 Task: Find connections with filter location Baotou with filter topic #jobinterviewswith filter profile language French with filter current company South Indian Bank with filter school Amet University Chennai with filter industry Cable and Satellite Programming with filter service category Human Resources with filter keywords title Credit Counselor
Action: Mouse moved to (537, 68)
Screenshot: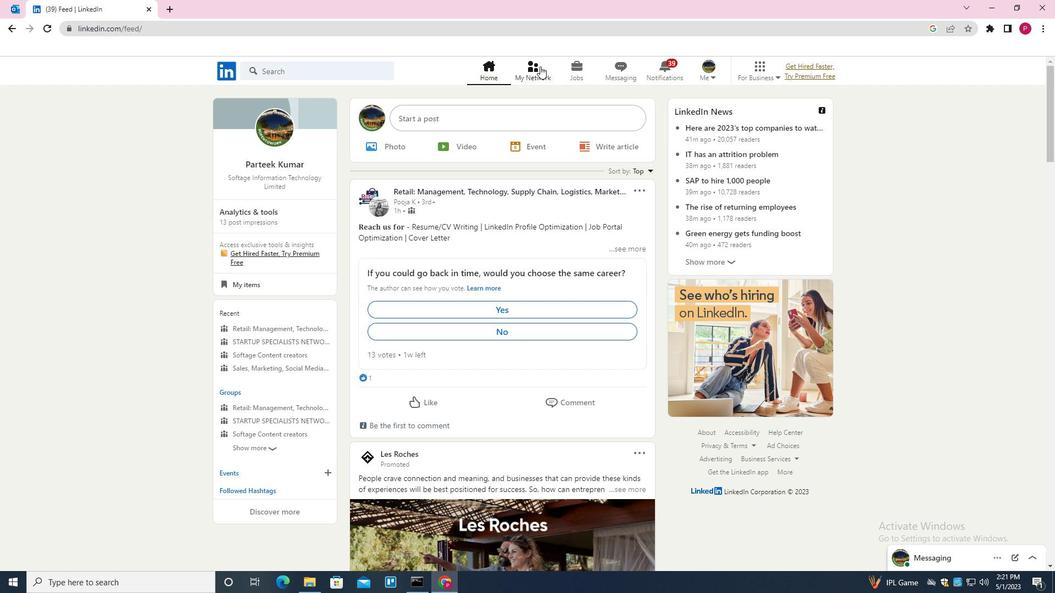 
Action: Mouse pressed left at (537, 68)
Screenshot: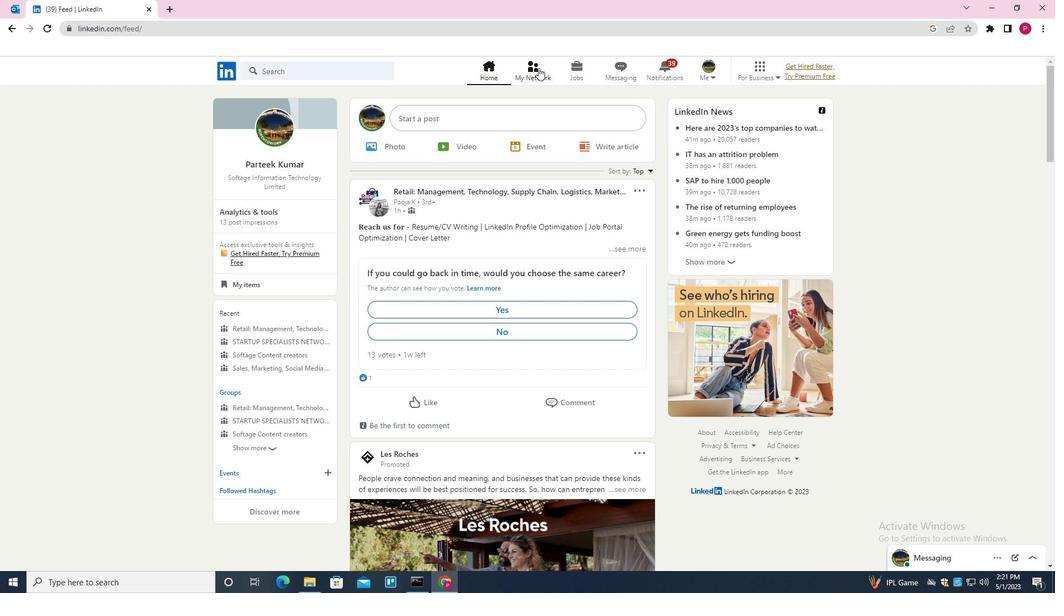 
Action: Mouse moved to (348, 135)
Screenshot: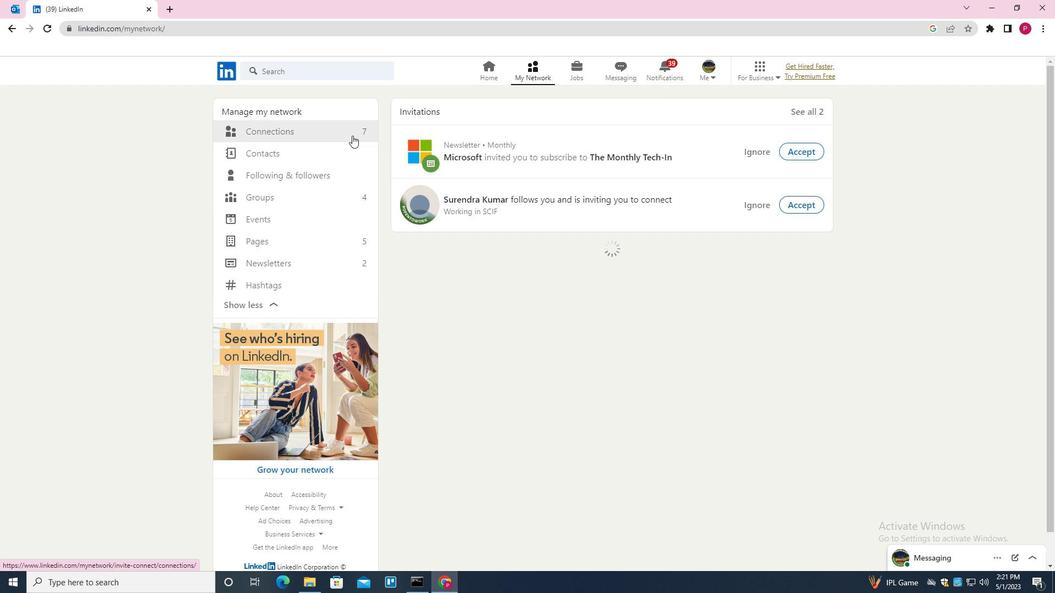 
Action: Mouse pressed left at (348, 135)
Screenshot: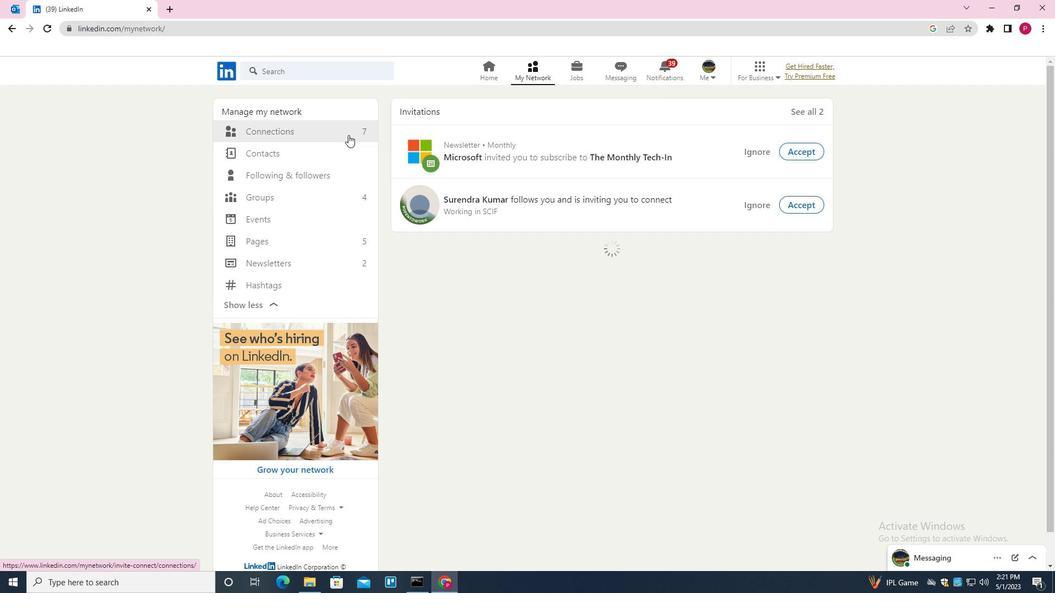 
Action: Mouse moved to (606, 135)
Screenshot: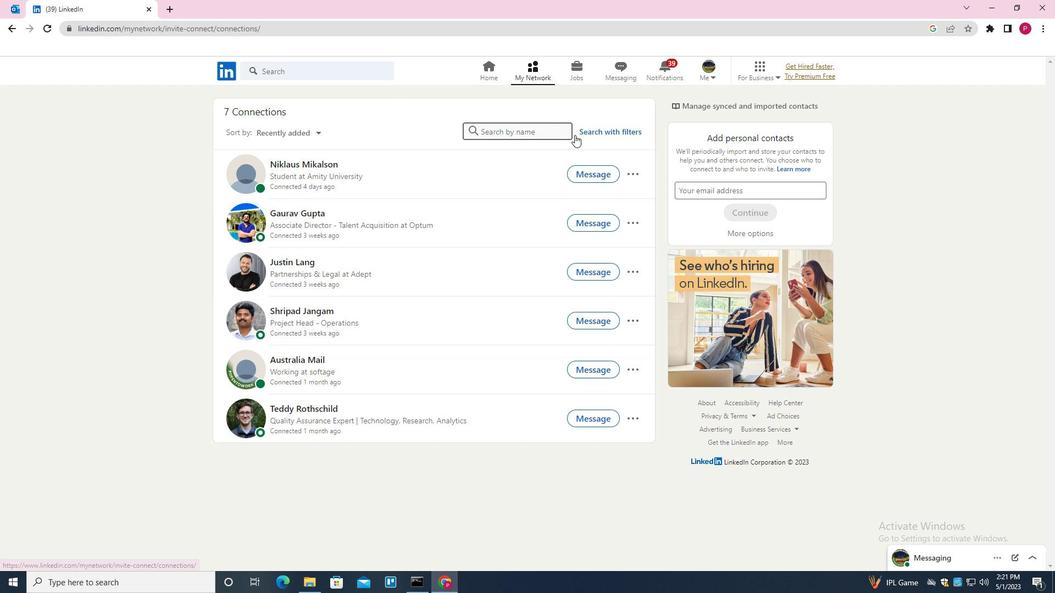
Action: Mouse pressed left at (606, 135)
Screenshot: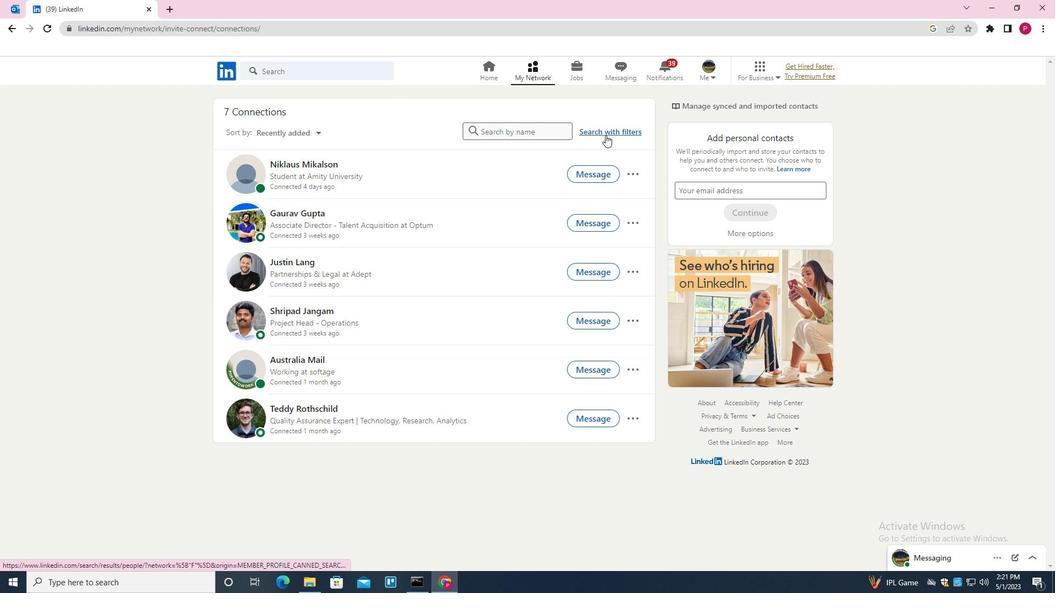 
Action: Mouse moved to (551, 98)
Screenshot: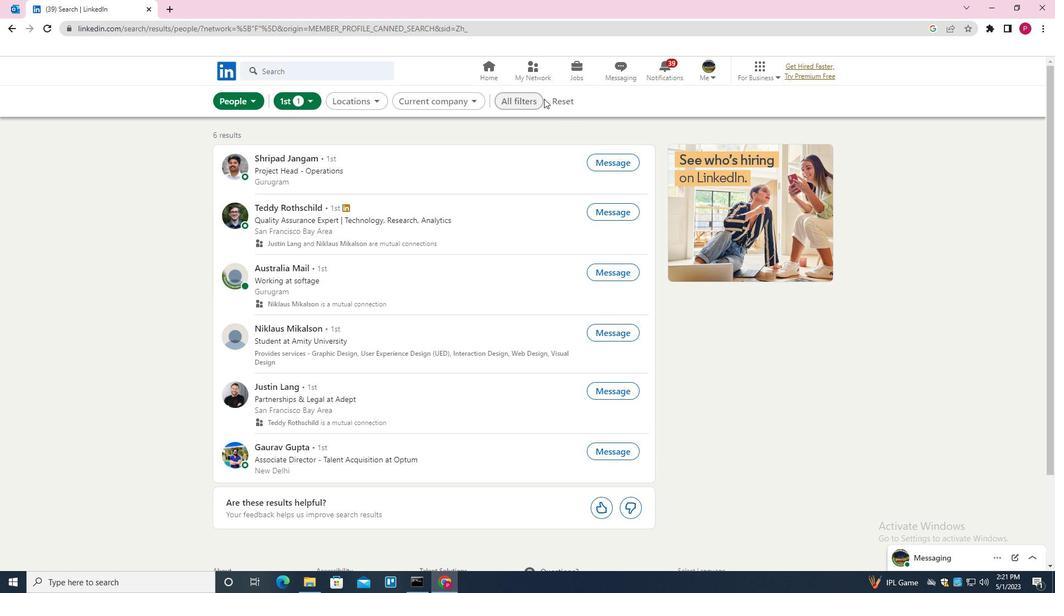 
Action: Mouse pressed left at (551, 98)
Screenshot: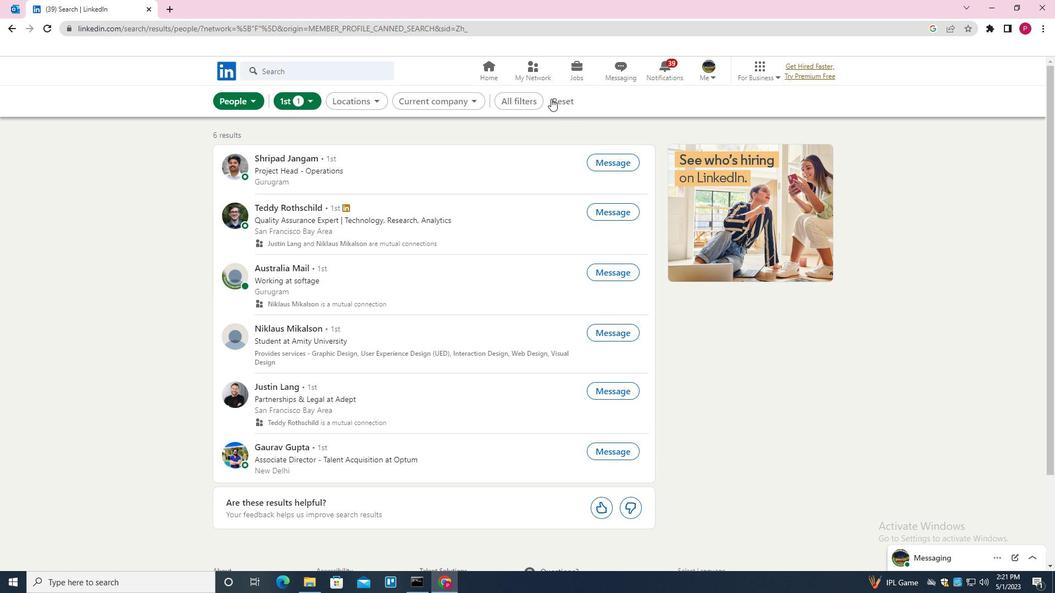
Action: Mouse moved to (539, 106)
Screenshot: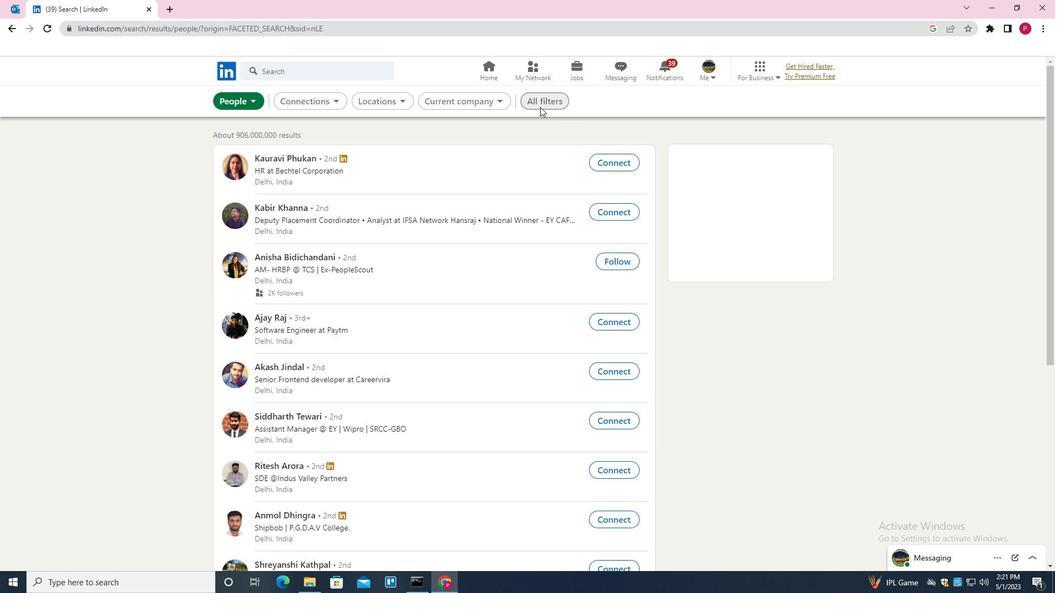
Action: Mouse pressed left at (539, 106)
Screenshot: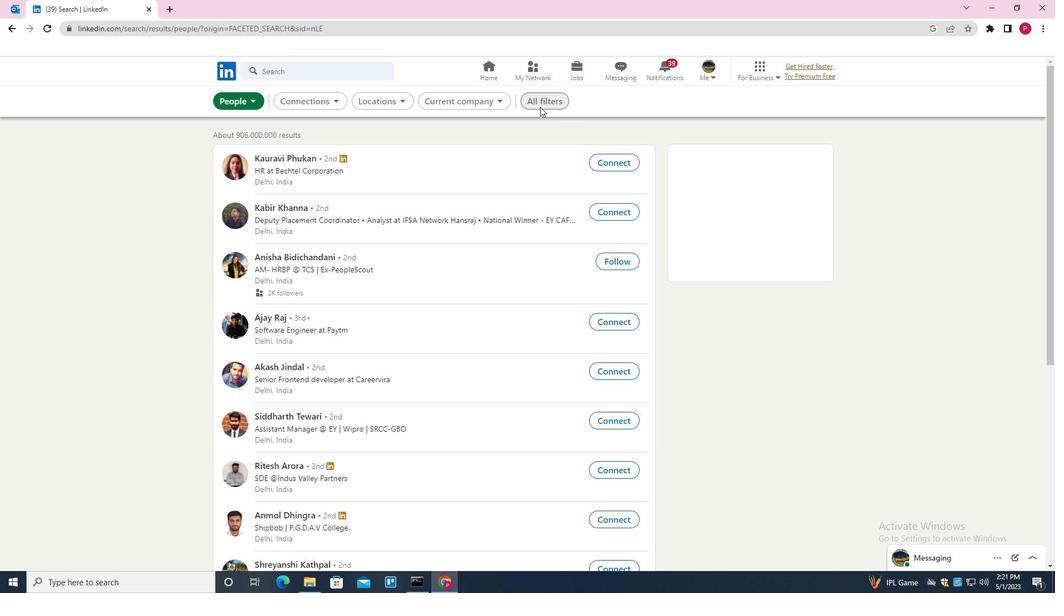 
Action: Mouse moved to (817, 305)
Screenshot: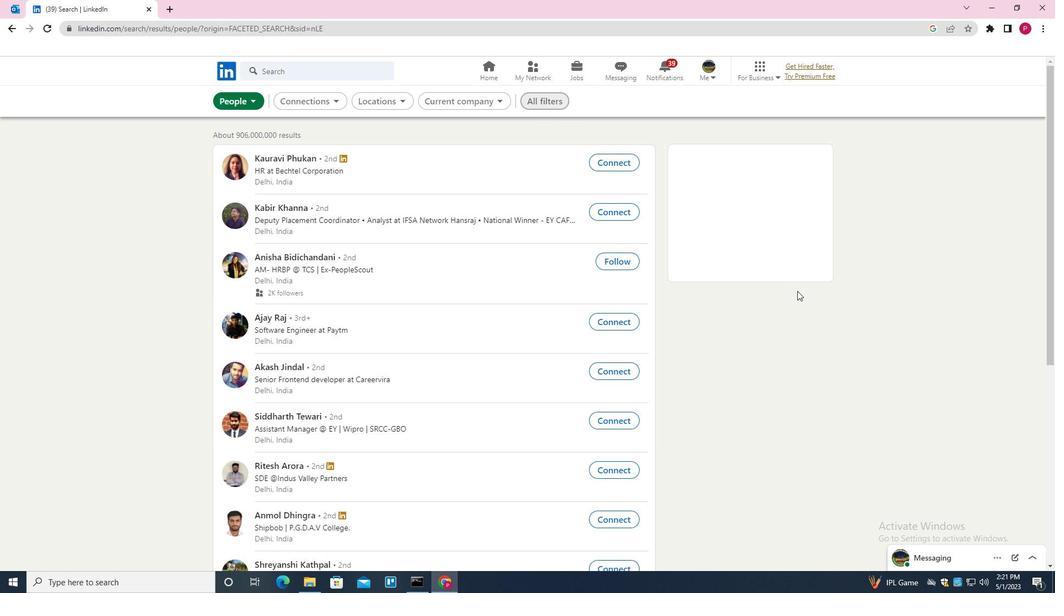 
Action: Mouse scrolled (817, 305) with delta (0, 0)
Screenshot: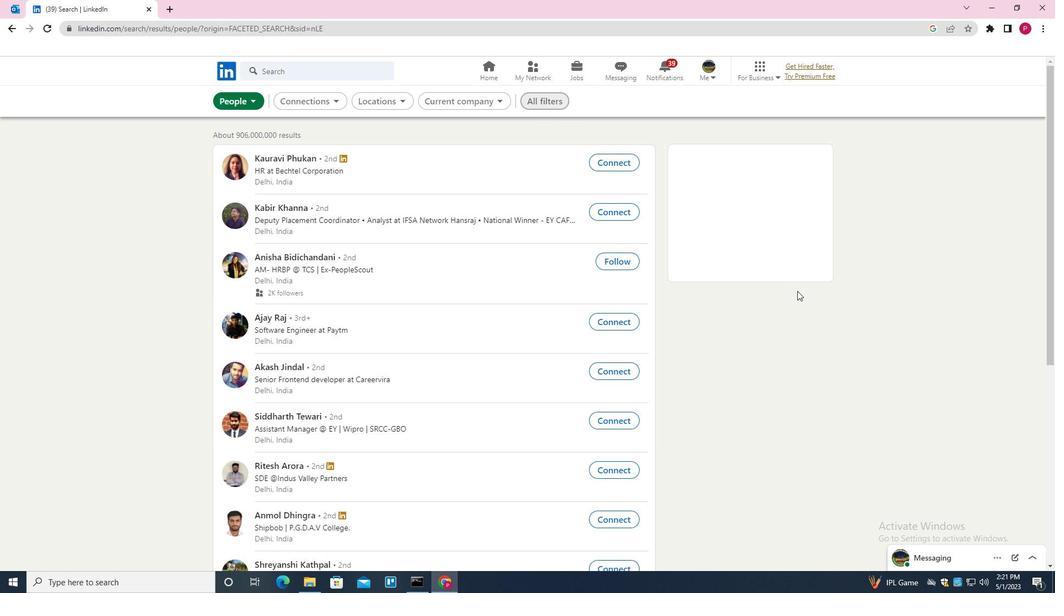 
Action: Mouse moved to (842, 322)
Screenshot: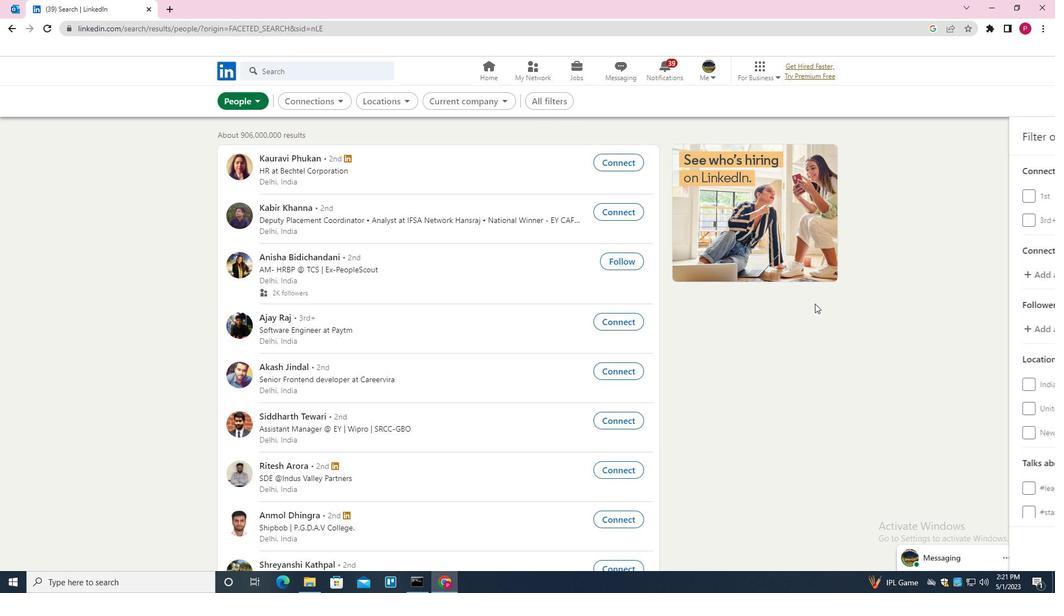 
Action: Mouse scrolled (842, 321) with delta (0, 0)
Screenshot: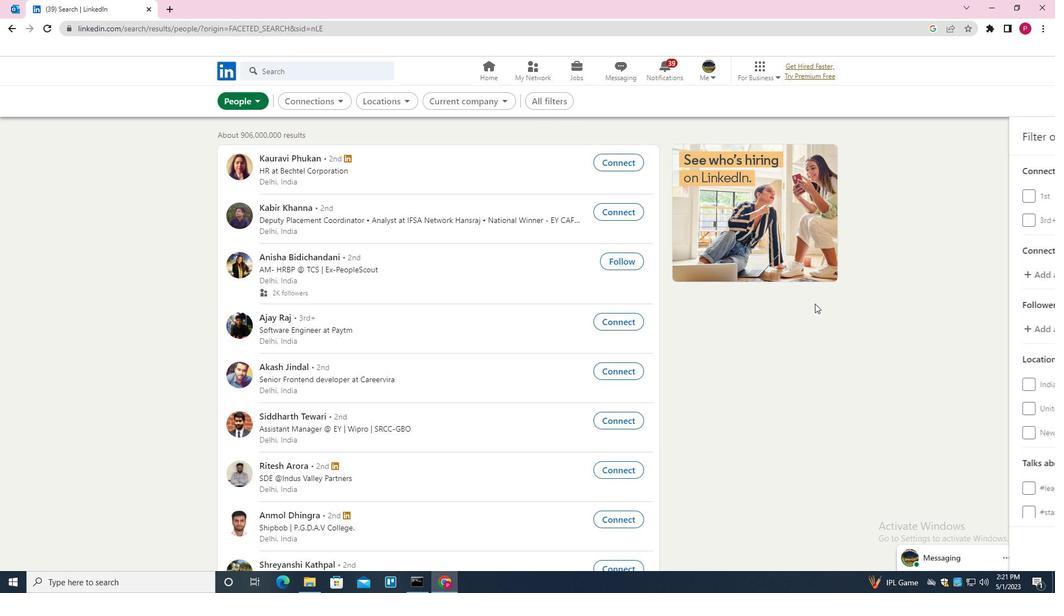 
Action: Mouse moved to (953, 372)
Screenshot: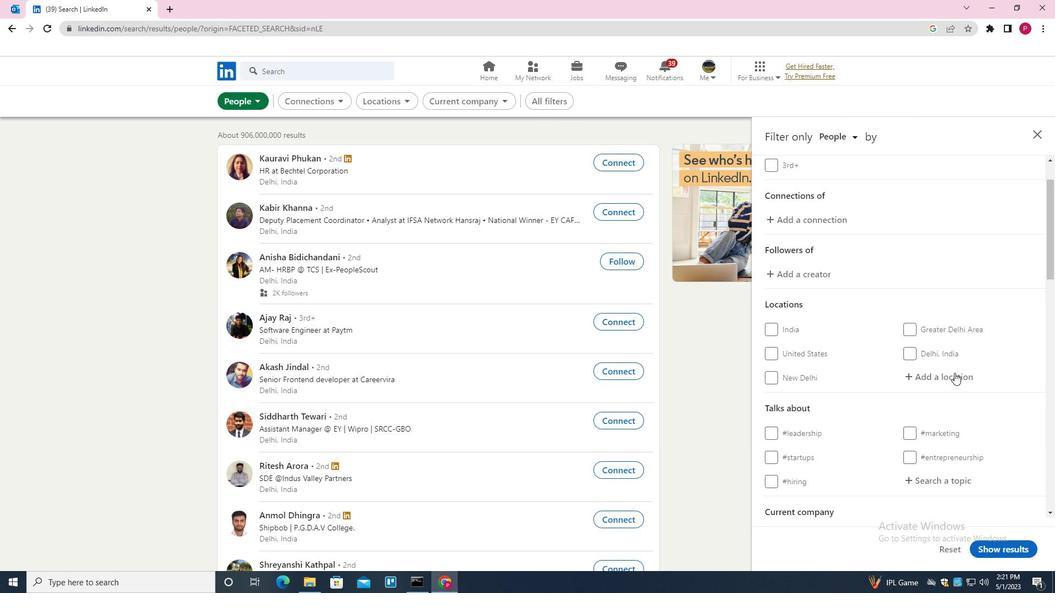 
Action: Mouse pressed left at (953, 372)
Screenshot: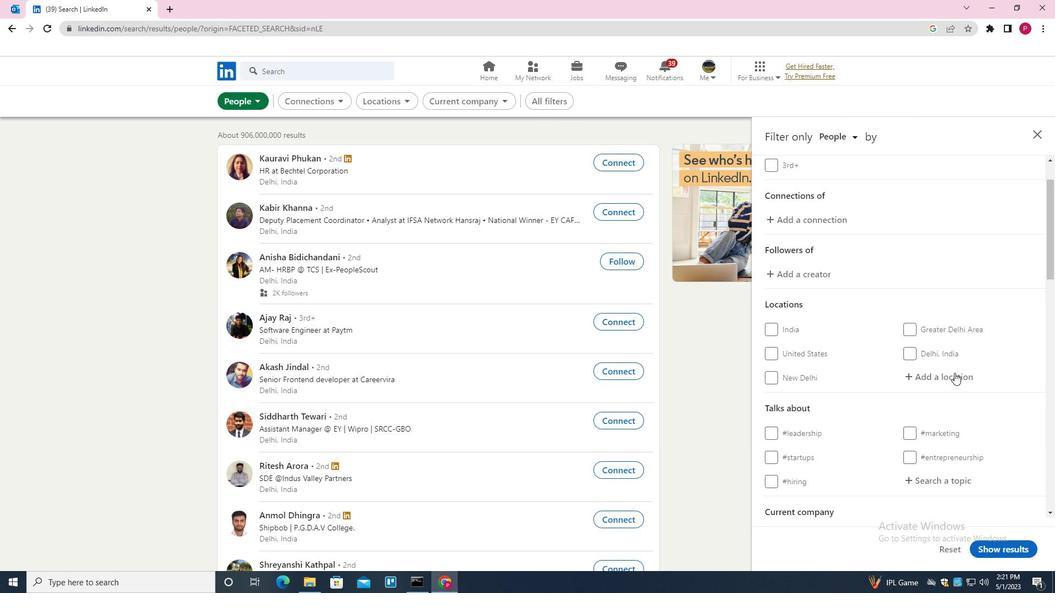 
Action: Key pressed <Key.shift>BAOY<Key.backspace>TAU<Key.enter>
Screenshot: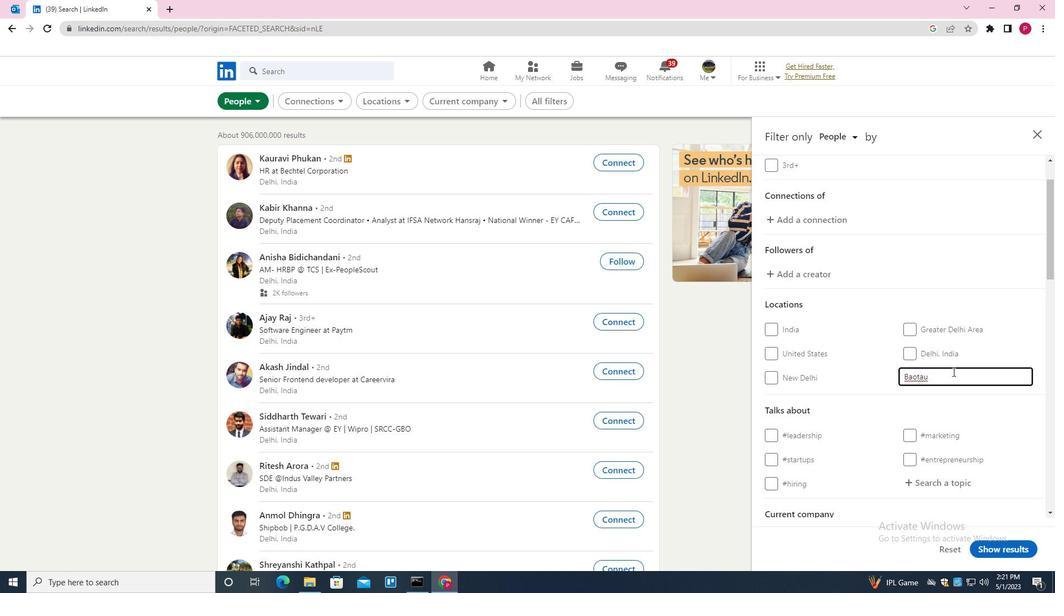 
Action: Mouse moved to (921, 373)
Screenshot: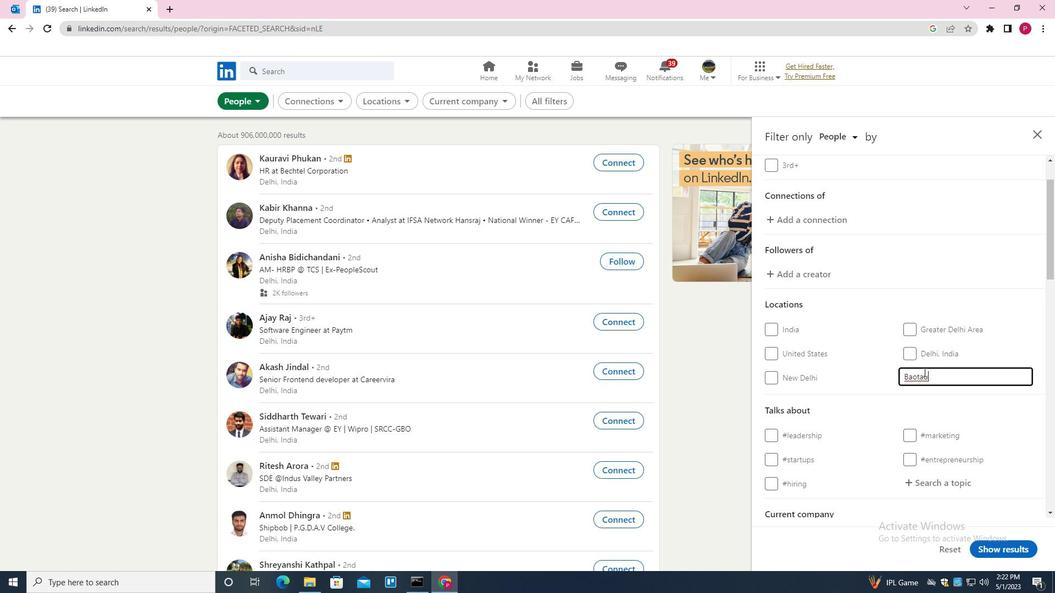 
Action: Mouse pressed left at (921, 373)
Screenshot: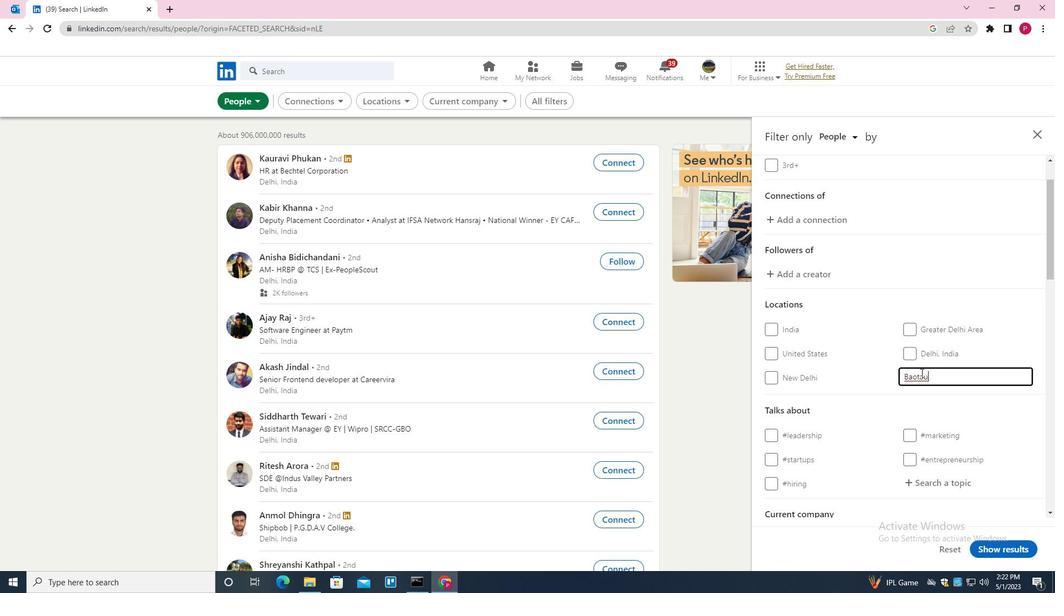 
Action: Mouse moved to (929, 384)
Screenshot: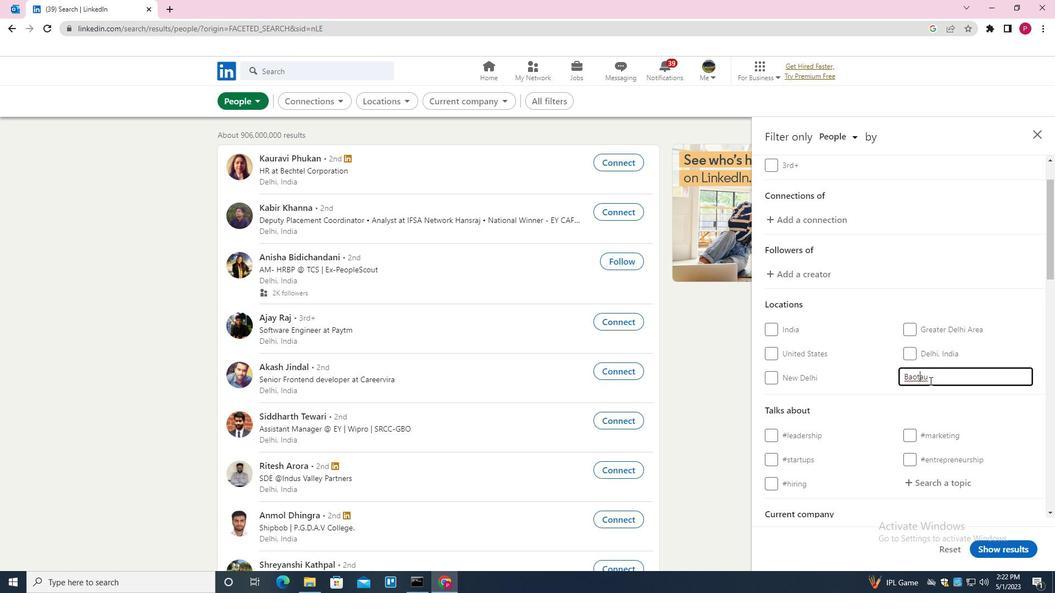 
Action: Key pressed <Key.right><Key.backspace>O<Key.down><Key.enter>
Screenshot: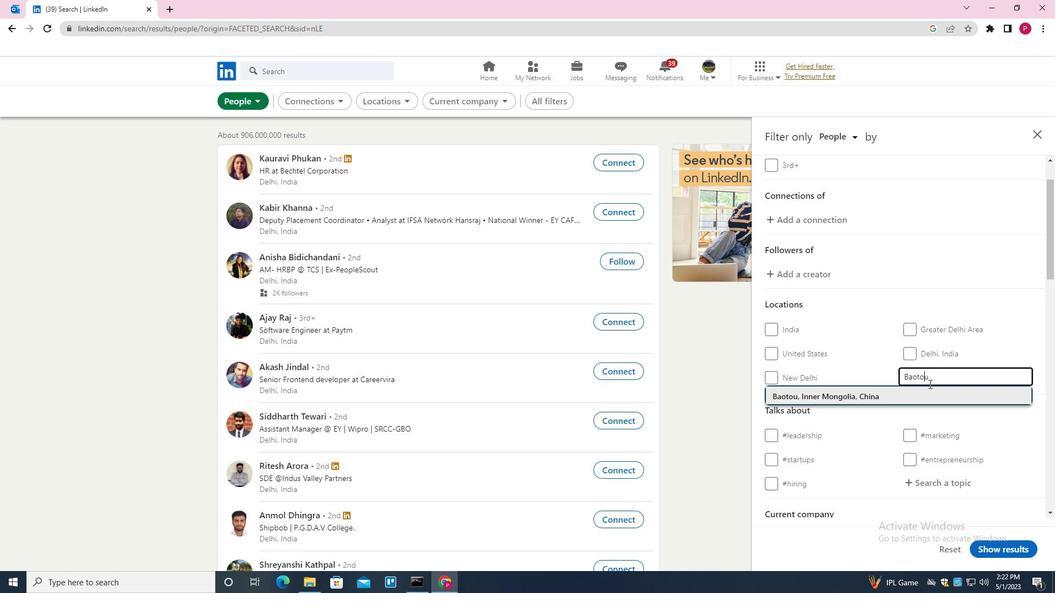 
Action: Mouse moved to (916, 395)
Screenshot: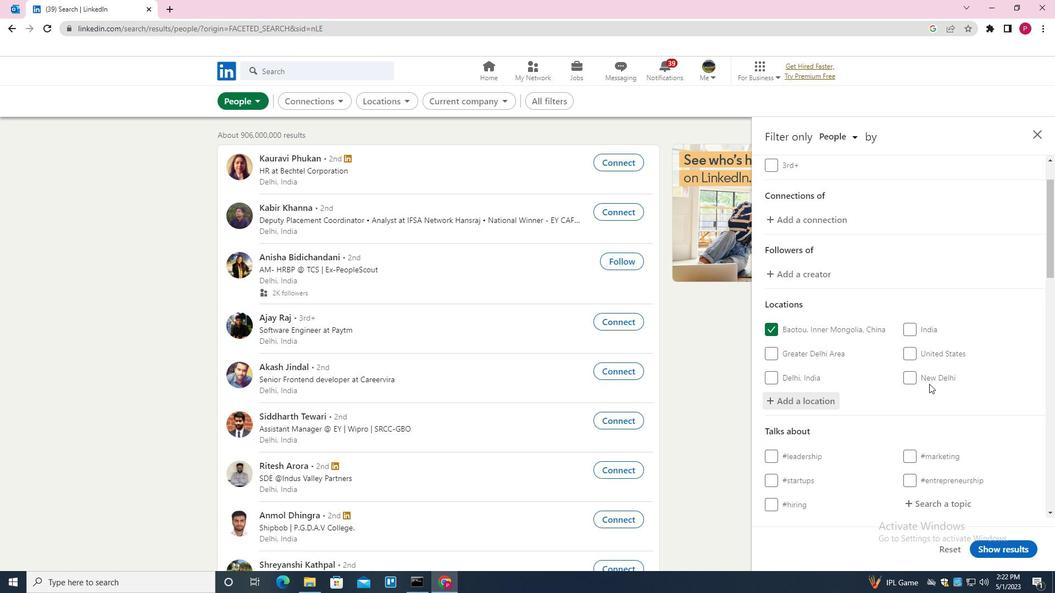 
Action: Mouse scrolled (916, 394) with delta (0, 0)
Screenshot: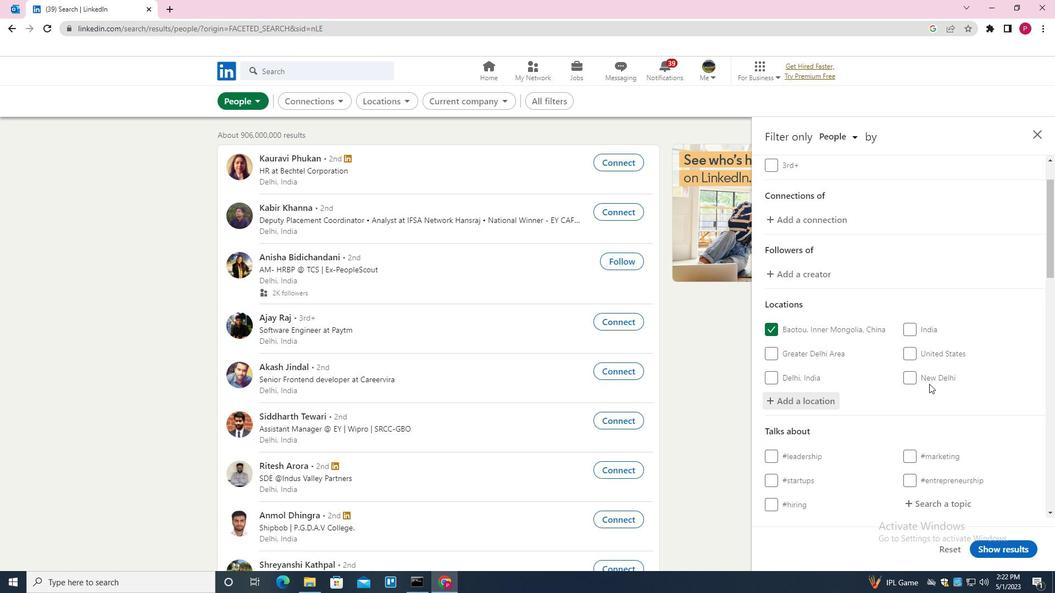 
Action: Mouse moved to (916, 395)
Screenshot: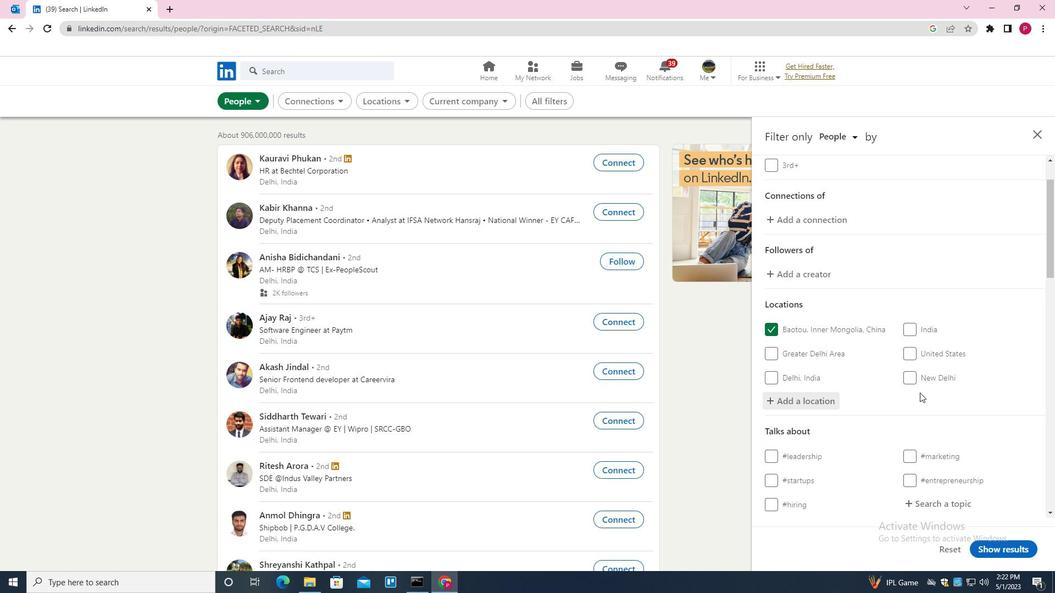 
Action: Mouse scrolled (916, 394) with delta (0, 0)
Screenshot: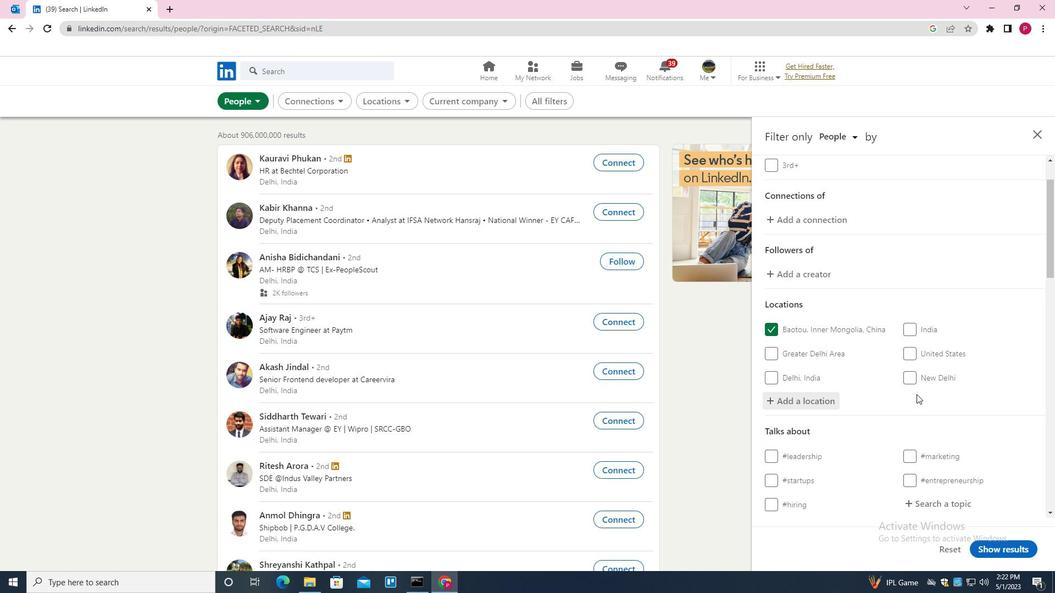 
Action: Mouse scrolled (916, 394) with delta (0, 0)
Screenshot: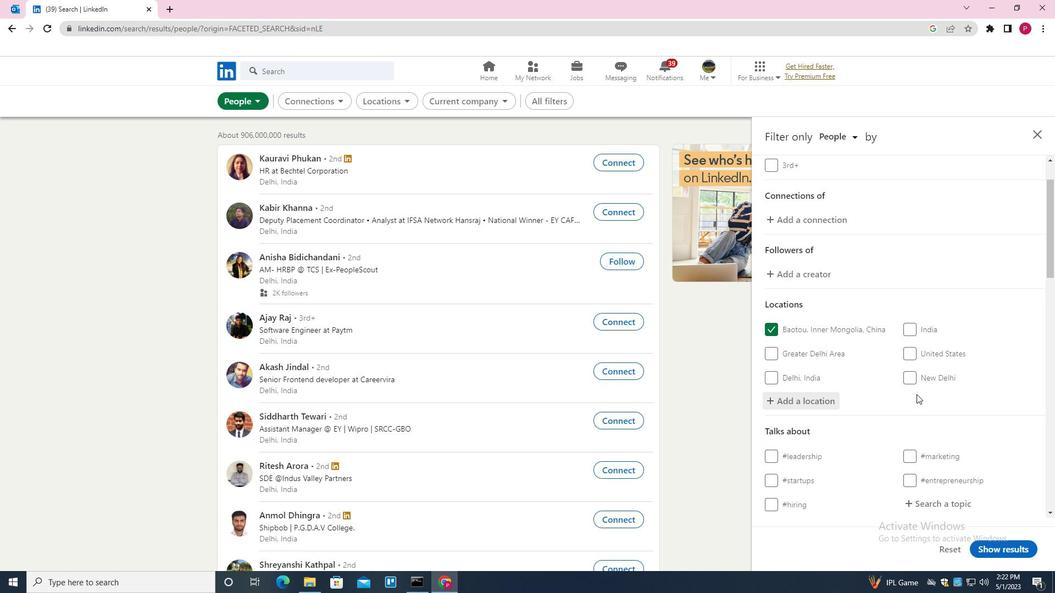 
Action: Mouse scrolled (916, 394) with delta (0, 0)
Screenshot: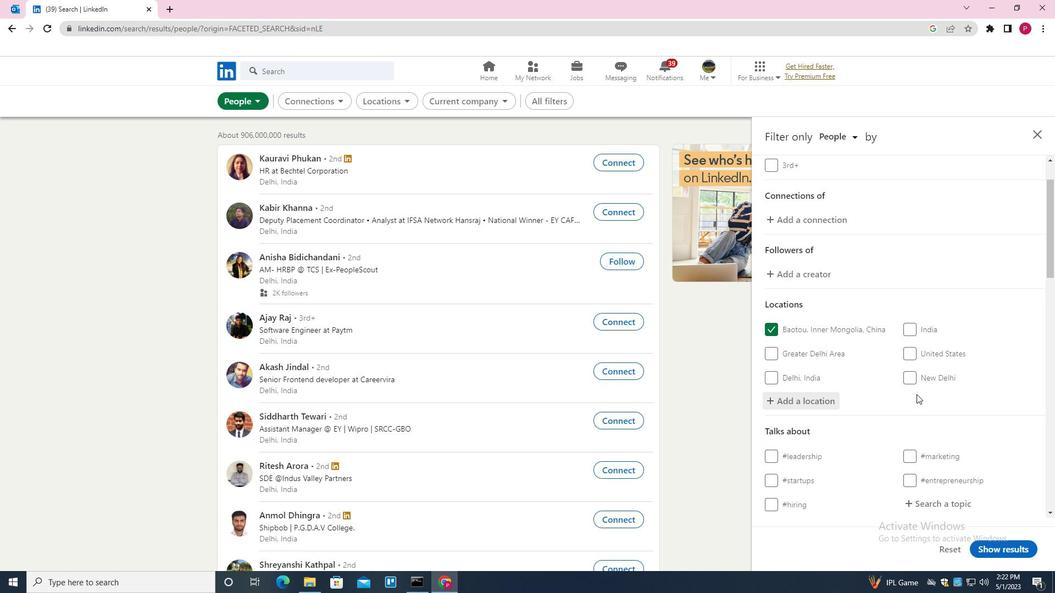 
Action: Mouse moved to (945, 285)
Screenshot: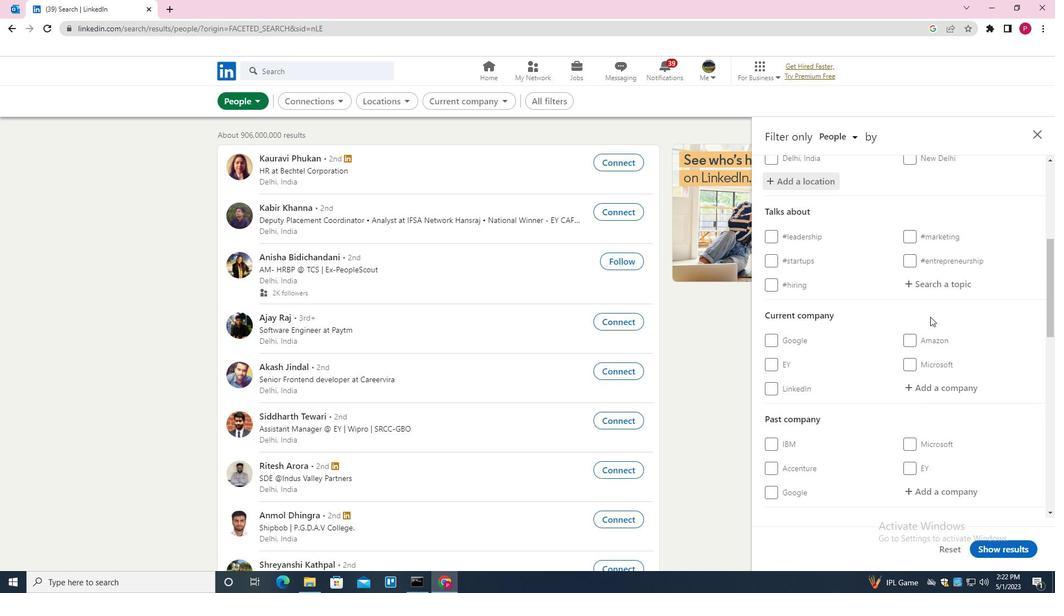
Action: Mouse pressed left at (945, 285)
Screenshot: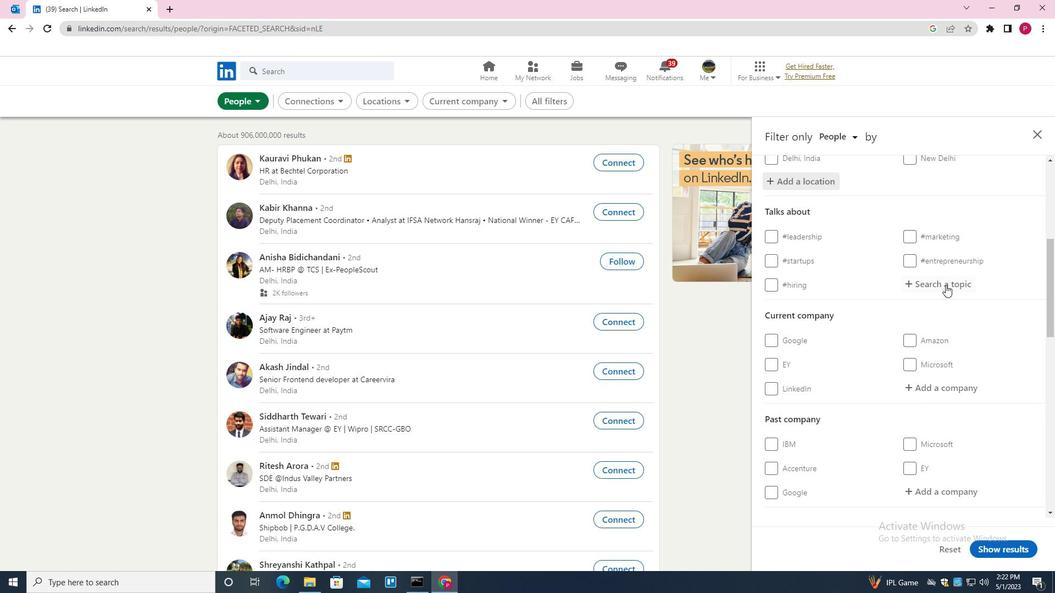 
Action: Key pressed JOBINTERVIEW<Key.down><Key.down><Key.enter>
Screenshot: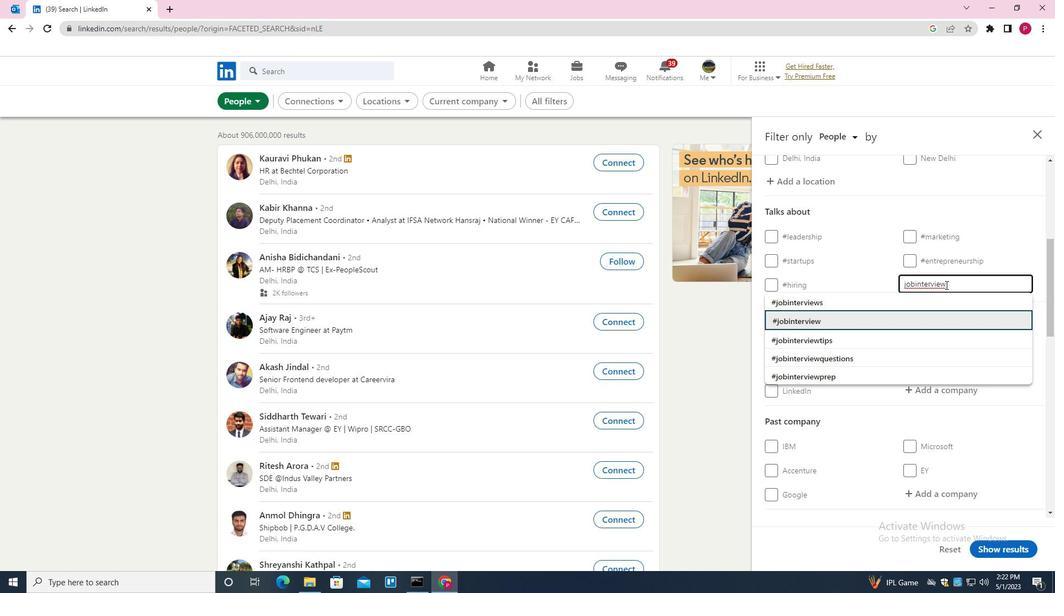 
Action: Mouse moved to (853, 372)
Screenshot: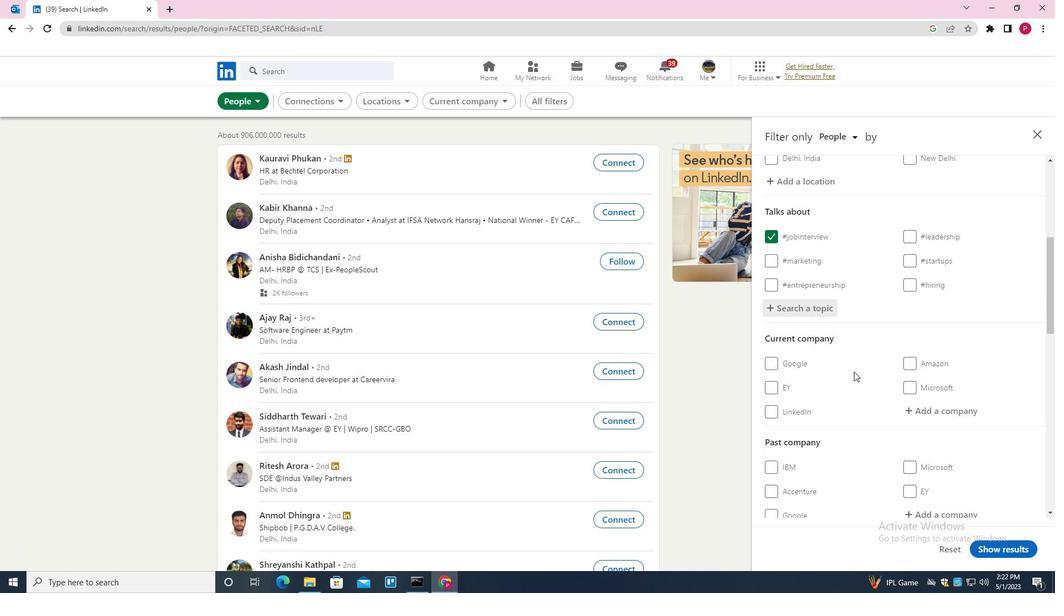 
Action: Mouse scrolled (853, 372) with delta (0, 0)
Screenshot: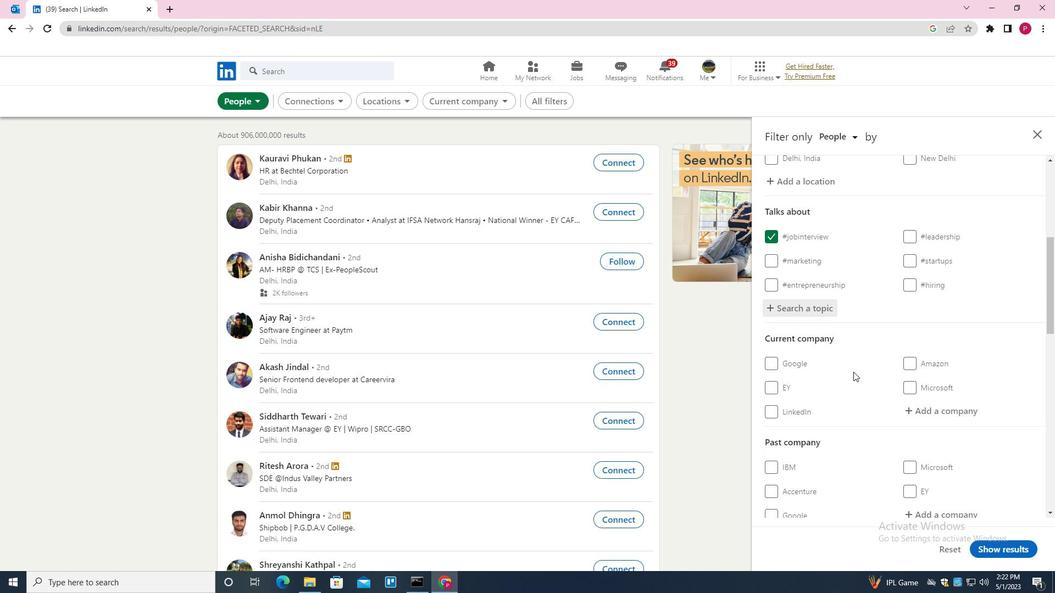 
Action: Mouse scrolled (853, 372) with delta (0, 0)
Screenshot: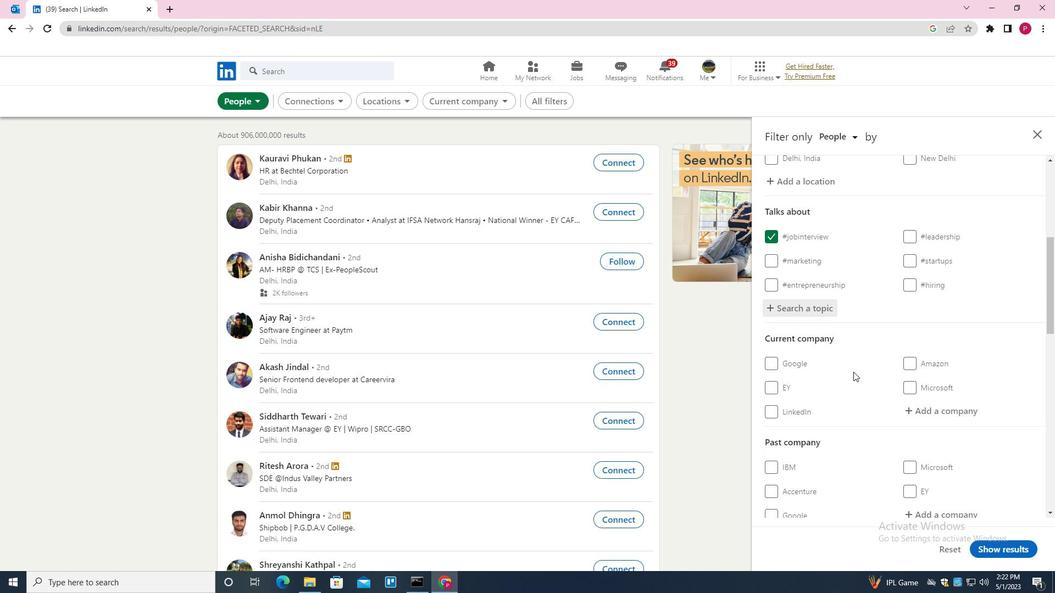 
Action: Mouse scrolled (853, 372) with delta (0, 0)
Screenshot: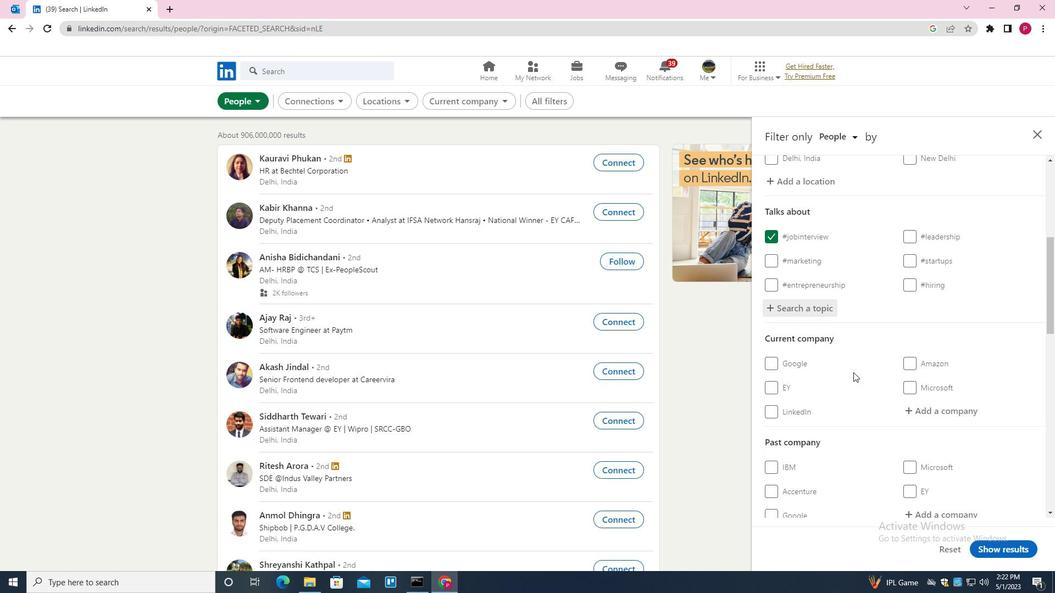 
Action: Mouse moved to (821, 397)
Screenshot: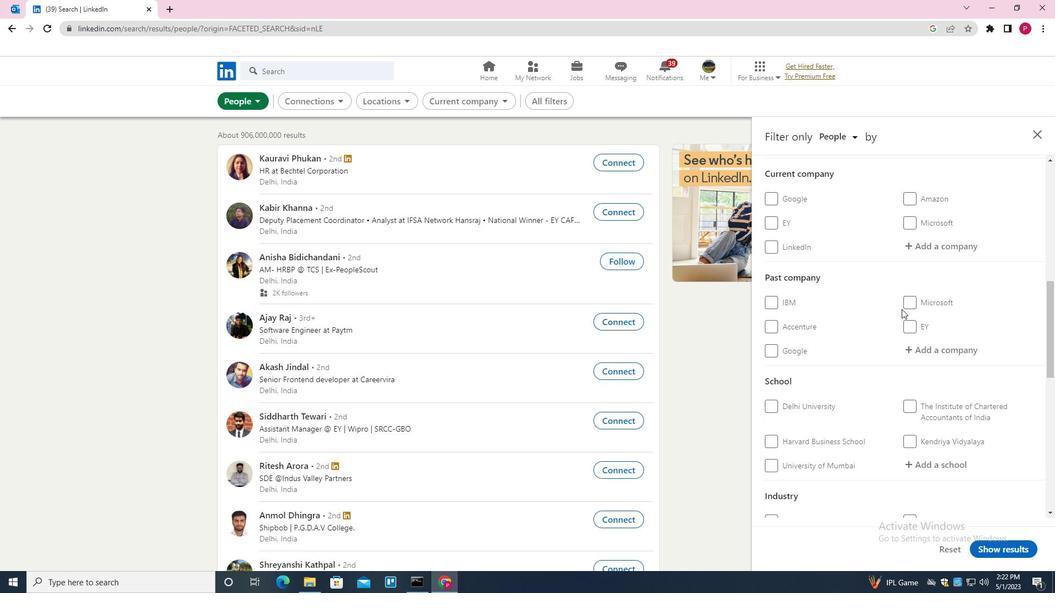 
Action: Mouse scrolled (821, 396) with delta (0, 0)
Screenshot: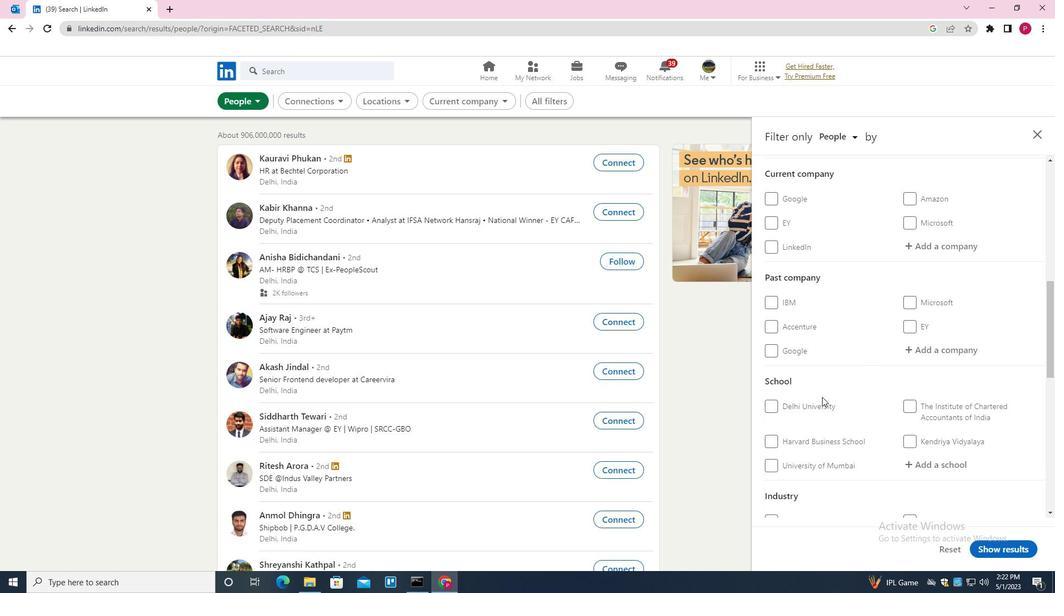 
Action: Mouse scrolled (821, 396) with delta (0, 0)
Screenshot: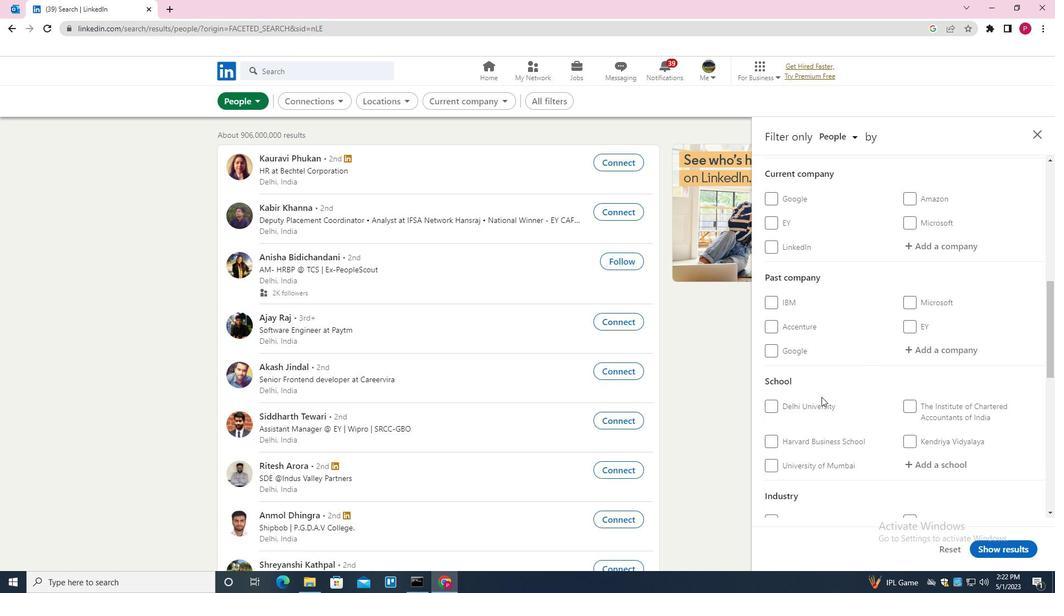 
Action: Mouse moved to (821, 397)
Screenshot: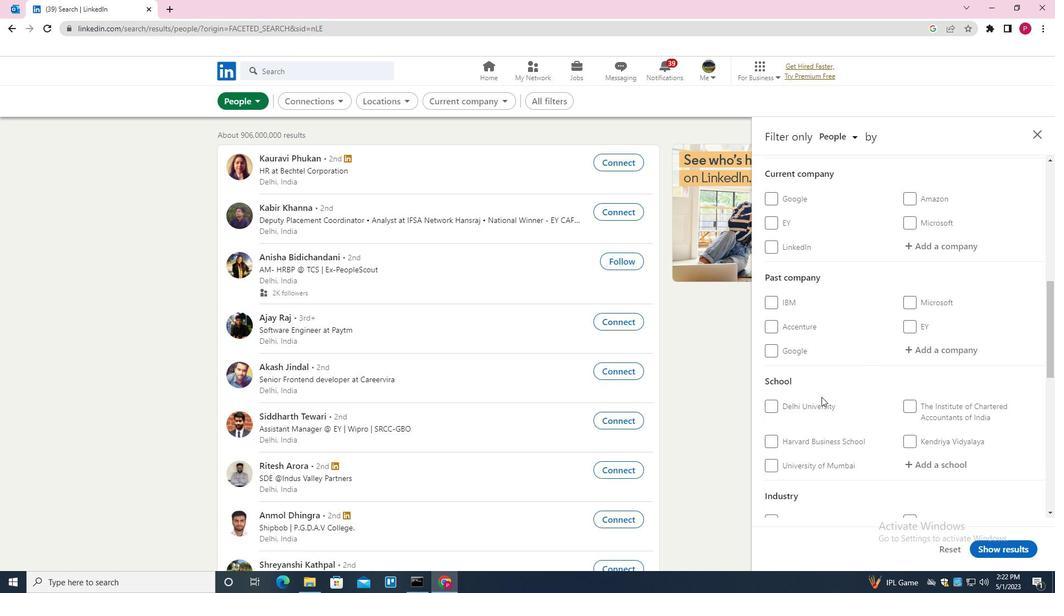 
Action: Mouse scrolled (821, 396) with delta (0, 0)
Screenshot: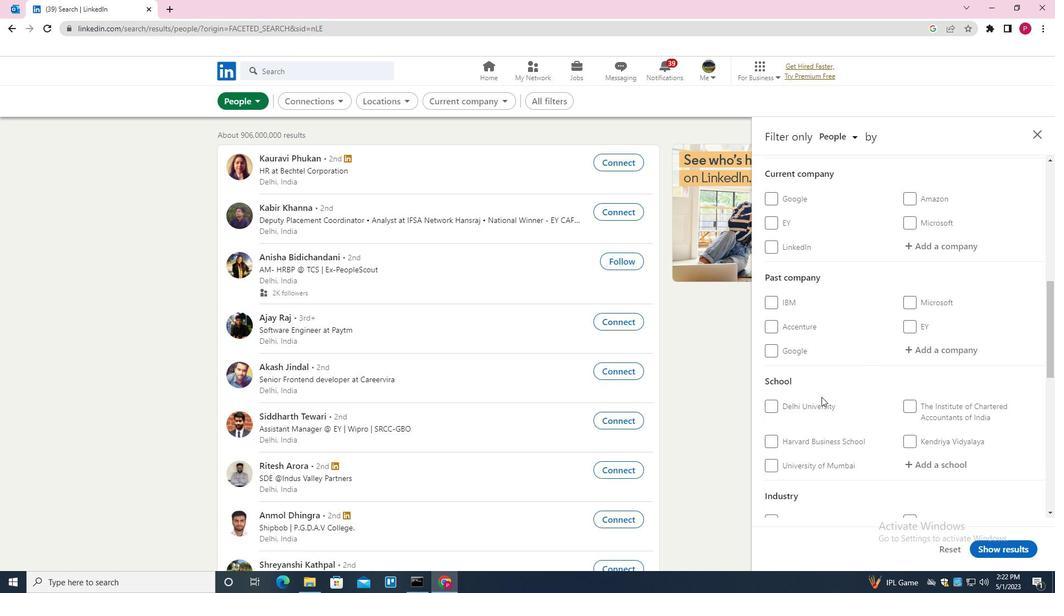 
Action: Mouse scrolled (821, 396) with delta (0, 0)
Screenshot: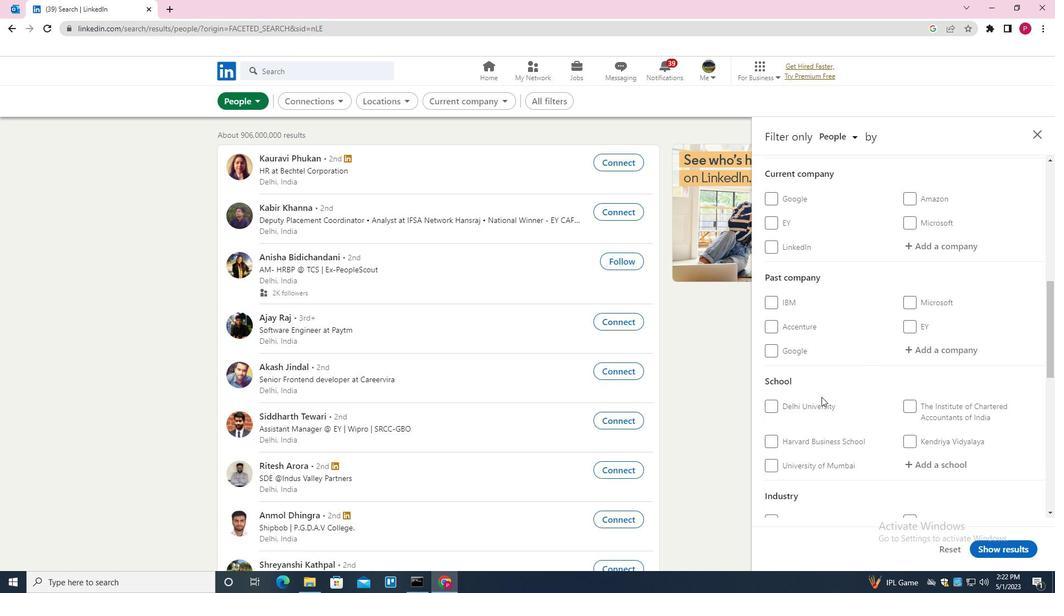 
Action: Mouse moved to (797, 440)
Screenshot: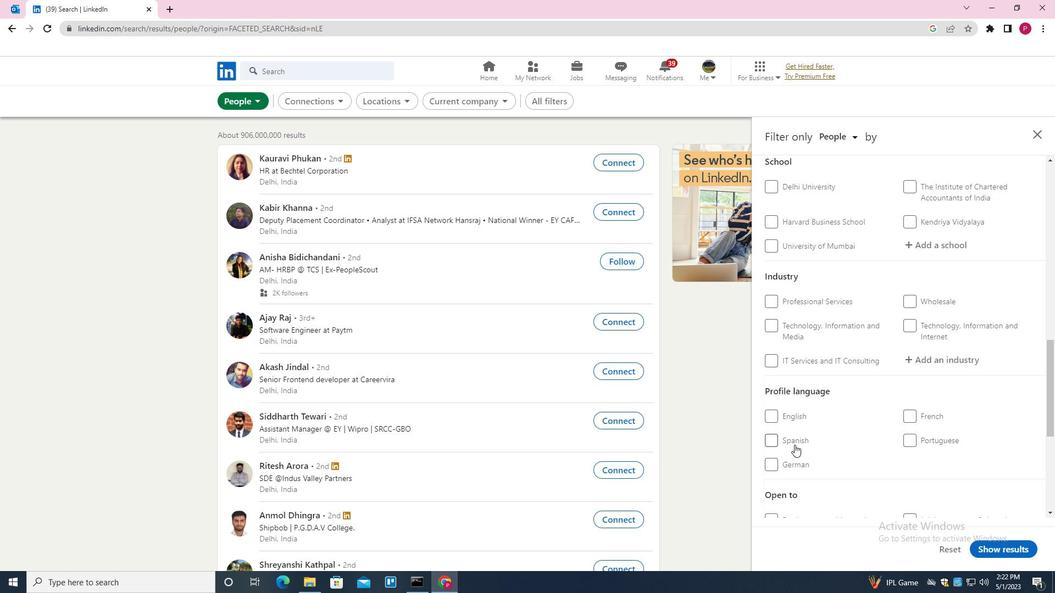 
Action: Mouse scrolled (797, 439) with delta (0, 0)
Screenshot: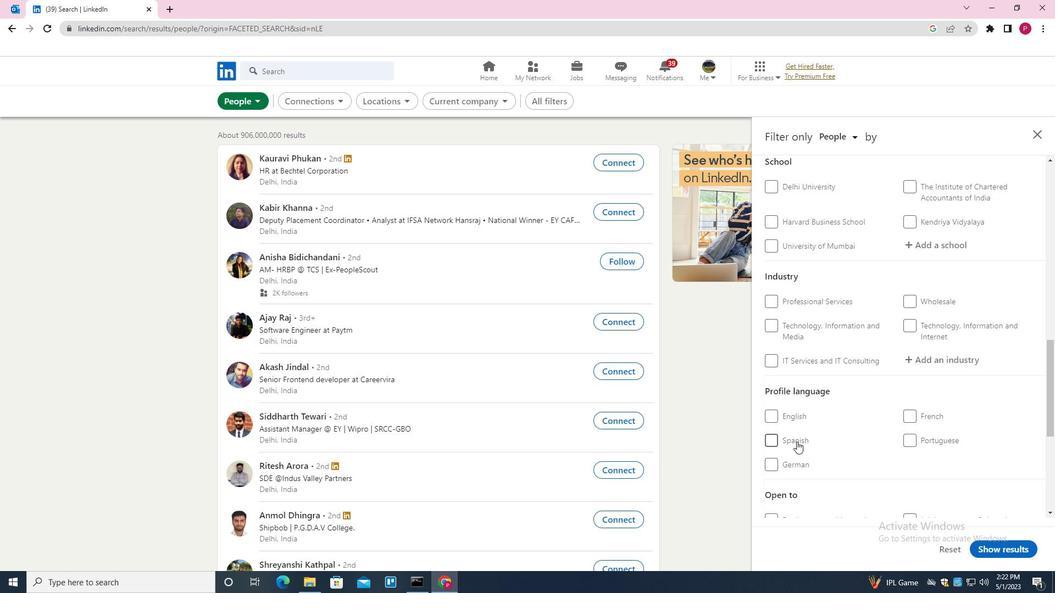
Action: Mouse scrolled (797, 439) with delta (0, 0)
Screenshot: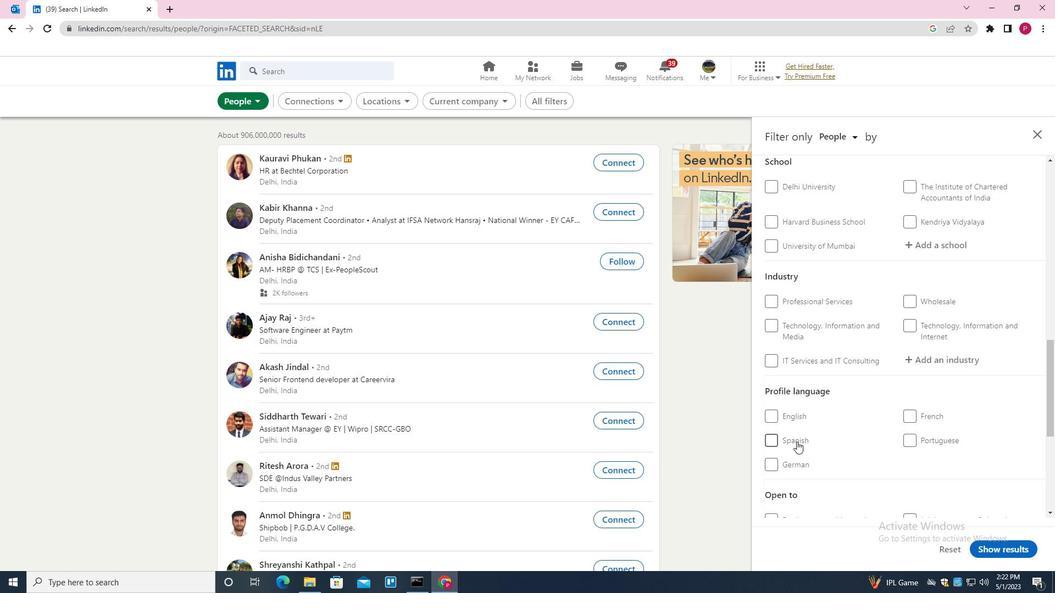
Action: Mouse scrolled (797, 439) with delta (0, 0)
Screenshot: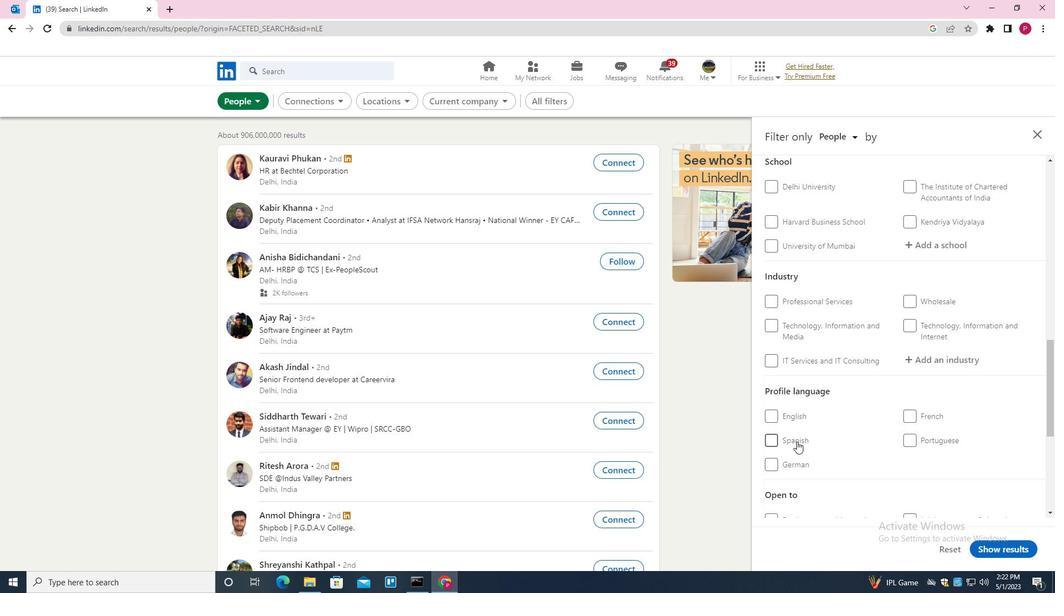 
Action: Mouse scrolled (797, 439) with delta (0, 0)
Screenshot: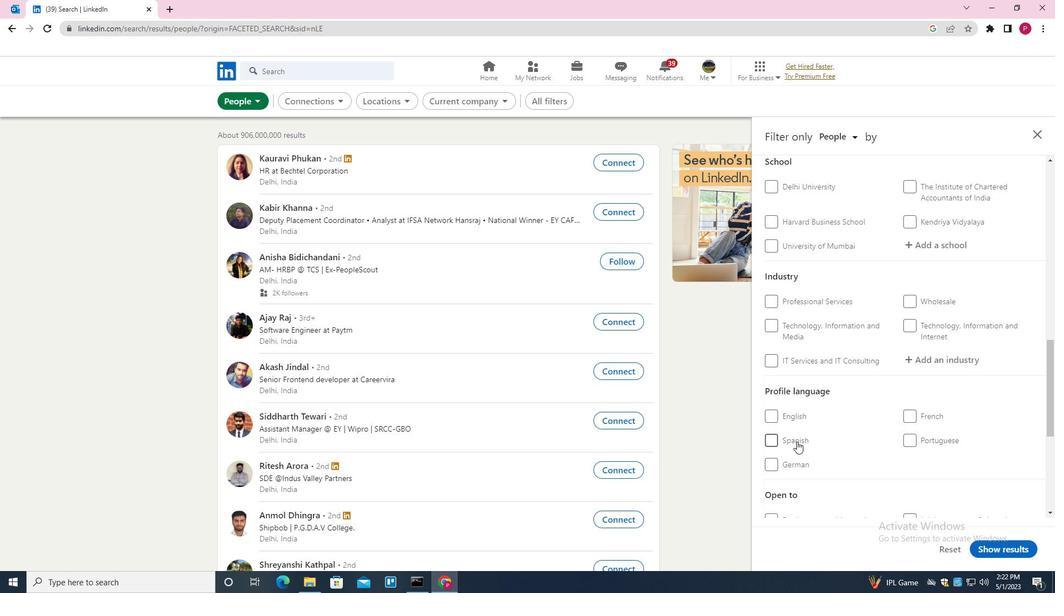 
Action: Mouse moved to (797, 407)
Screenshot: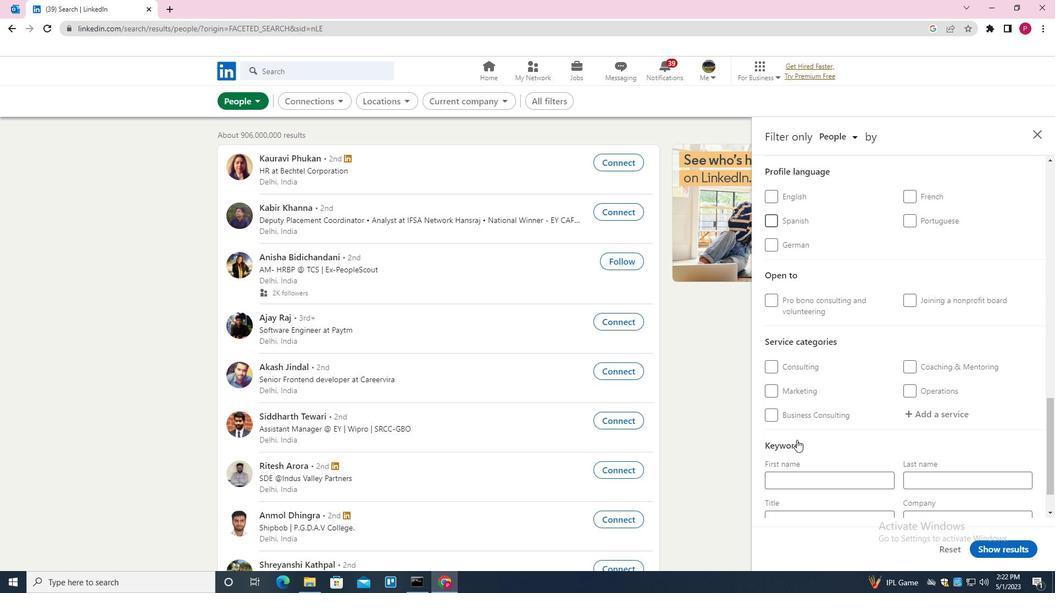 
Action: Mouse scrolled (797, 408) with delta (0, 0)
Screenshot: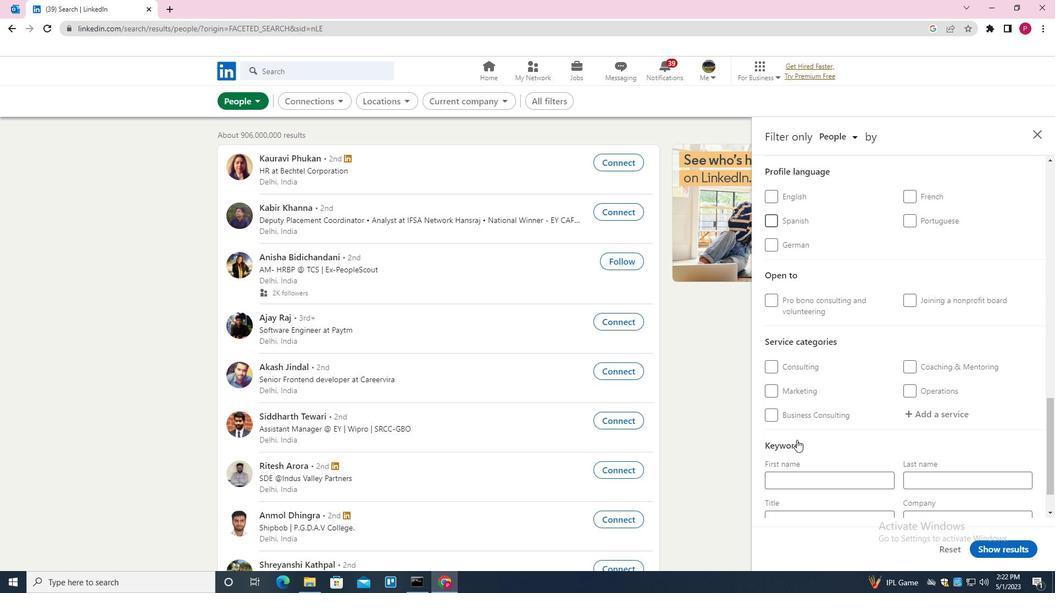 
Action: Mouse moved to (797, 406)
Screenshot: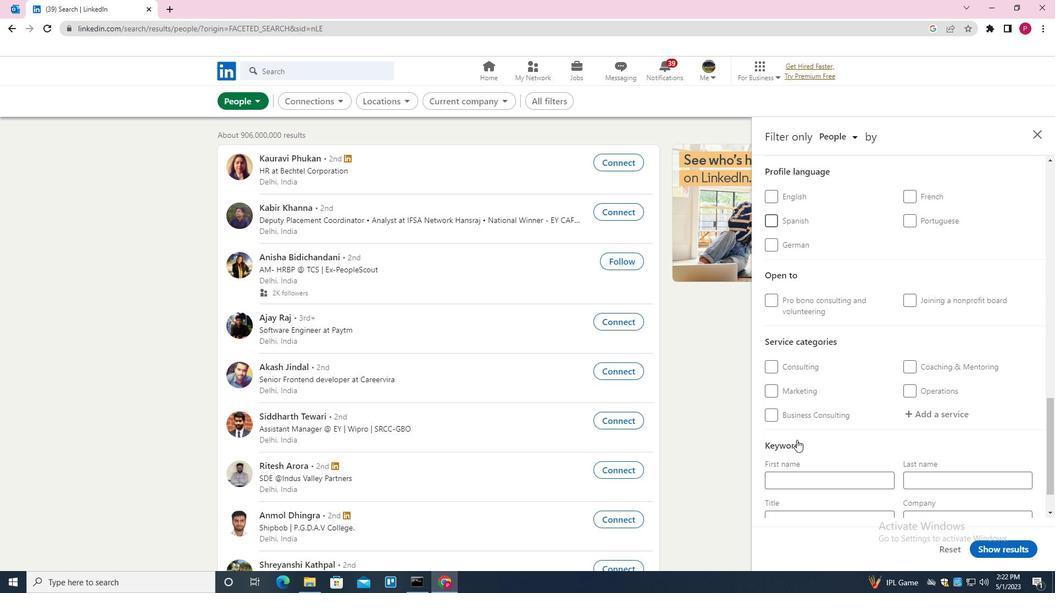 
Action: Mouse scrolled (797, 406) with delta (0, 0)
Screenshot: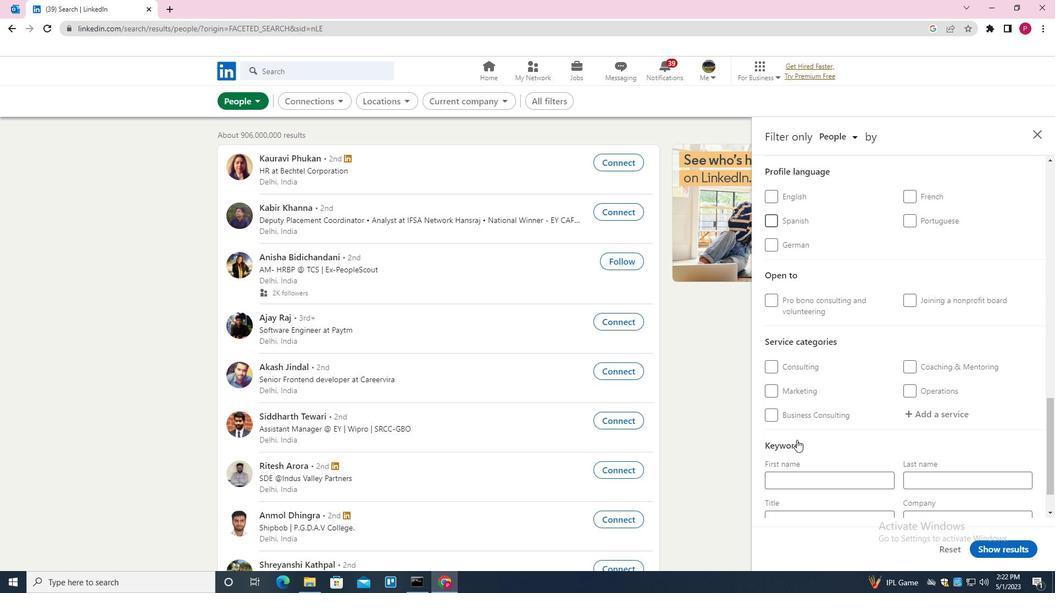 
Action: Mouse moved to (915, 306)
Screenshot: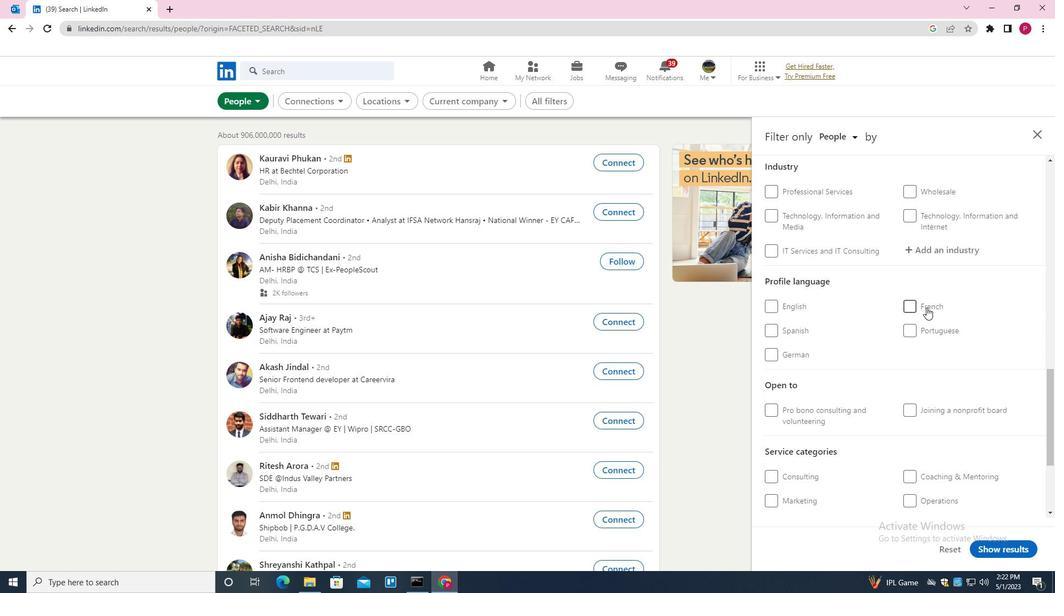 
Action: Mouse pressed left at (915, 306)
Screenshot: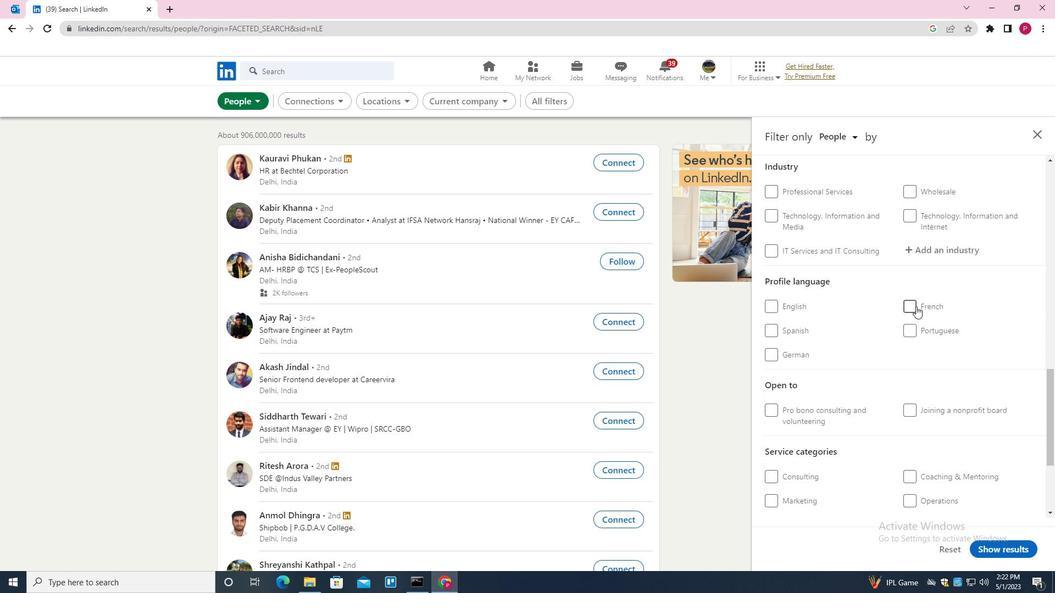 
Action: Mouse moved to (808, 361)
Screenshot: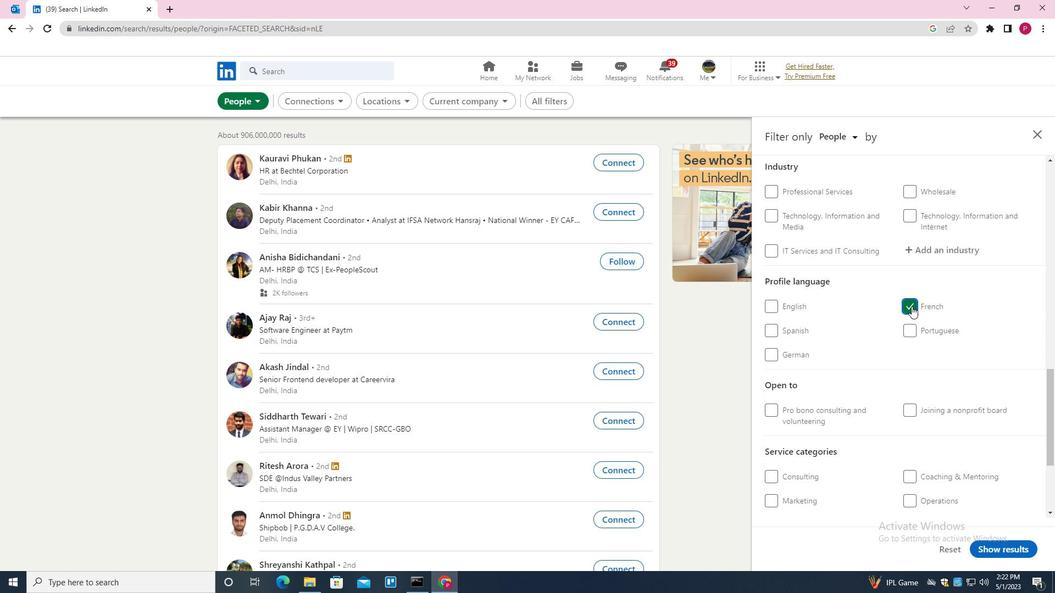 
Action: Mouse scrolled (808, 361) with delta (0, 0)
Screenshot: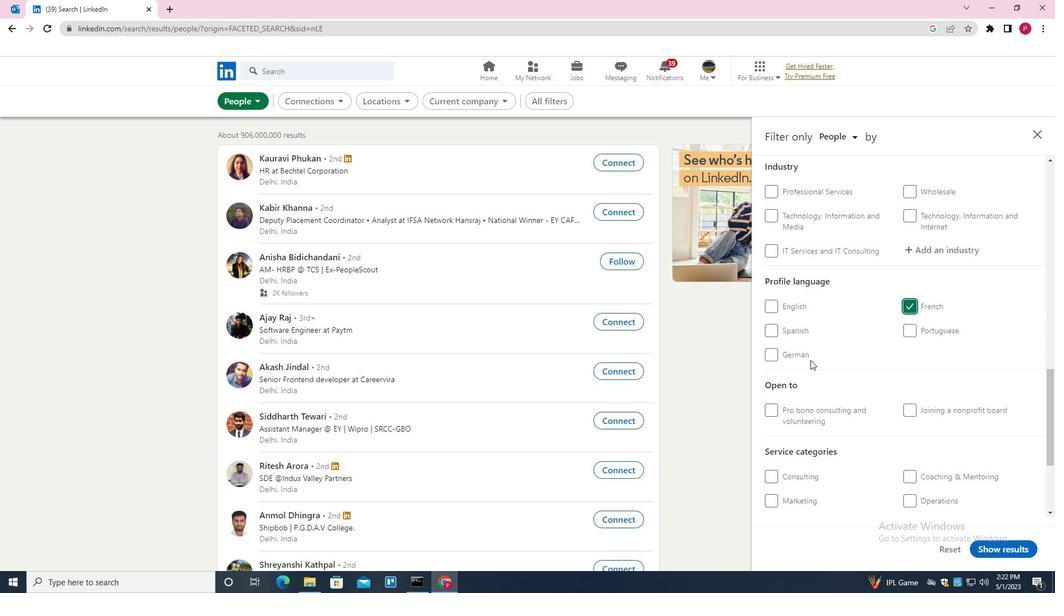 
Action: Mouse scrolled (808, 362) with delta (0, 0)
Screenshot: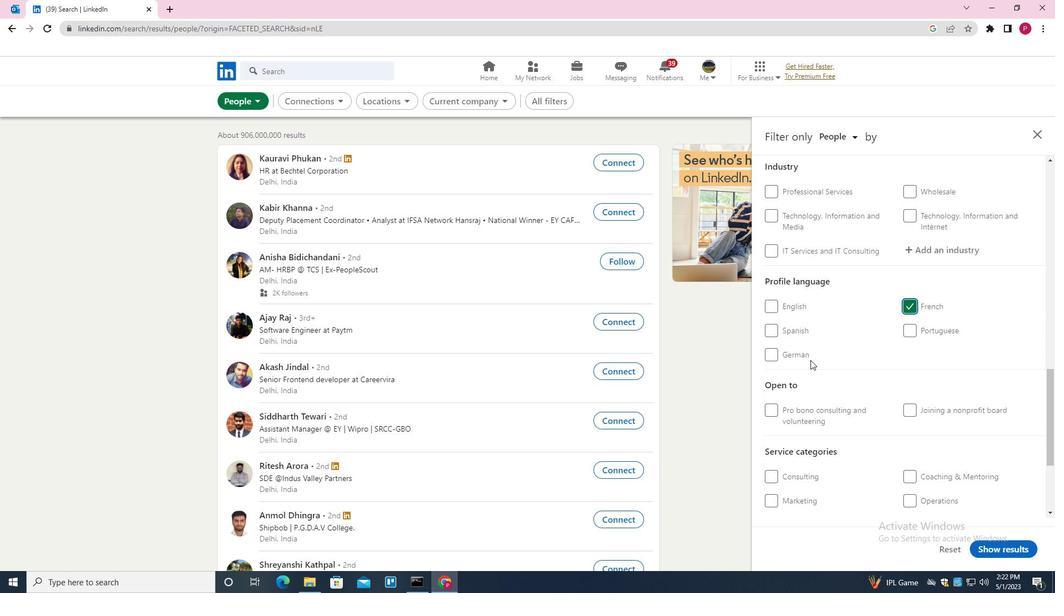 
Action: Mouse scrolled (808, 362) with delta (0, 0)
Screenshot: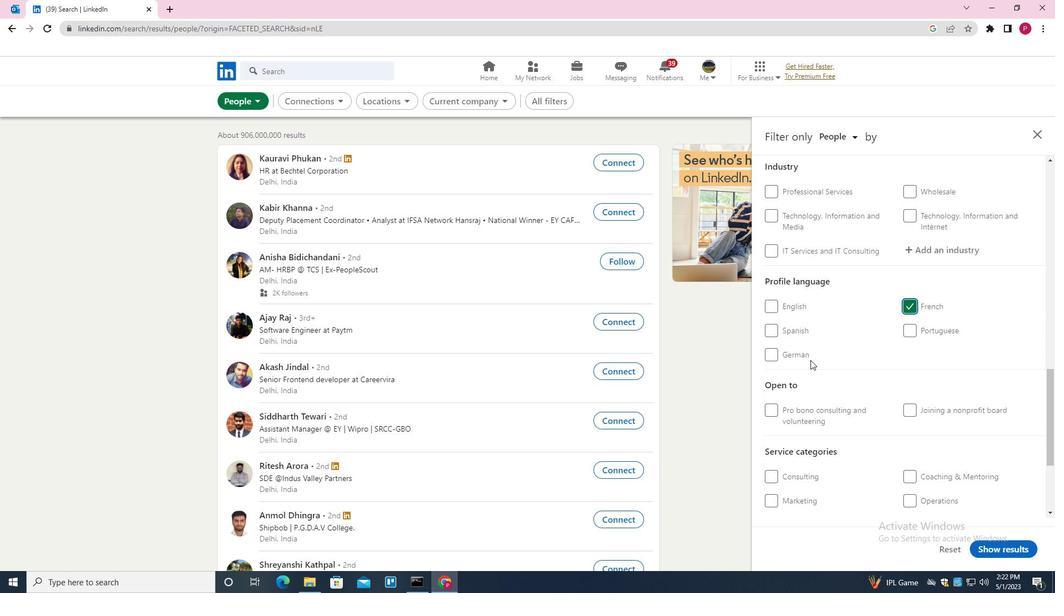 
Action: Mouse scrolled (808, 362) with delta (0, 0)
Screenshot: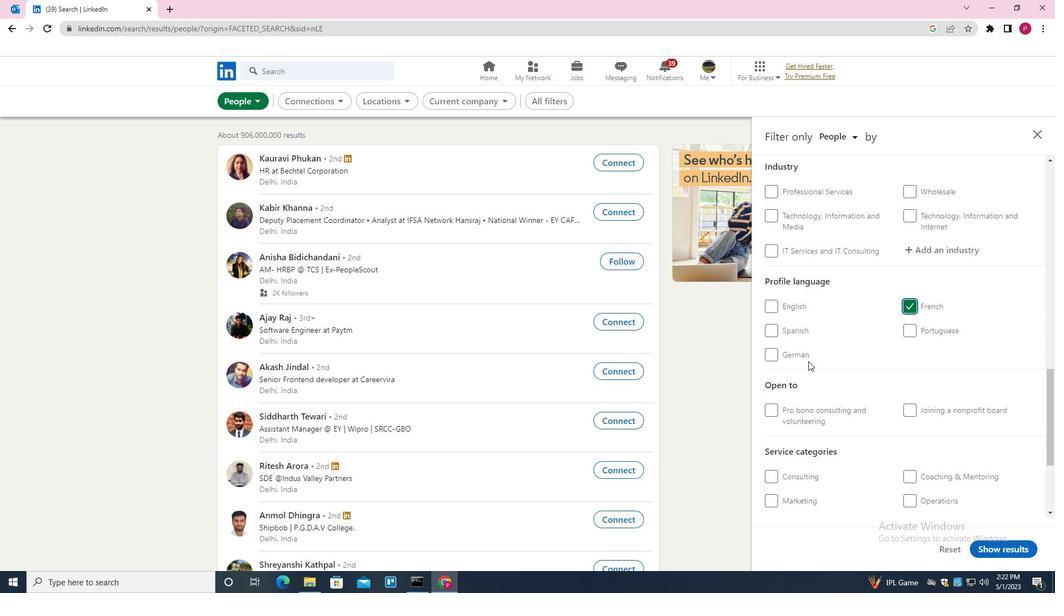 
Action: Mouse scrolled (808, 362) with delta (0, 0)
Screenshot: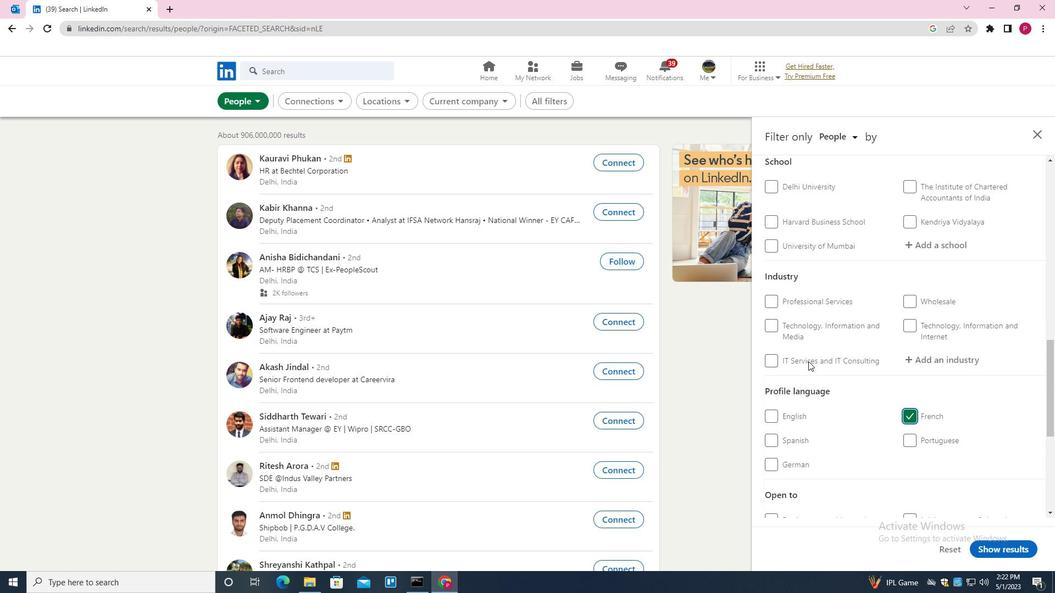 
Action: Mouse scrolled (808, 362) with delta (0, 0)
Screenshot: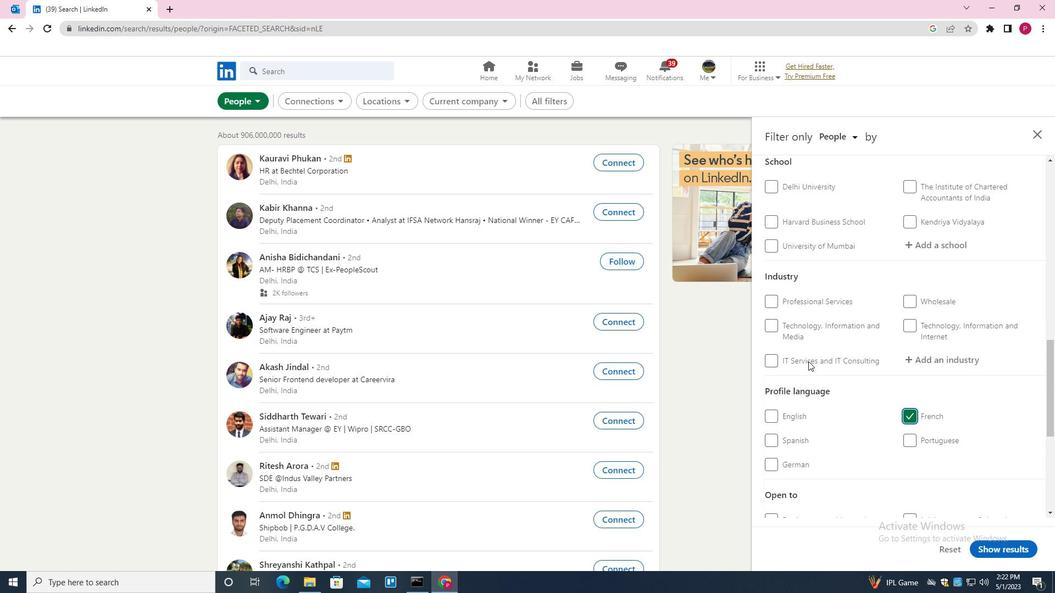 
Action: Mouse scrolled (808, 362) with delta (0, 0)
Screenshot: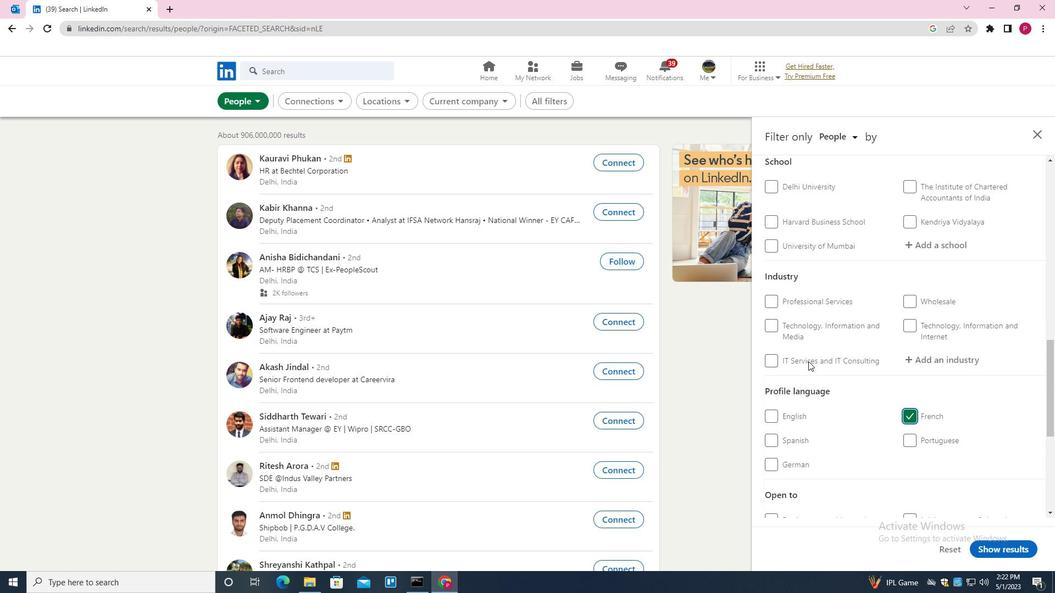 
Action: Mouse scrolled (808, 362) with delta (0, 0)
Screenshot: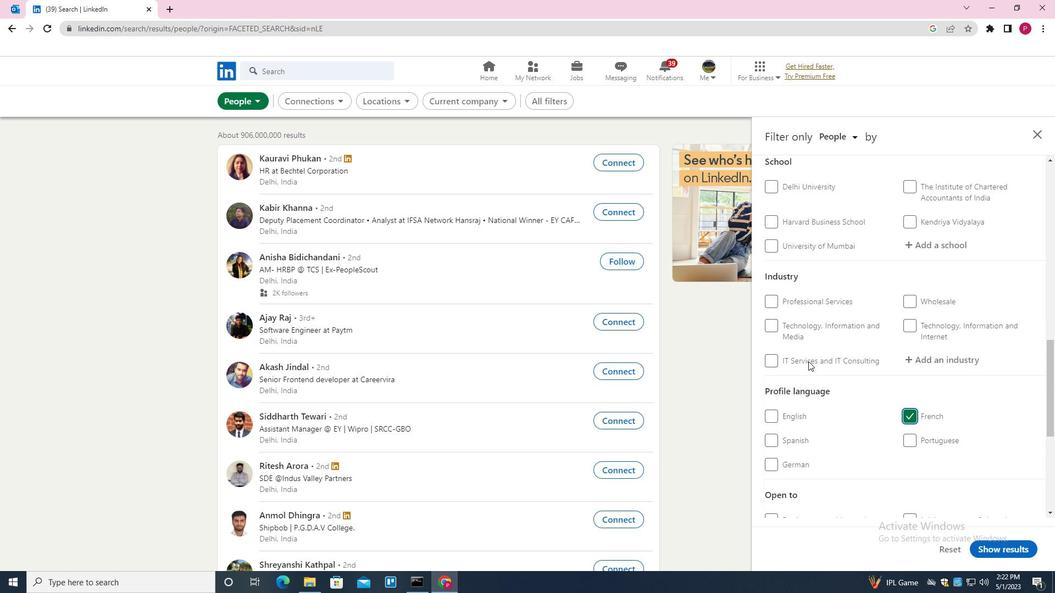 
Action: Mouse moved to (921, 247)
Screenshot: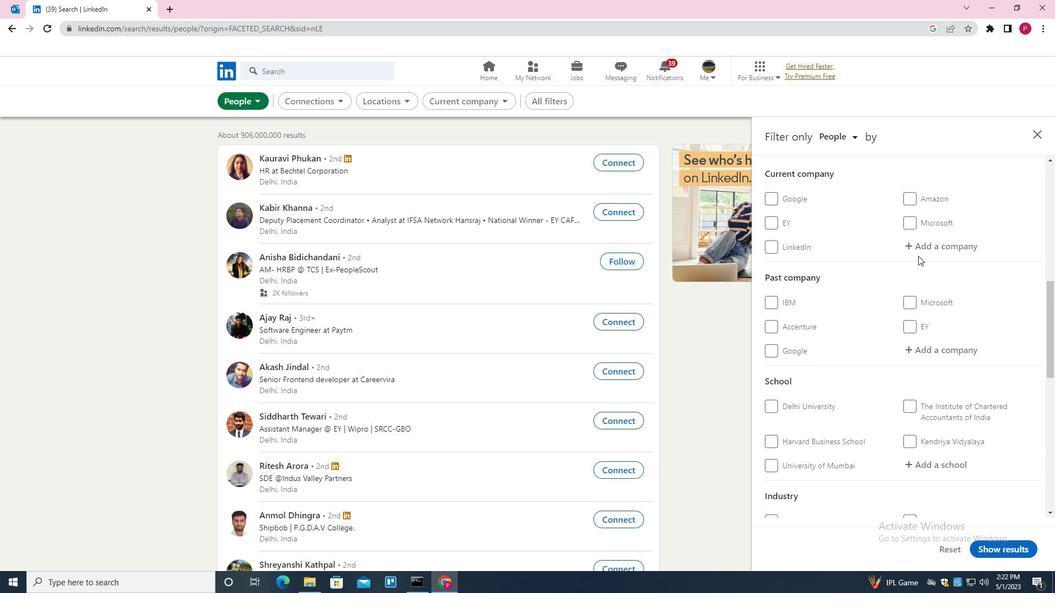 
Action: Mouse pressed left at (921, 247)
Screenshot: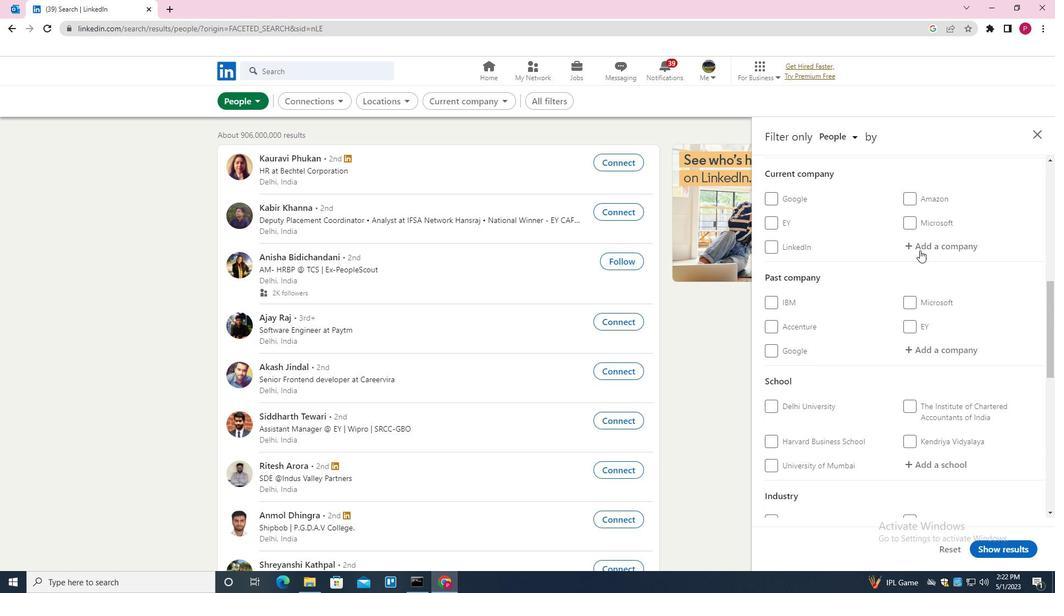 
Action: Key pressed <Key.shift>SOUTH<Key.space><Key.shift>INDIAN<Key.space><Key.shift>BANK<Key.down><Key.enter>
Screenshot: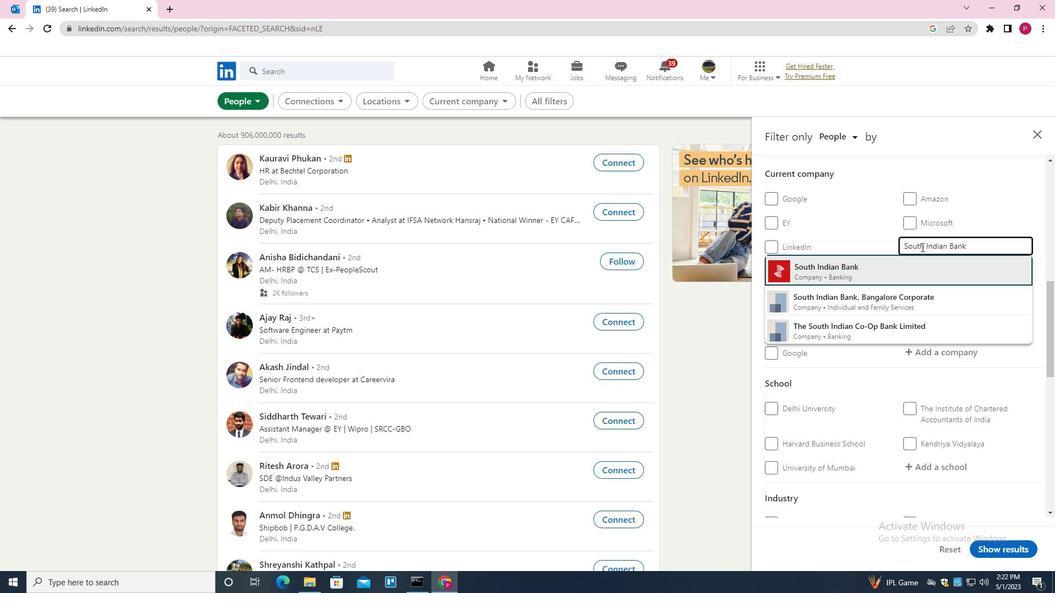 
Action: Mouse moved to (865, 342)
Screenshot: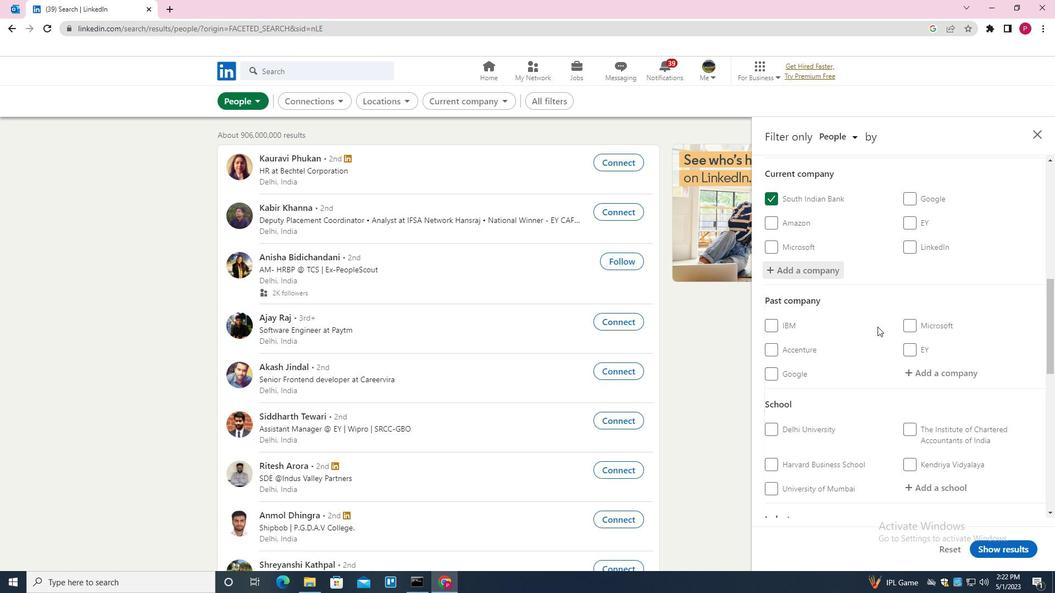 
Action: Mouse scrolled (865, 341) with delta (0, 0)
Screenshot: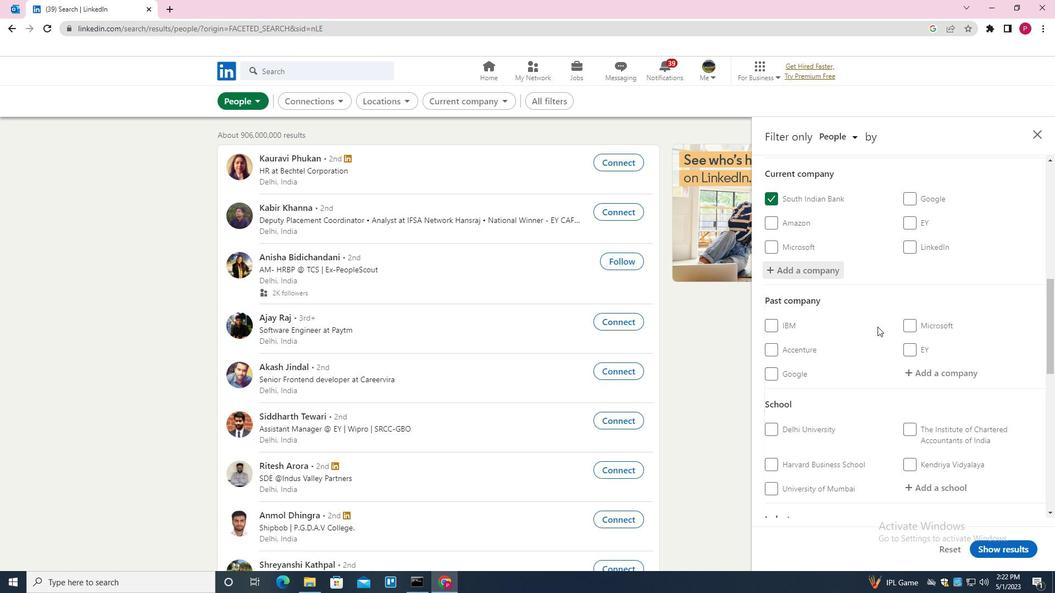 
Action: Mouse moved to (862, 346)
Screenshot: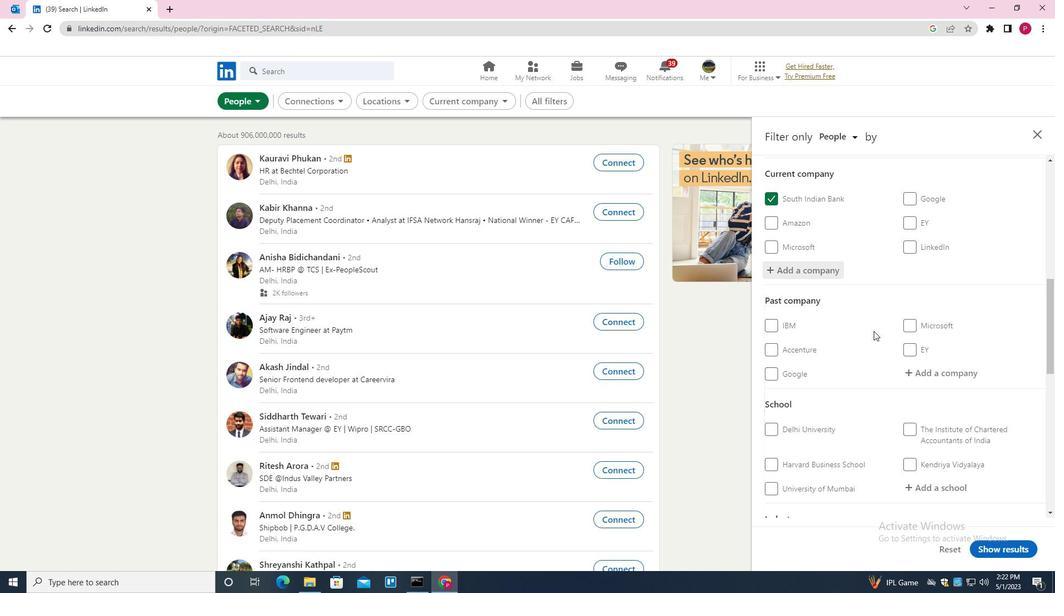 
Action: Mouse scrolled (862, 345) with delta (0, 0)
Screenshot: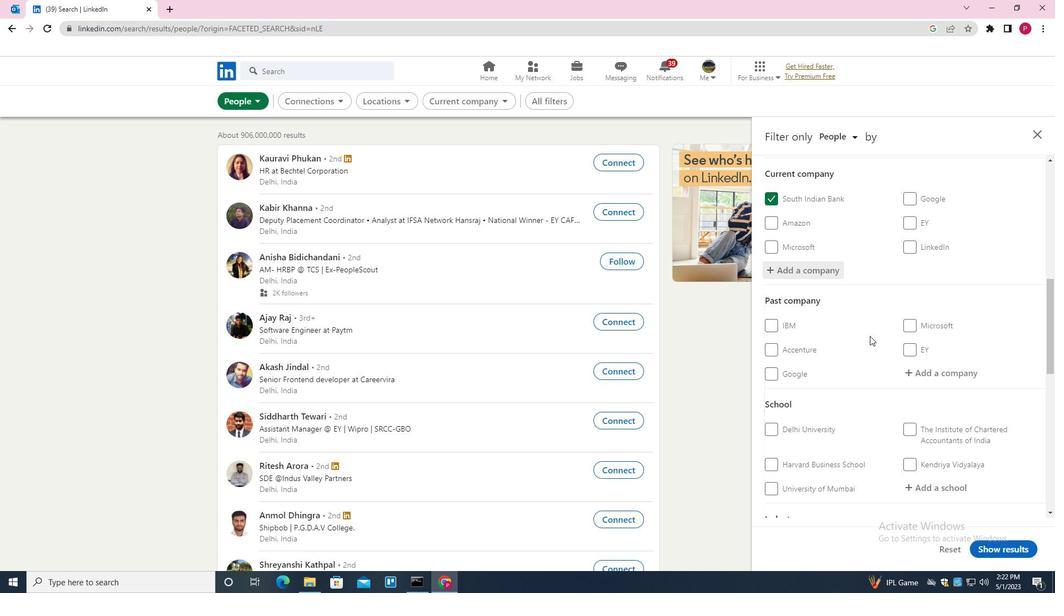 
Action: Mouse moved to (861, 349)
Screenshot: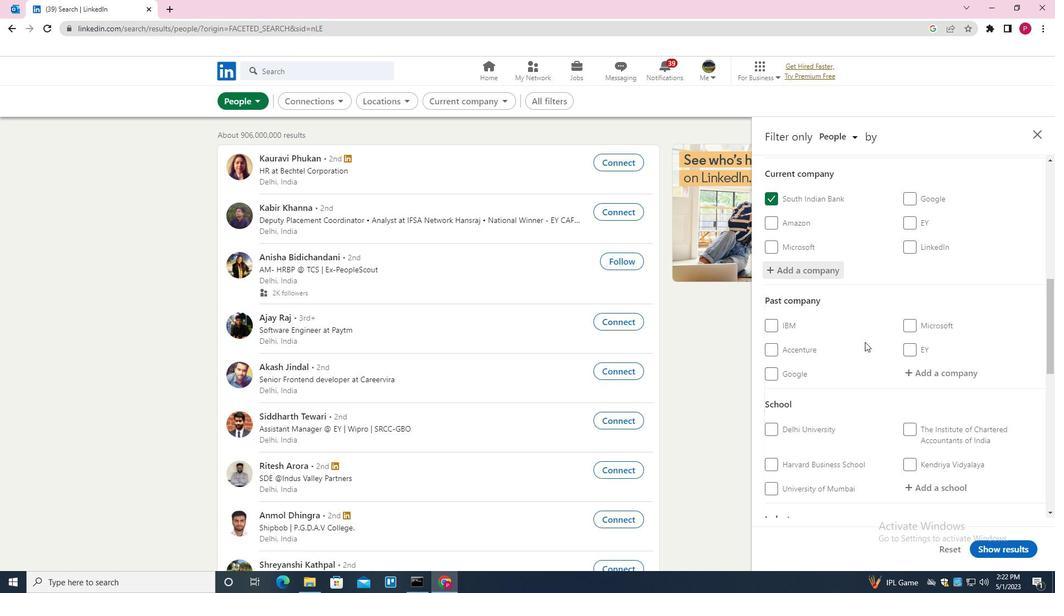 
Action: Mouse scrolled (861, 348) with delta (0, 0)
Screenshot: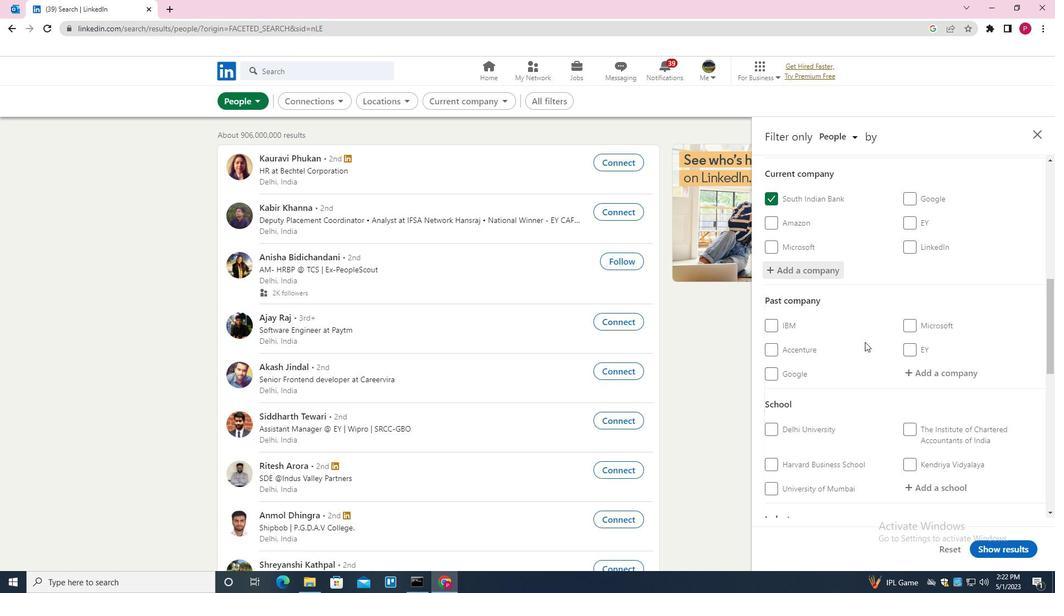 
Action: Mouse moved to (930, 327)
Screenshot: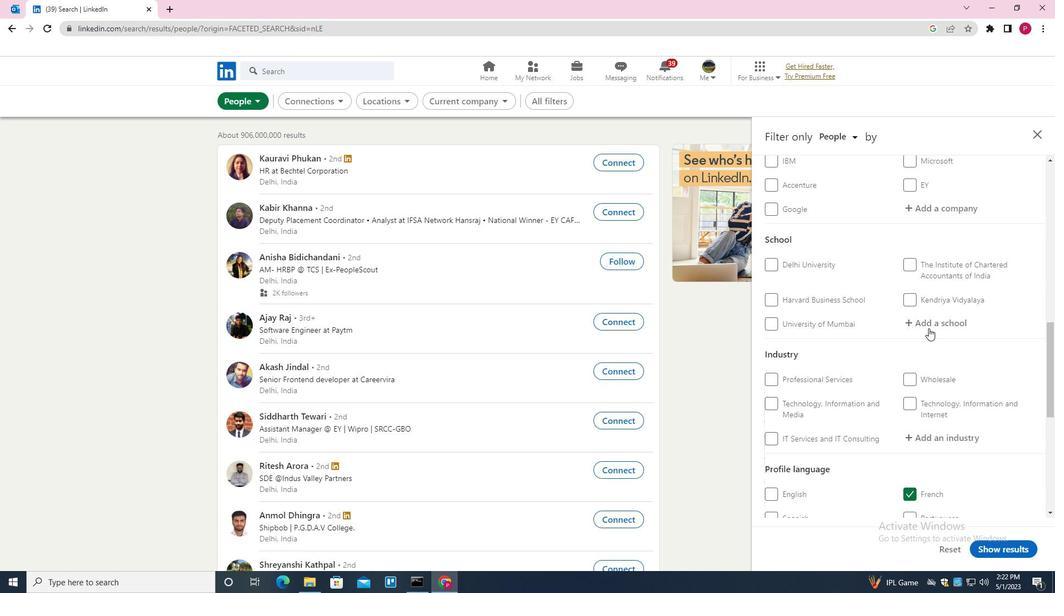 
Action: Mouse pressed left at (930, 327)
Screenshot: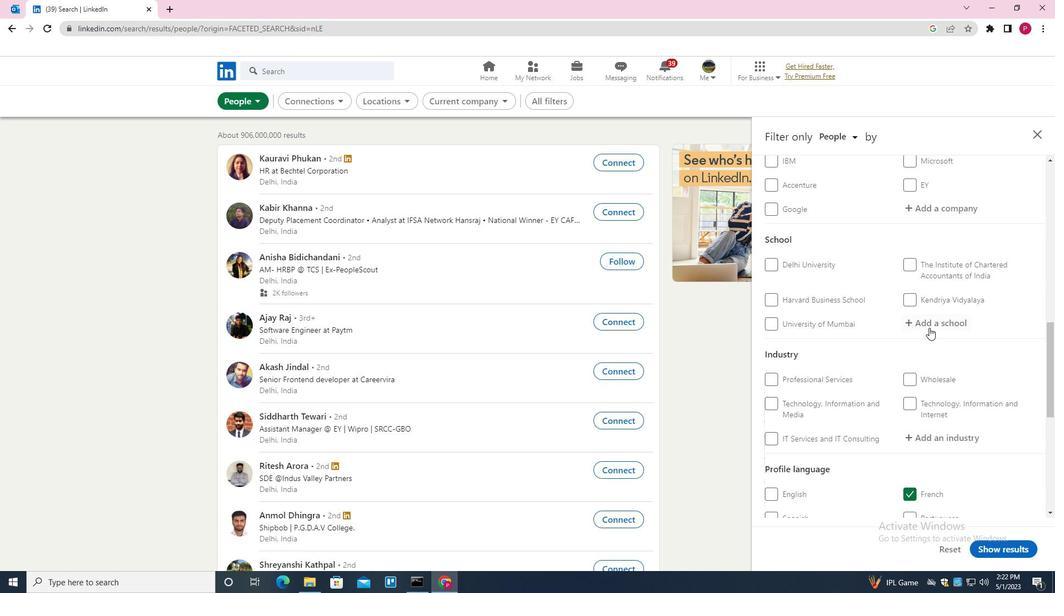 
Action: Mouse moved to (931, 327)
Screenshot: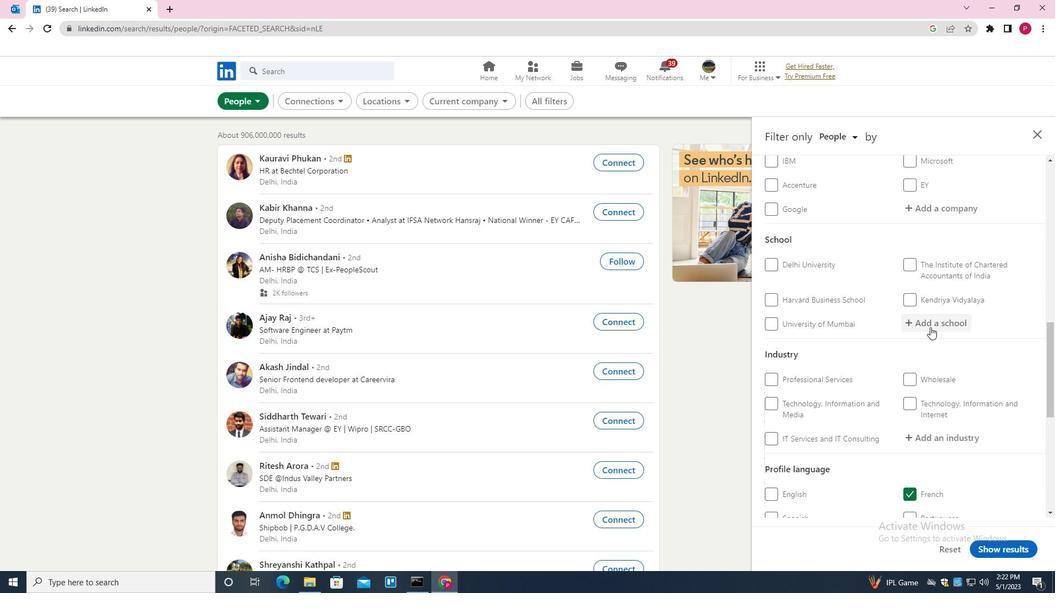 
Action: Key pressed <Key.shift><Key.shift><Key.shift><Key.shift><Key.shift>AMET<Key.space><Key.down><Key.enter>
Screenshot: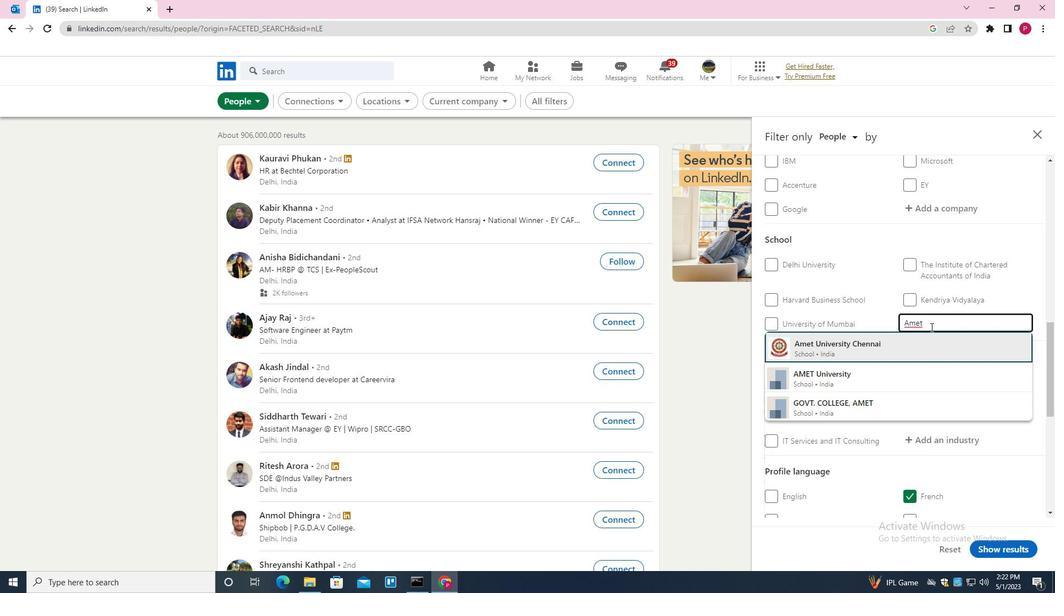 
Action: Mouse moved to (926, 342)
Screenshot: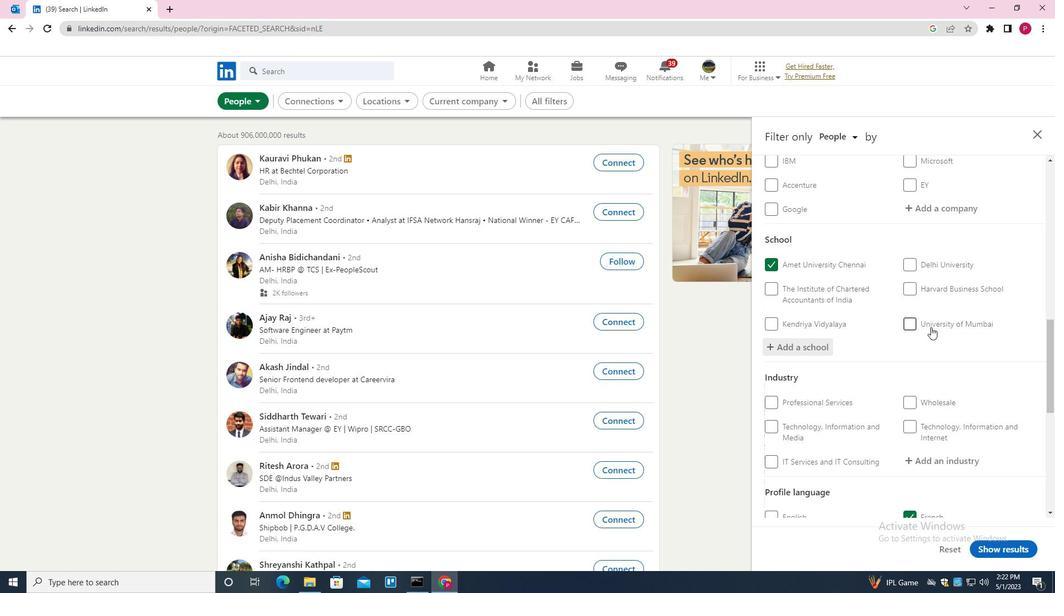 
Action: Mouse scrolled (926, 342) with delta (0, 0)
Screenshot: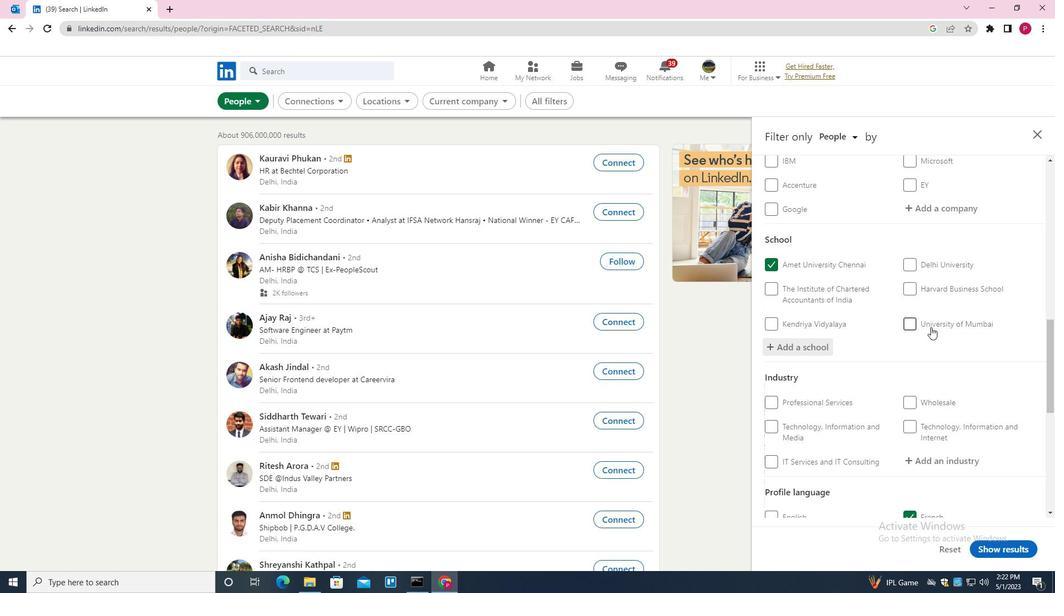 
Action: Mouse moved to (926, 346)
Screenshot: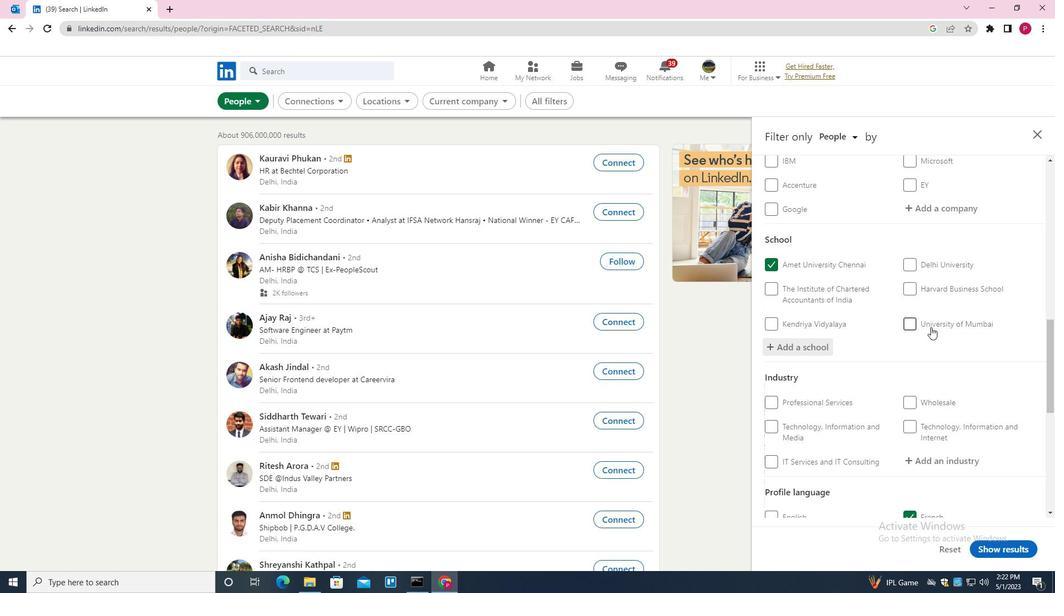 
Action: Mouse scrolled (926, 345) with delta (0, 0)
Screenshot: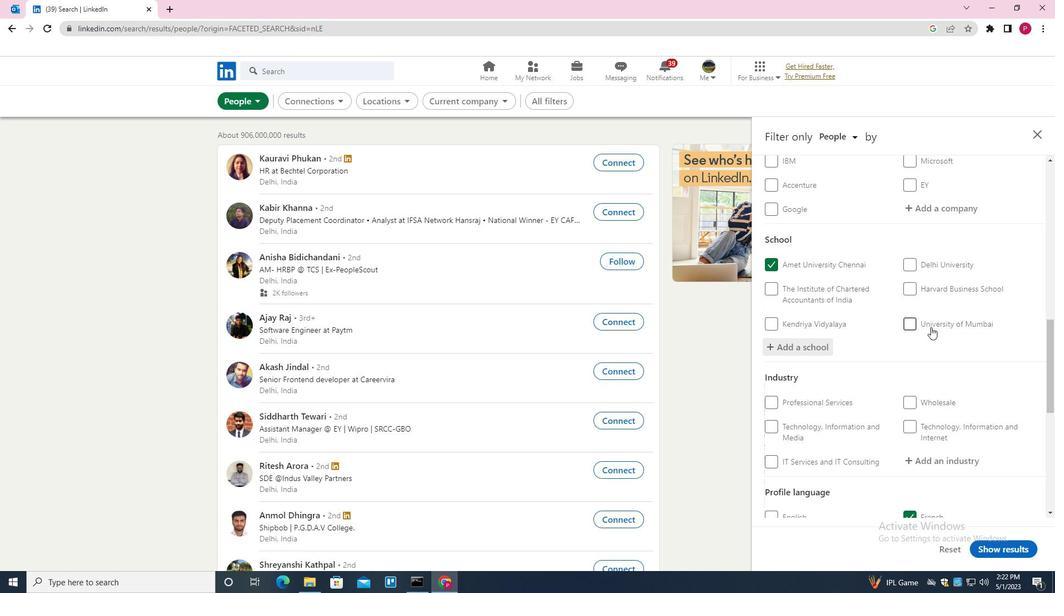 
Action: Mouse moved to (925, 347)
Screenshot: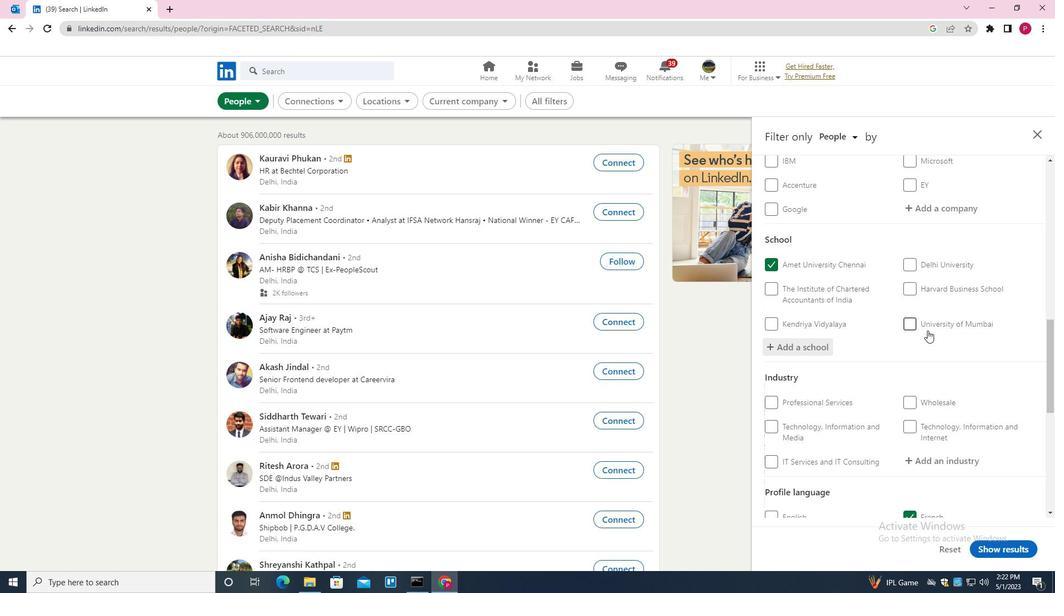 
Action: Mouse scrolled (925, 347) with delta (0, 0)
Screenshot: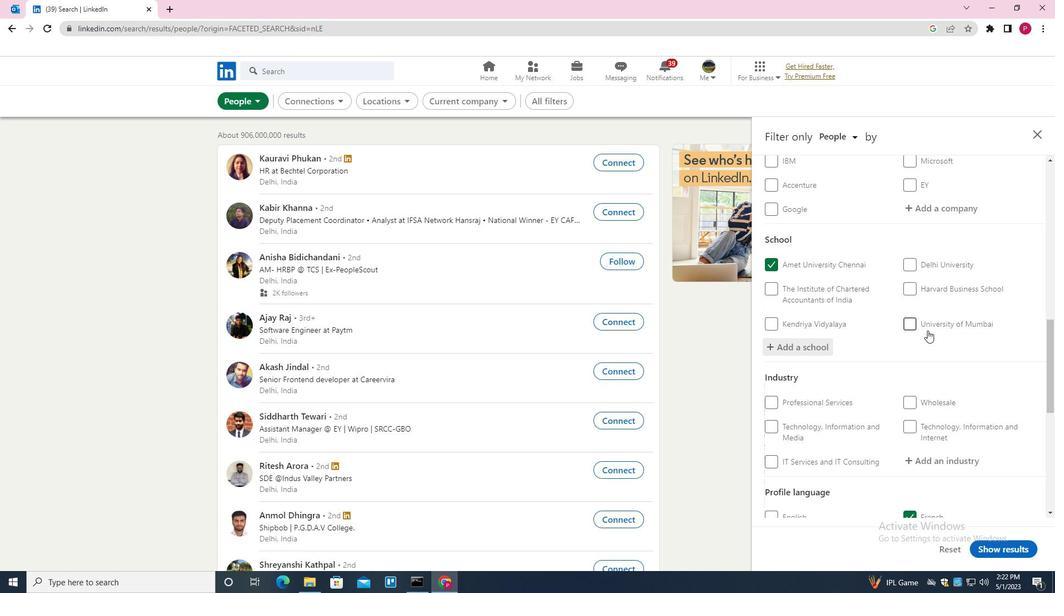 
Action: Mouse moved to (938, 298)
Screenshot: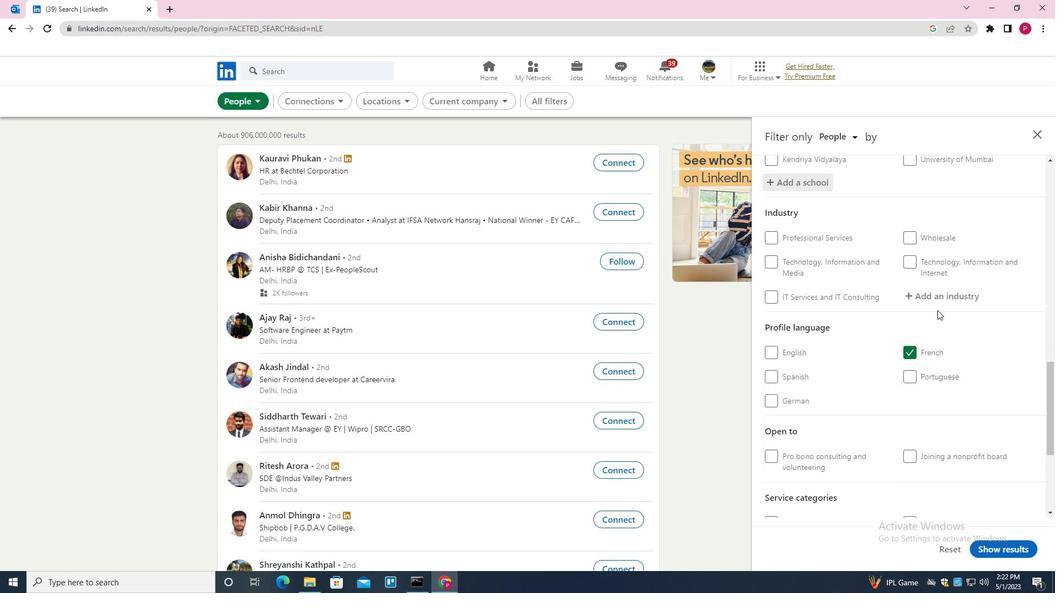 
Action: Mouse pressed left at (938, 298)
Screenshot: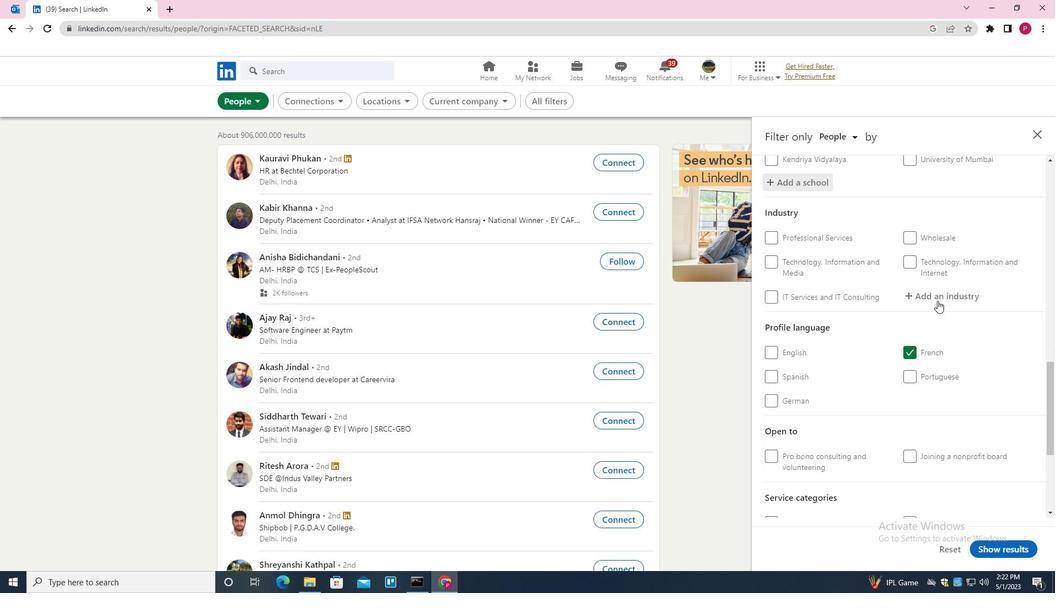 
Action: Mouse moved to (938, 297)
Screenshot: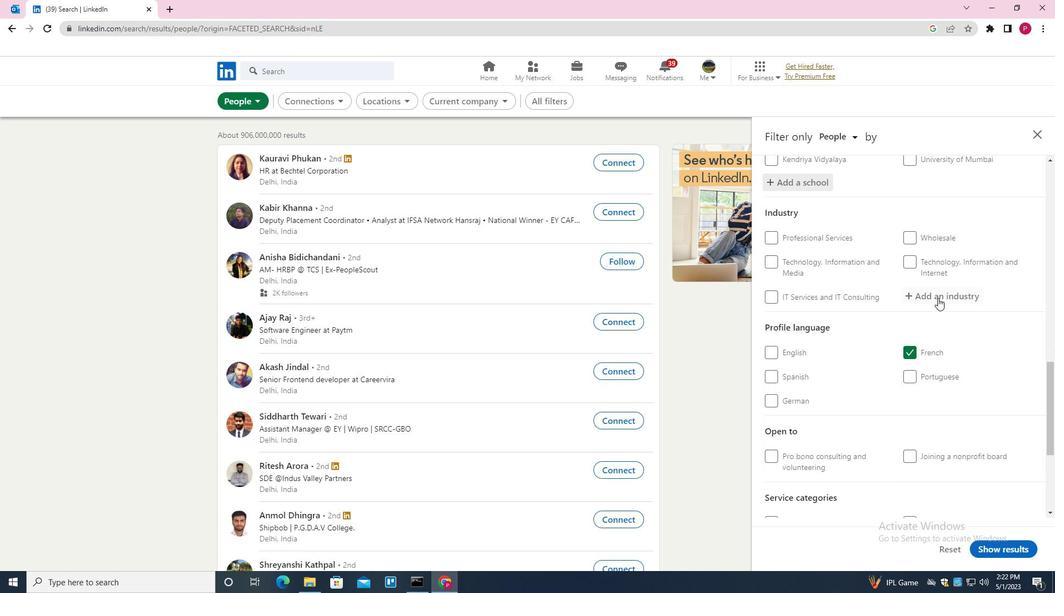 
Action: Key pressed <Key.shift>CABLE<Key.down><Key.enter>
Screenshot: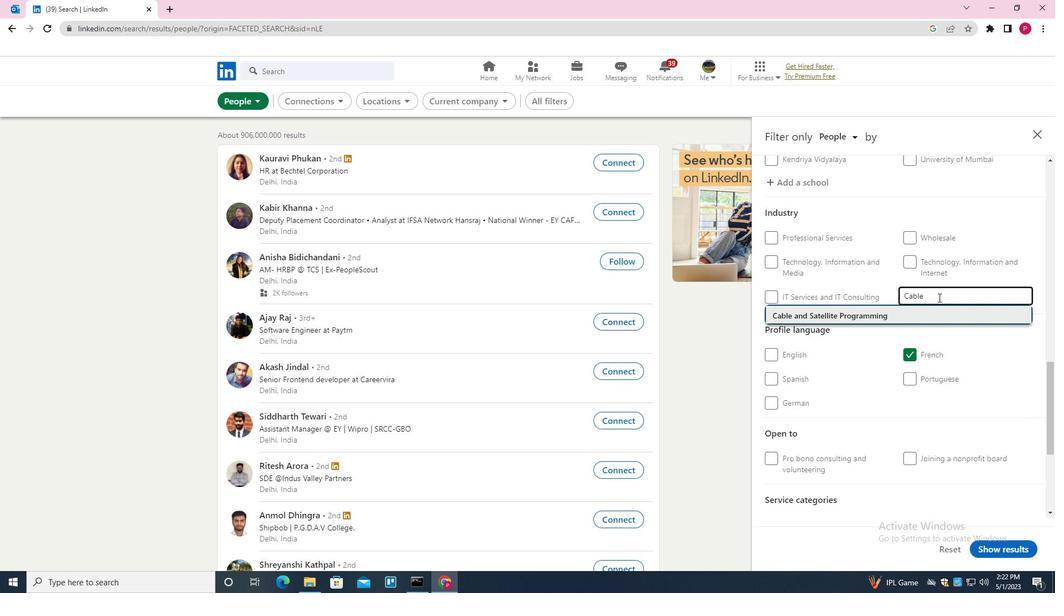 
Action: Mouse moved to (891, 338)
Screenshot: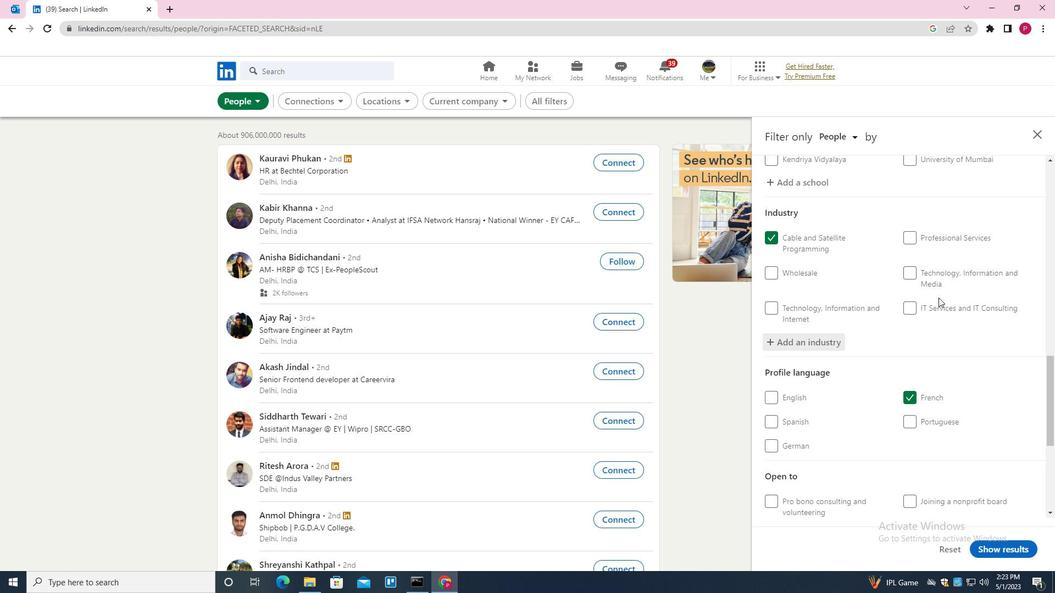 
Action: Mouse scrolled (891, 338) with delta (0, 0)
Screenshot: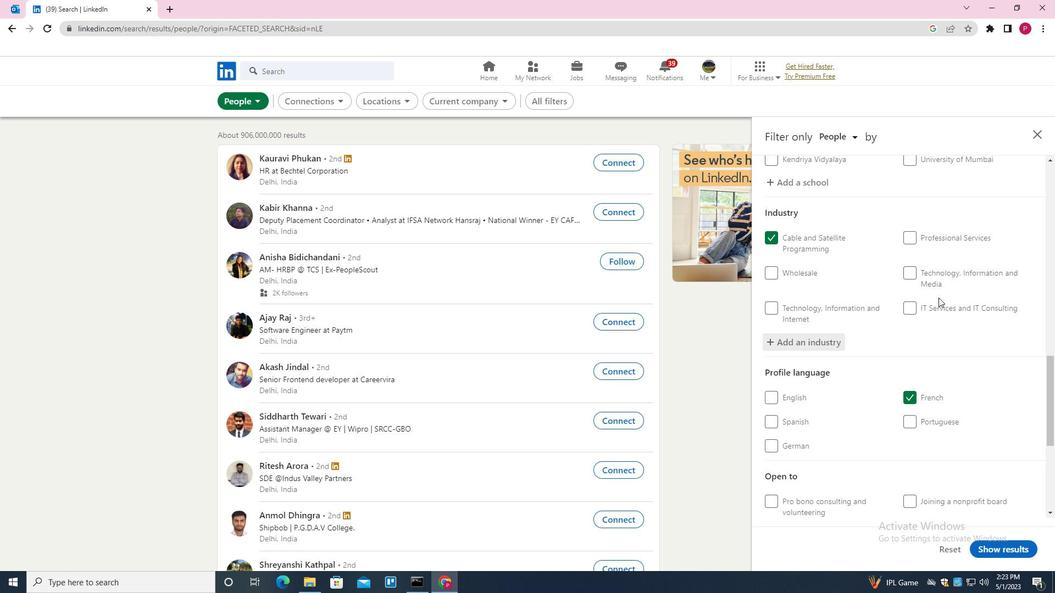 
Action: Mouse moved to (891, 343)
Screenshot: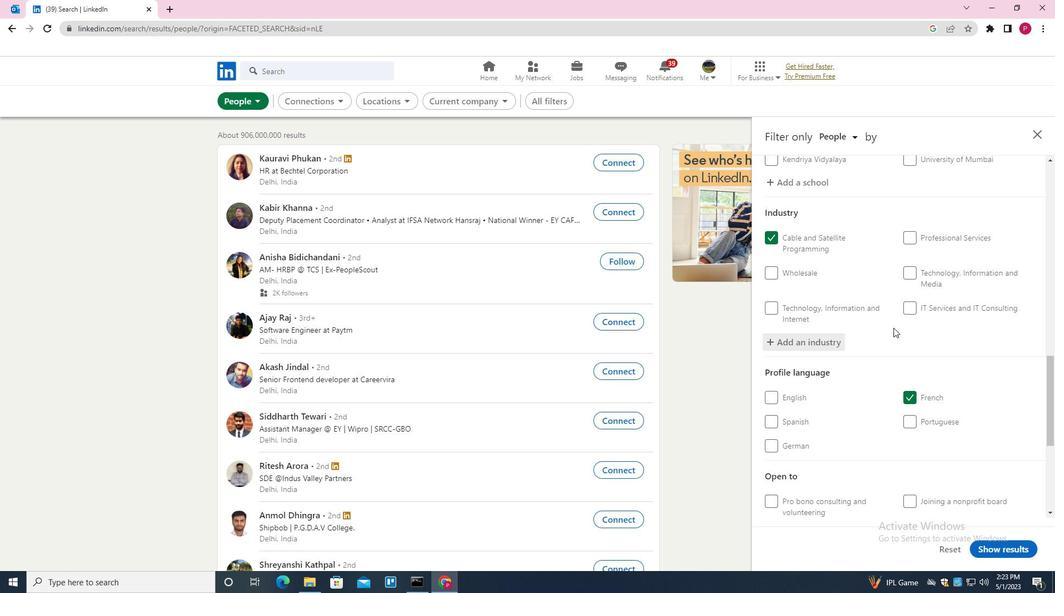 
Action: Mouse scrolled (891, 342) with delta (0, 0)
Screenshot: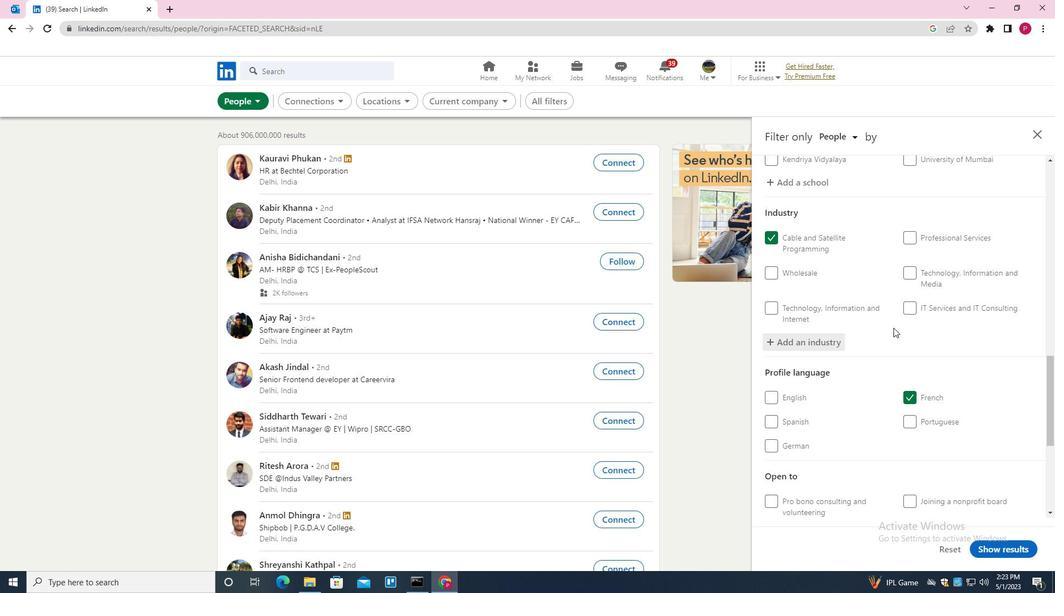 
Action: Mouse moved to (937, 472)
Screenshot: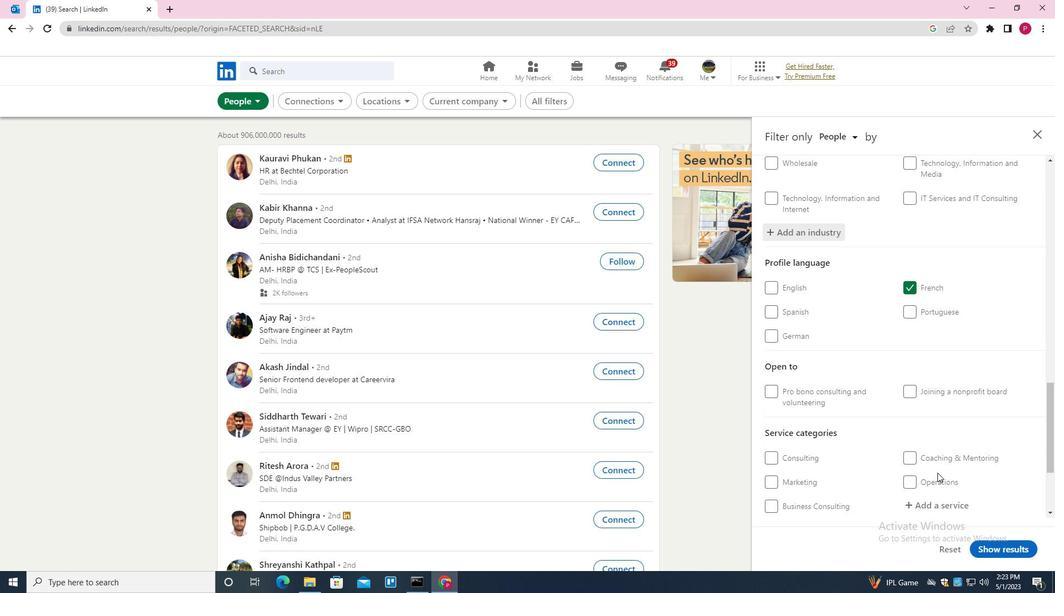 
Action: Mouse scrolled (937, 472) with delta (0, 0)
Screenshot: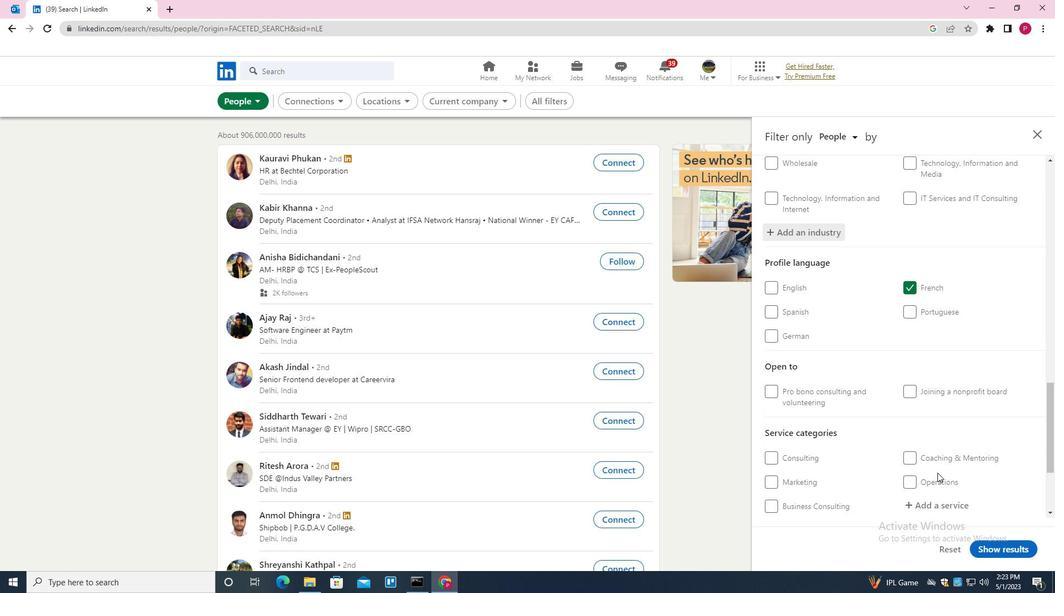 
Action: Mouse scrolled (937, 472) with delta (0, 0)
Screenshot: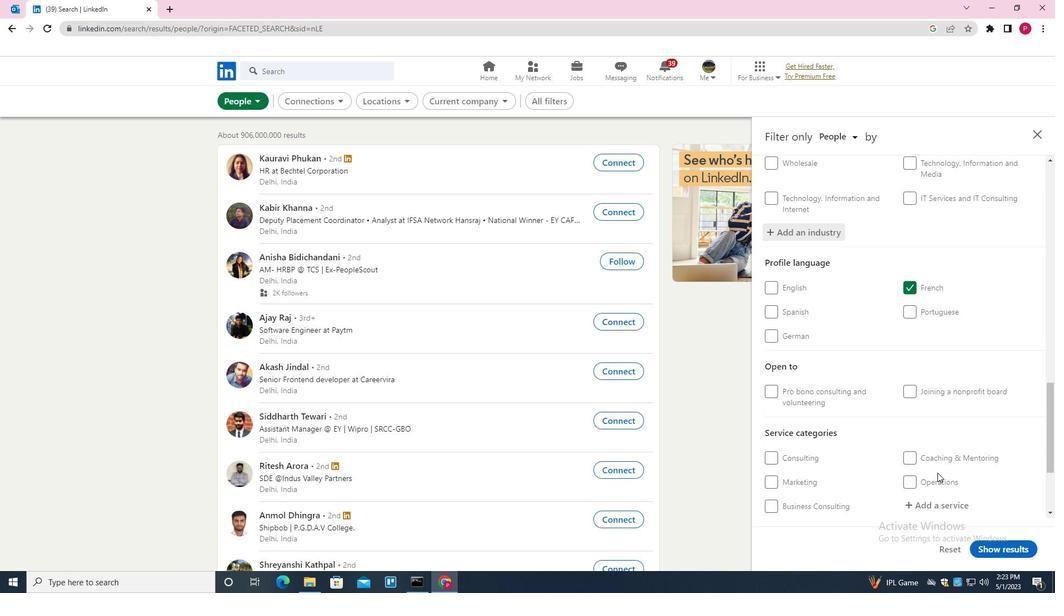 
Action: Mouse scrolled (937, 472) with delta (0, 0)
Screenshot: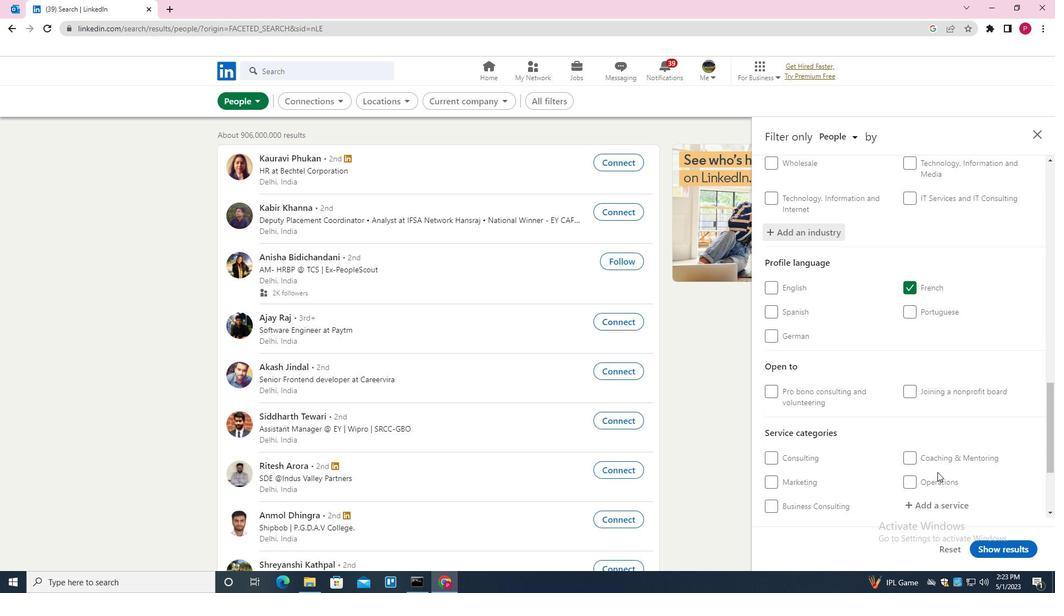 
Action: Mouse scrolled (937, 472) with delta (0, 0)
Screenshot: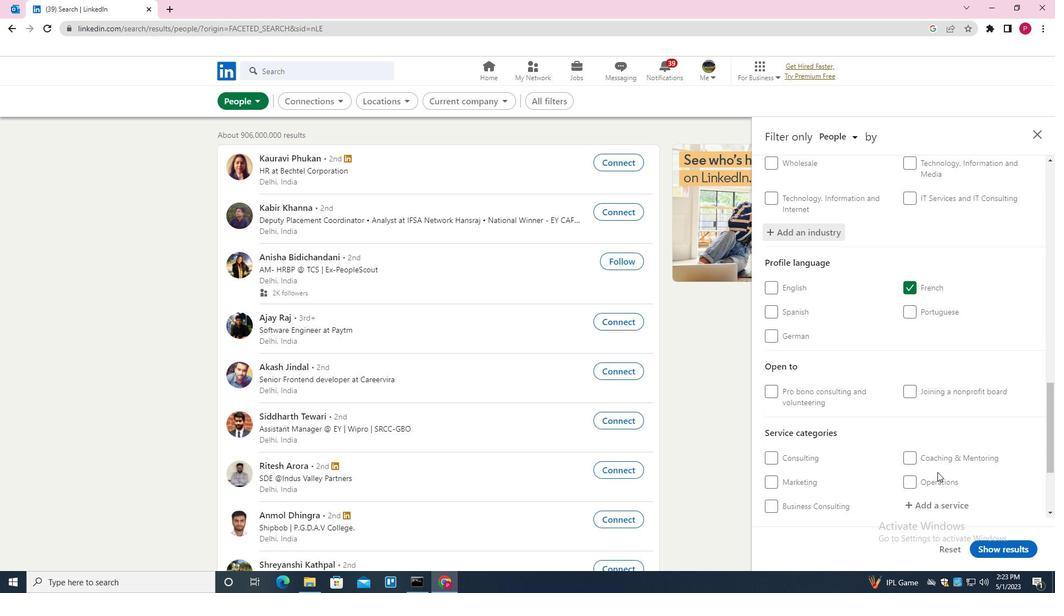 
Action: Mouse scrolled (937, 472) with delta (0, 0)
Screenshot: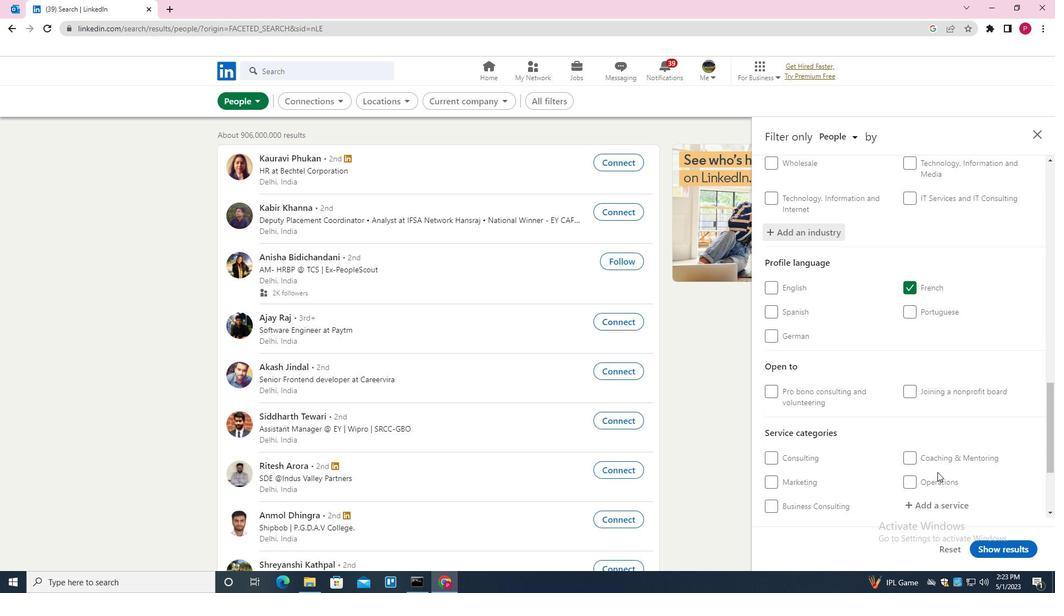 
Action: Mouse moved to (928, 340)
Screenshot: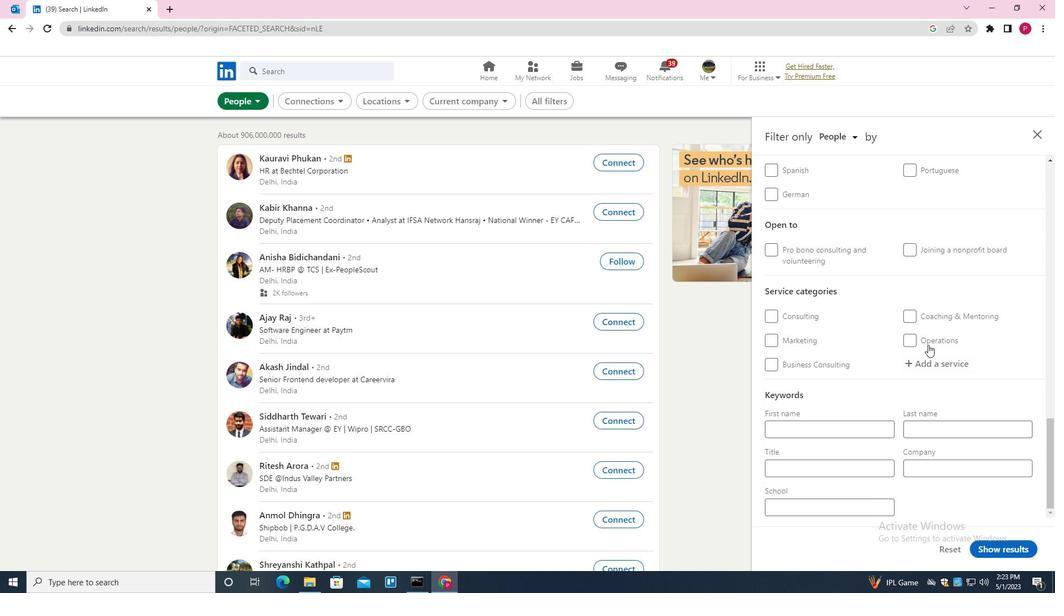 
Action: Mouse pressed left at (928, 340)
Screenshot: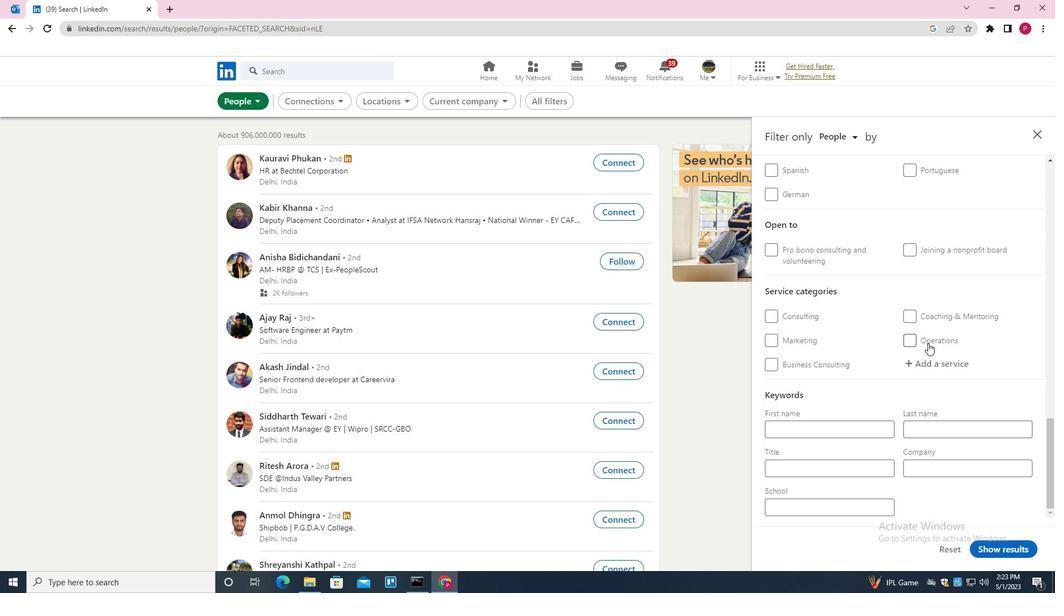 
Action: Mouse moved to (927, 359)
Screenshot: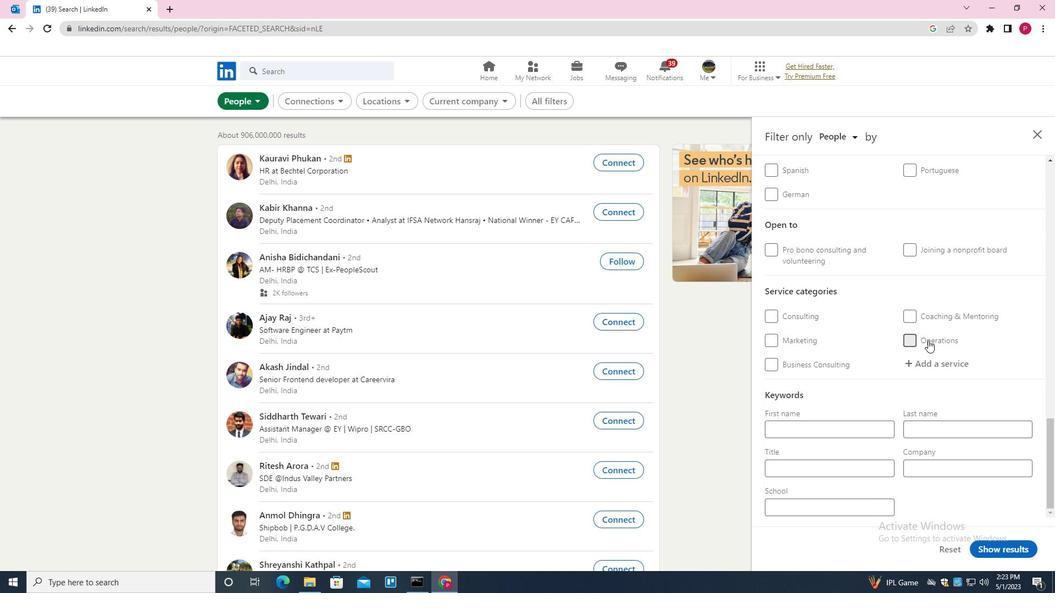 
Action: Mouse pressed left at (927, 359)
Screenshot: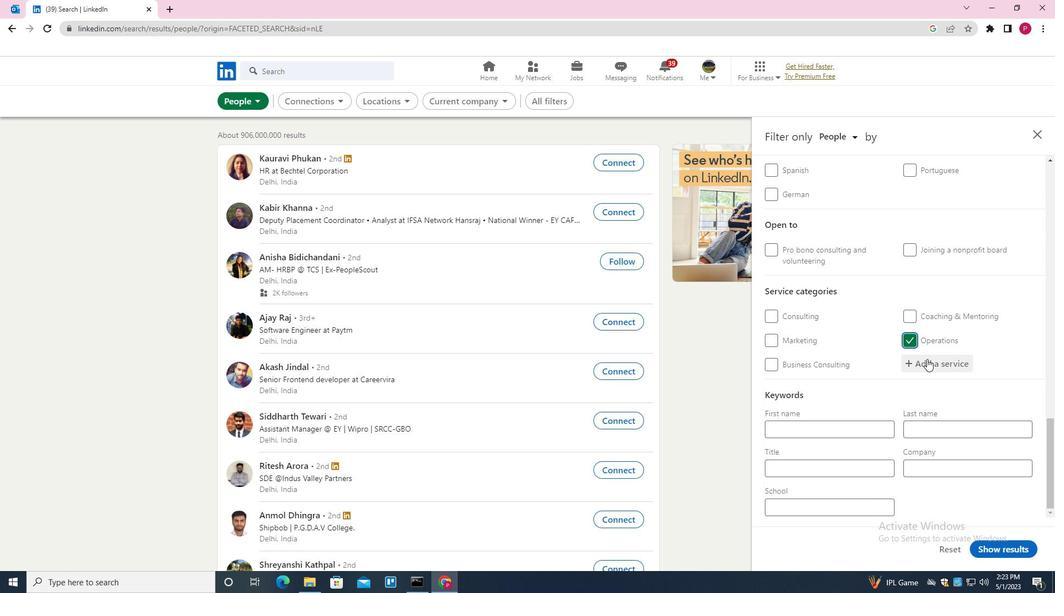 
Action: Mouse moved to (914, 336)
Screenshot: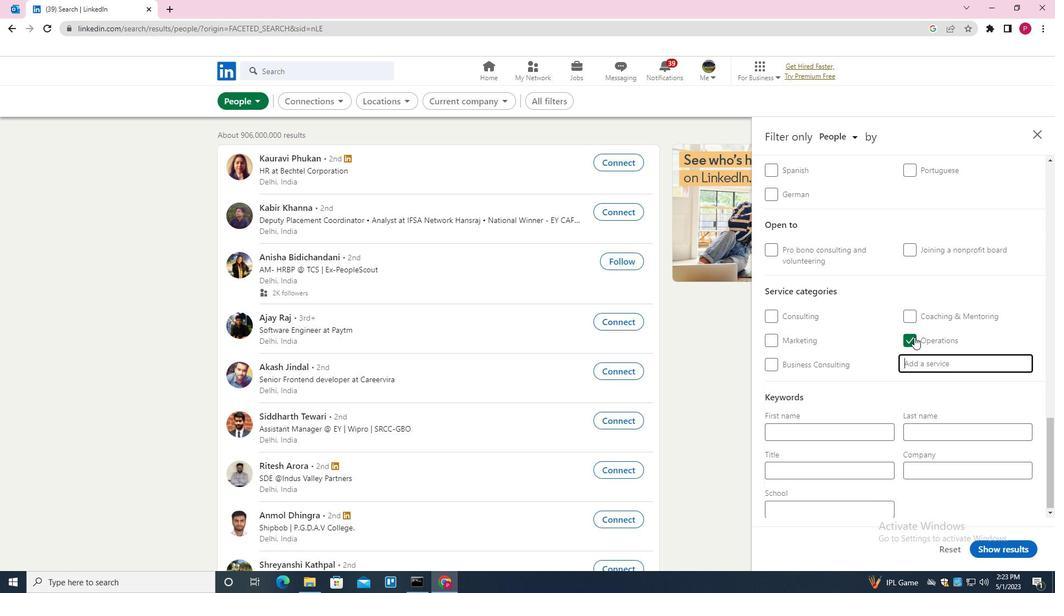 
Action: Mouse pressed left at (914, 336)
Screenshot: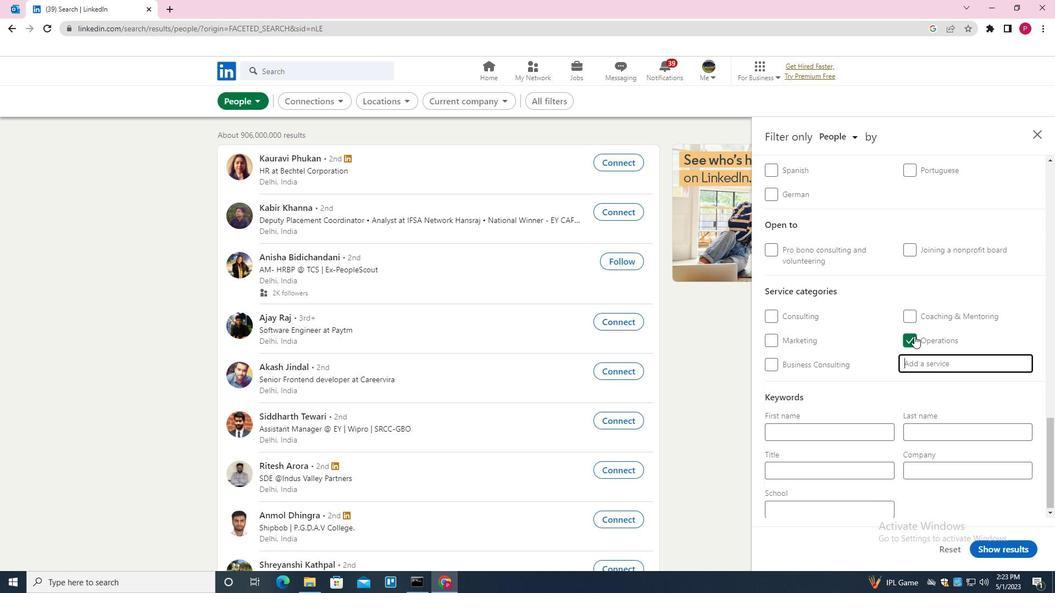 
Action: Mouse moved to (929, 371)
Screenshot: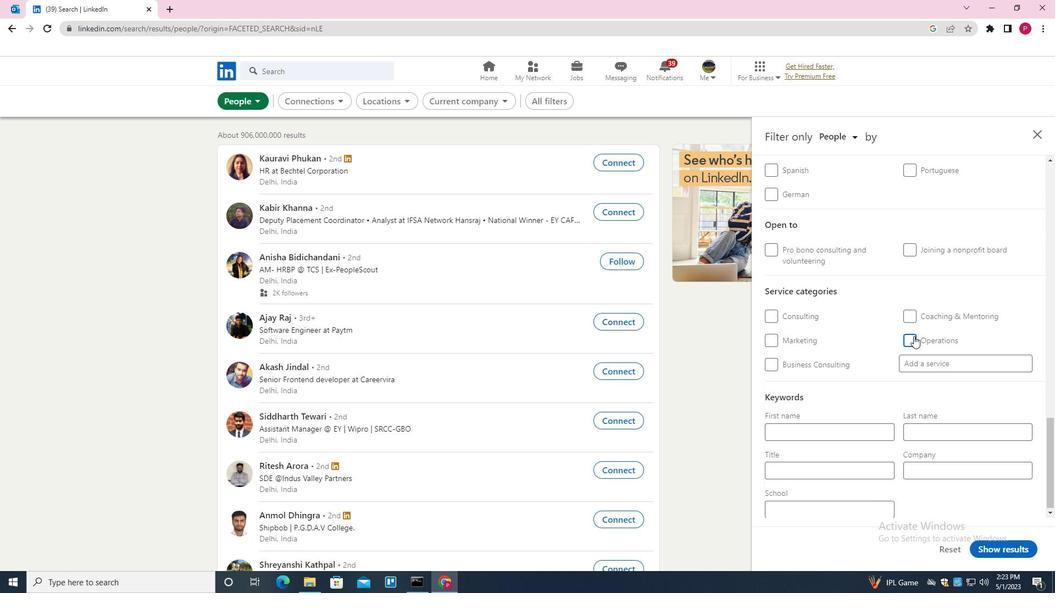 
Action: Mouse pressed left at (929, 371)
Screenshot: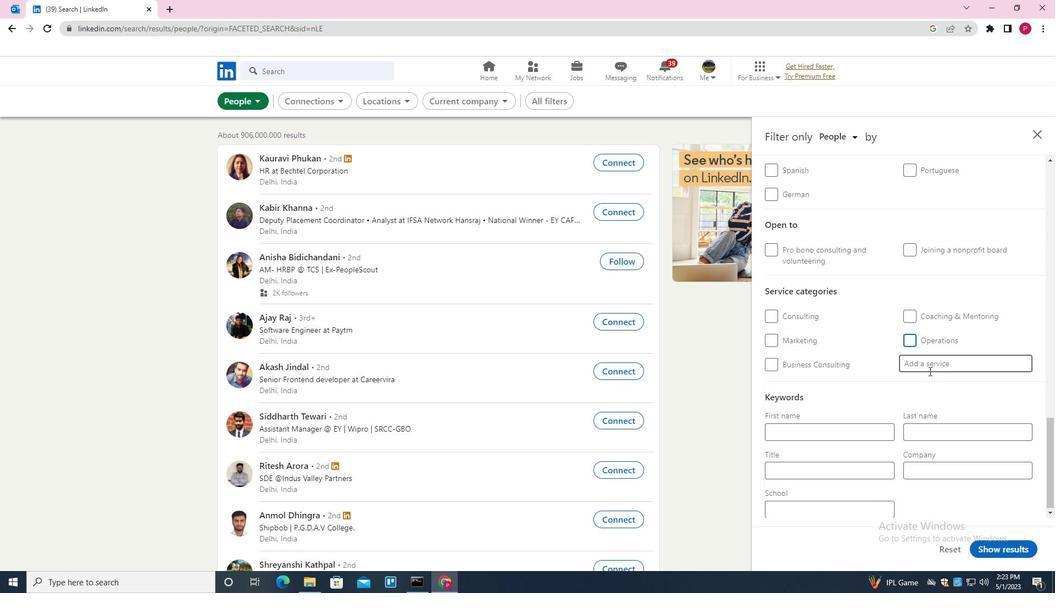 
Action: Key pressed <Key.shift>HUMAN<Key.space><Key.shift>RESO<Key.down><Key.down><Key.up><Key.enter>
Screenshot: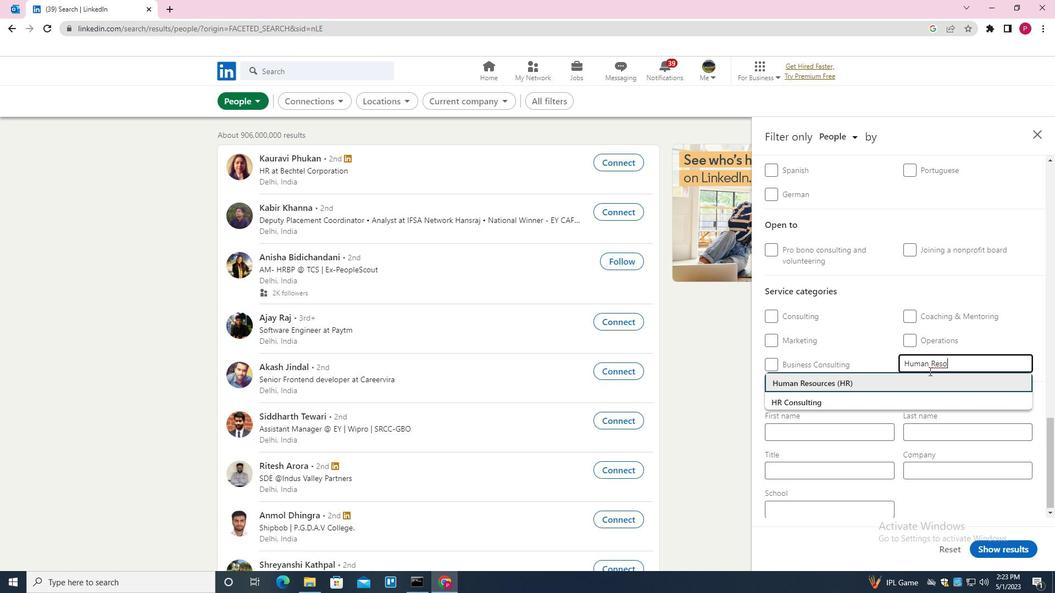 
Action: Mouse moved to (887, 468)
Screenshot: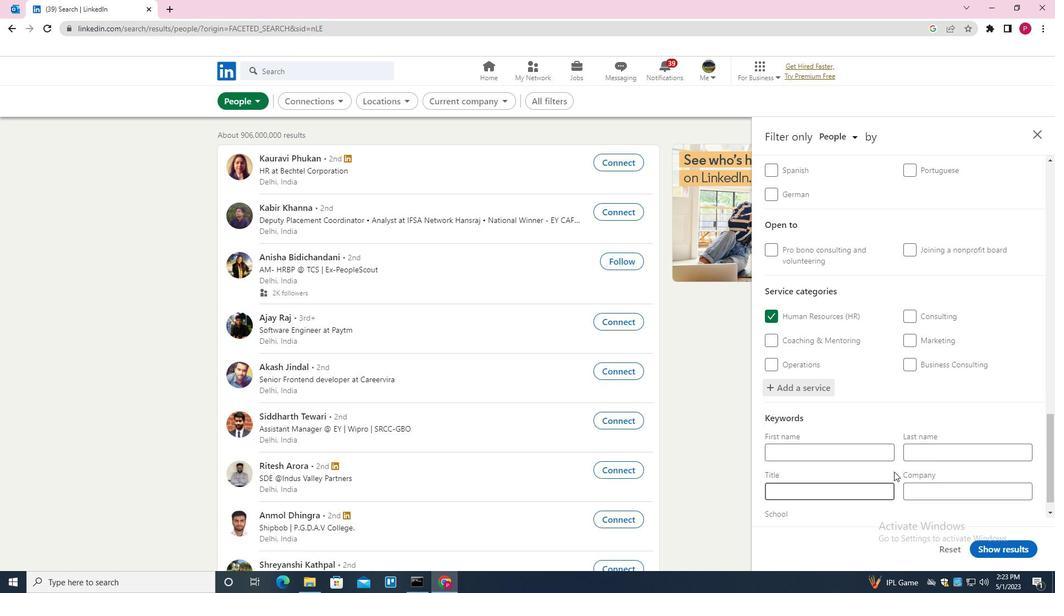 
Action: Mouse scrolled (887, 467) with delta (0, 0)
Screenshot: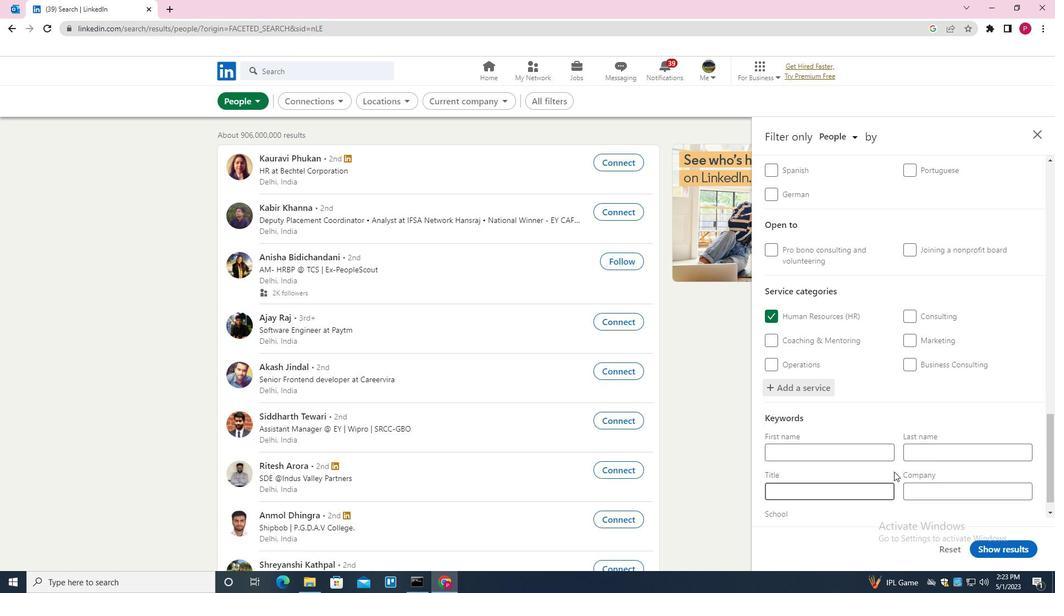 
Action: Mouse moved to (884, 468)
Screenshot: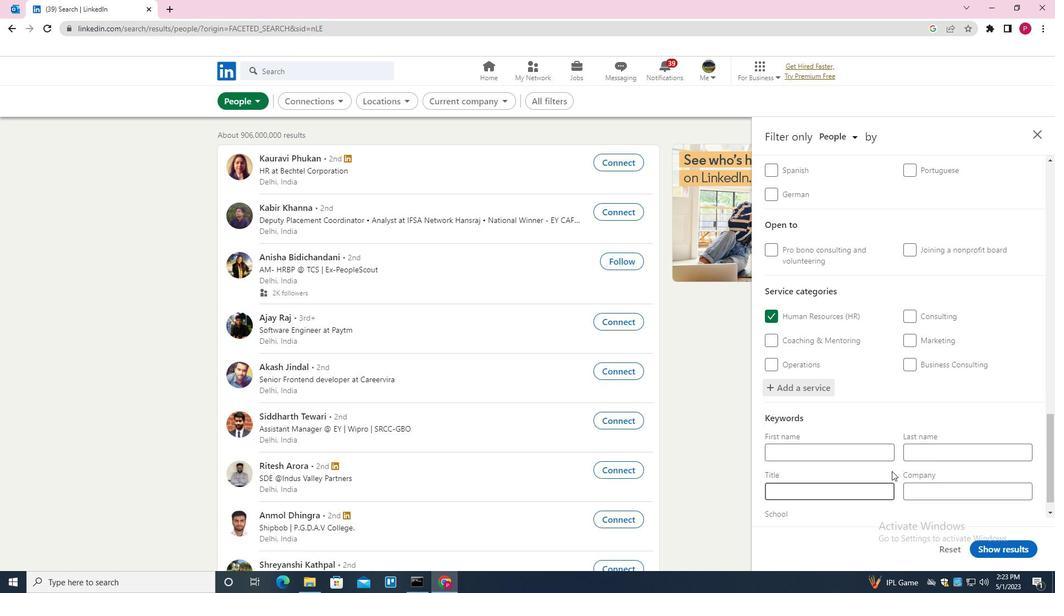 
Action: Mouse scrolled (884, 467) with delta (0, 0)
Screenshot: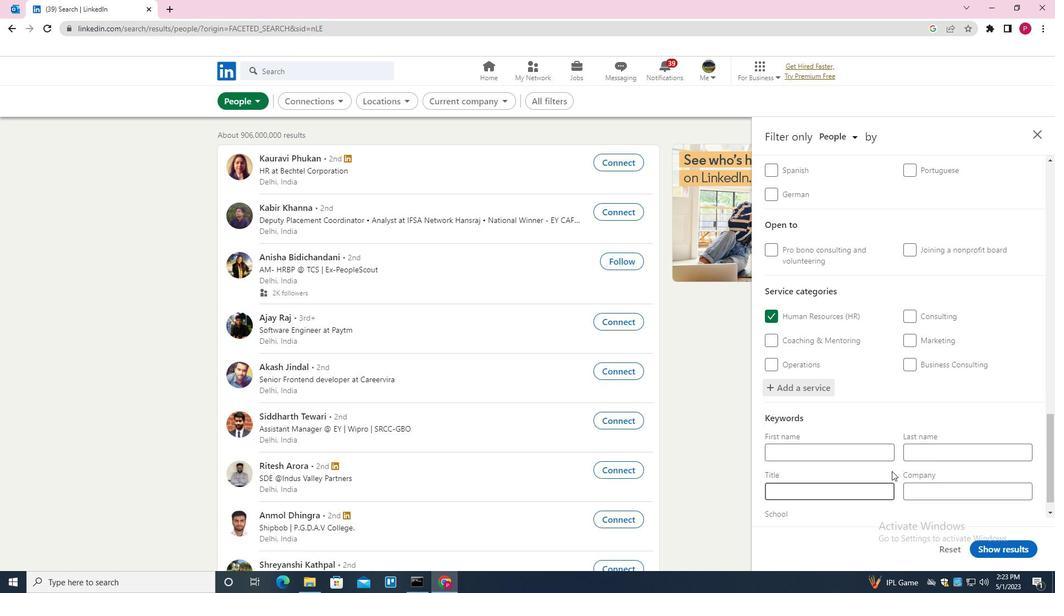 
Action: Mouse moved to (865, 458)
Screenshot: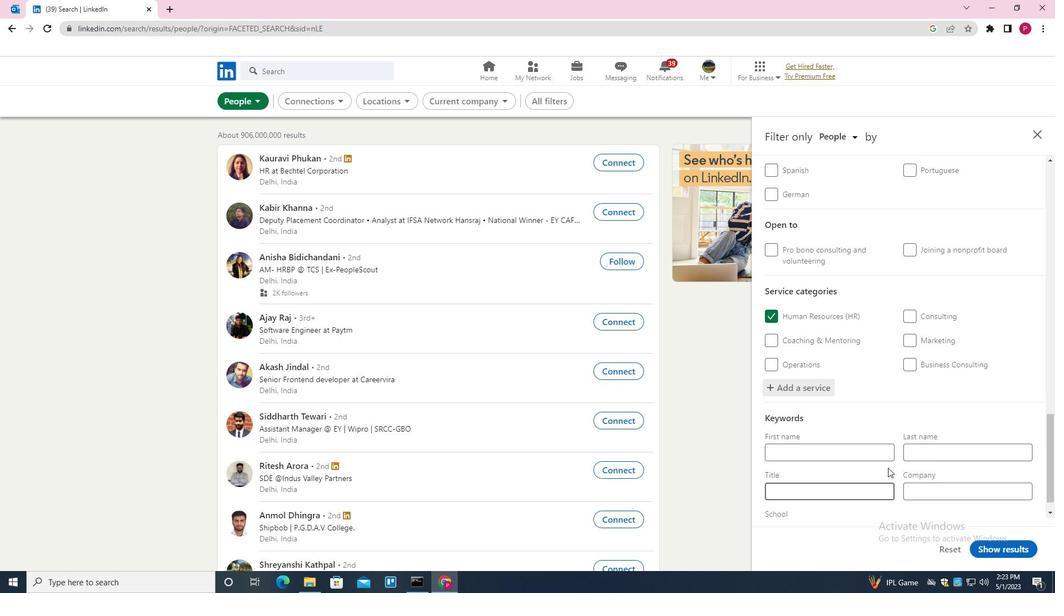 
Action: Mouse scrolled (865, 458) with delta (0, 0)
Screenshot: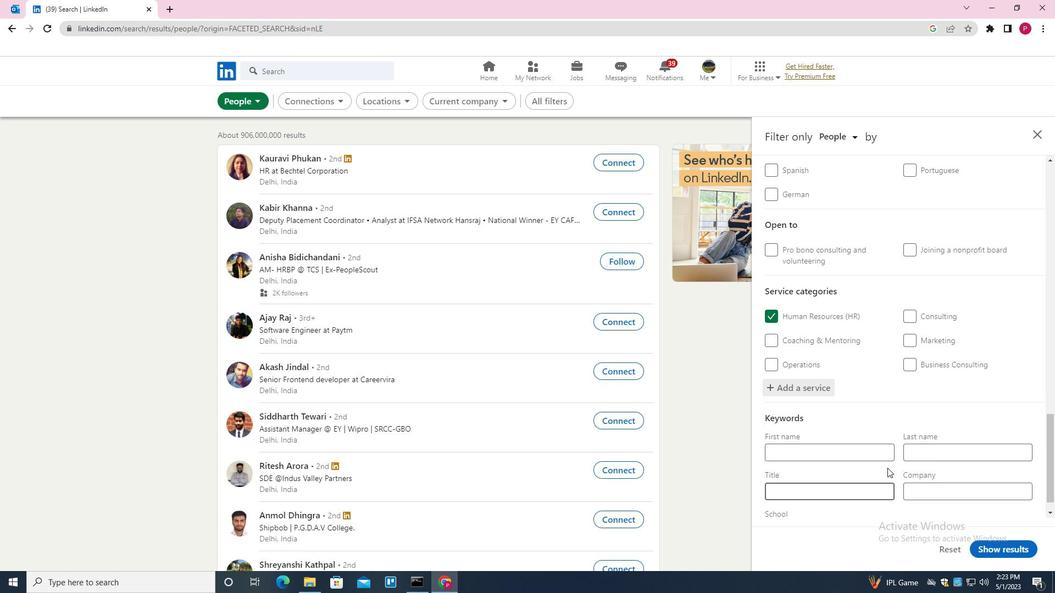 
Action: Mouse moved to (800, 464)
Screenshot: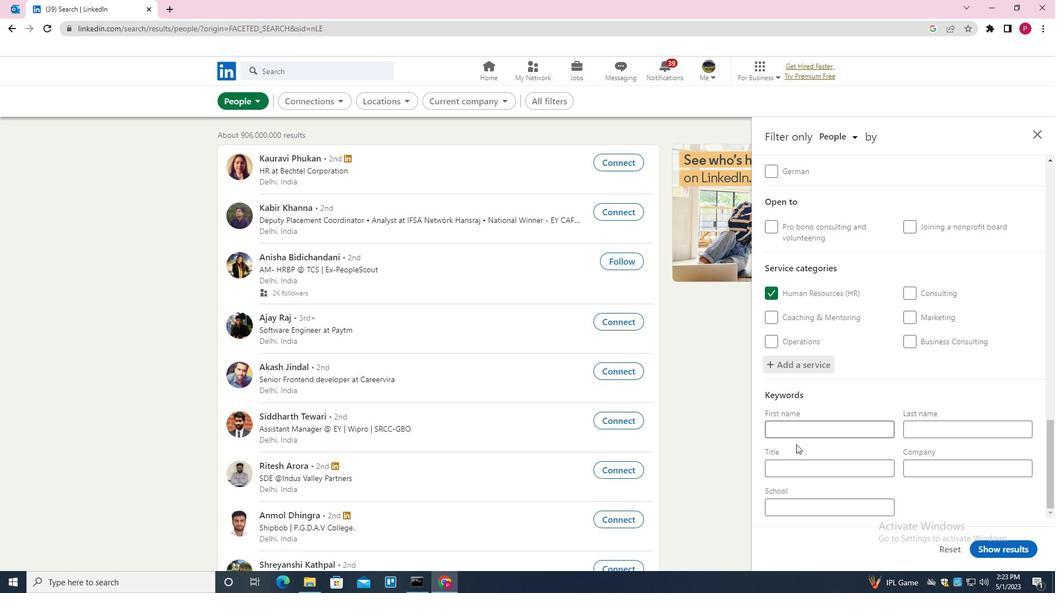 
Action: Mouse pressed left at (800, 464)
Screenshot: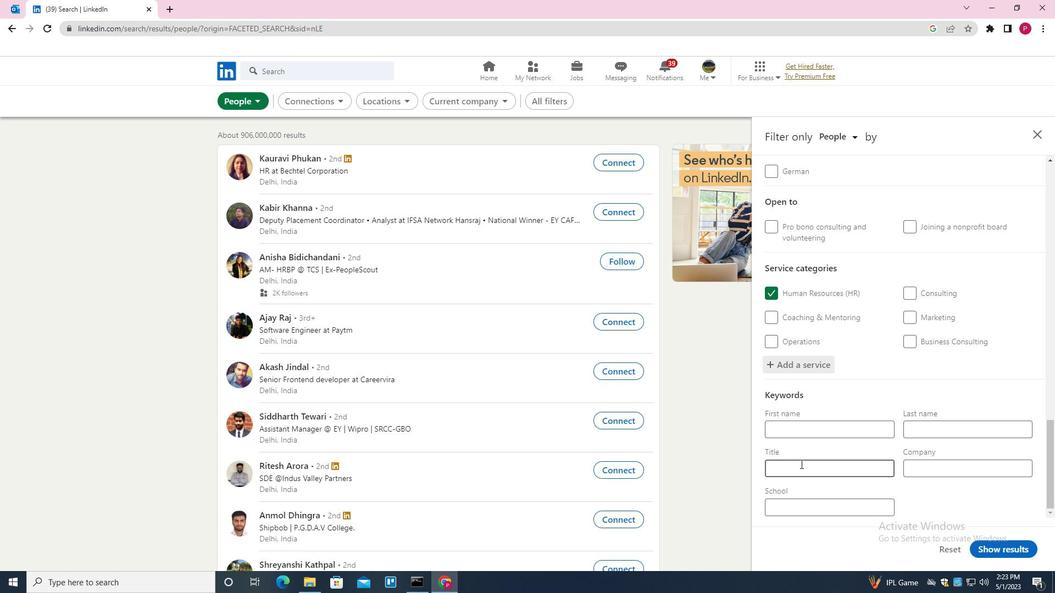 
Action: Mouse moved to (856, 463)
Screenshot: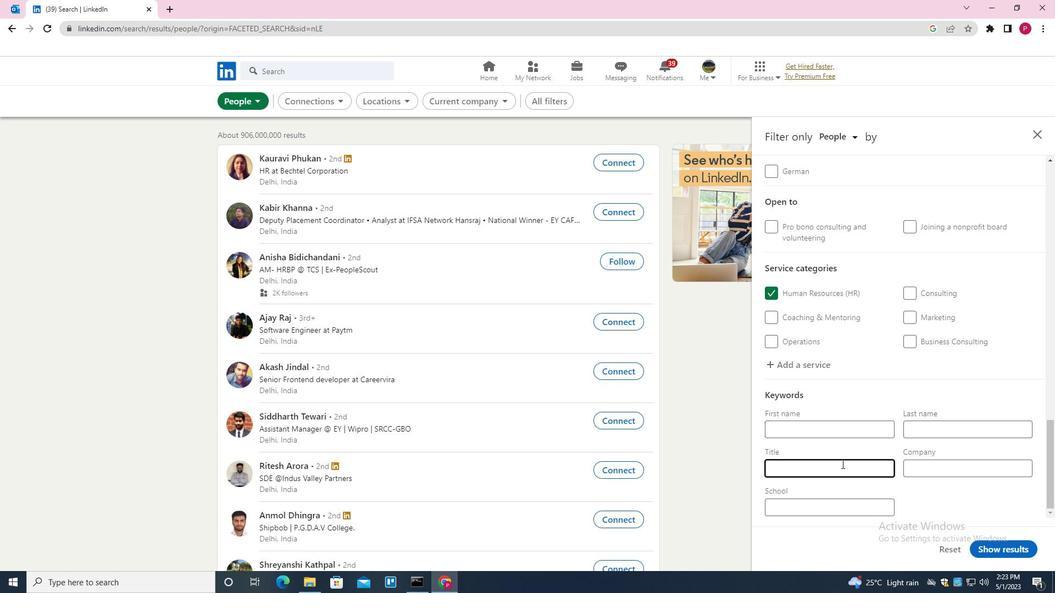
Action: Key pressed <Key.shift>CREDIT<Key.space><Key.shift>COUNSELOR
Screenshot: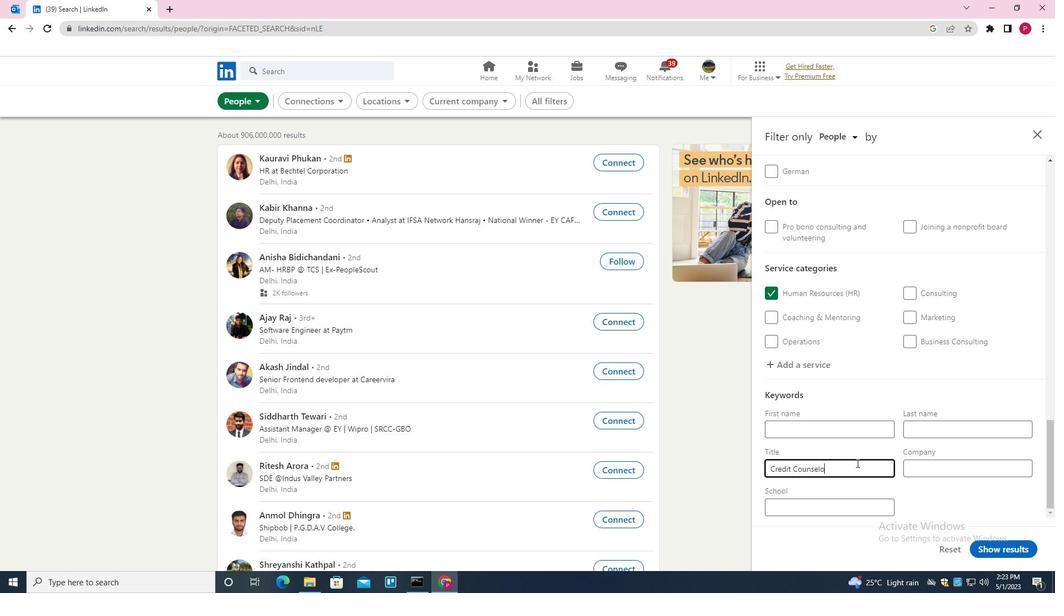 
Action: Mouse moved to (993, 550)
Screenshot: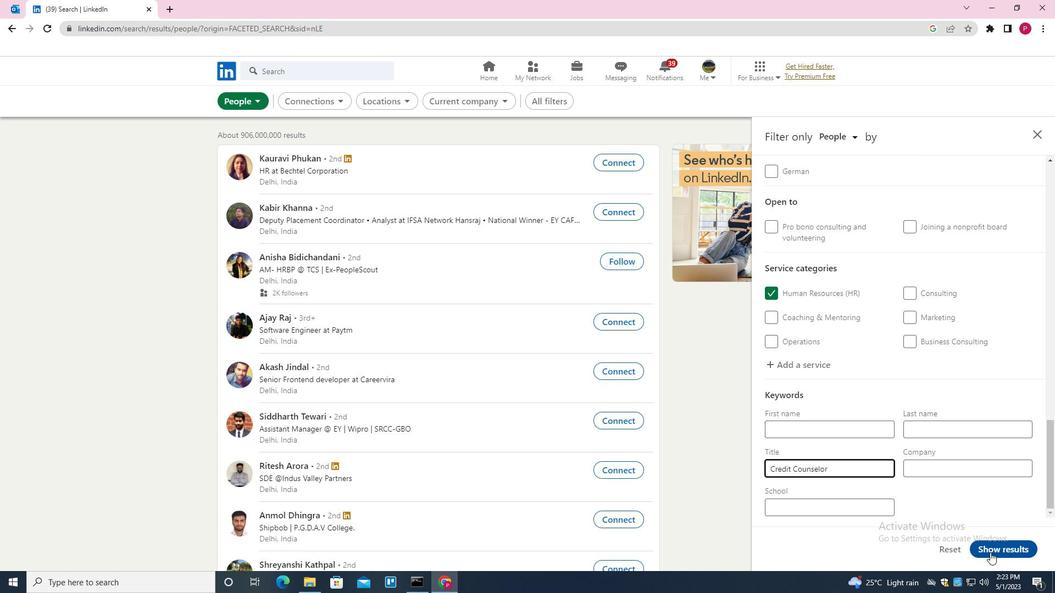 
Action: Mouse pressed left at (993, 550)
Screenshot: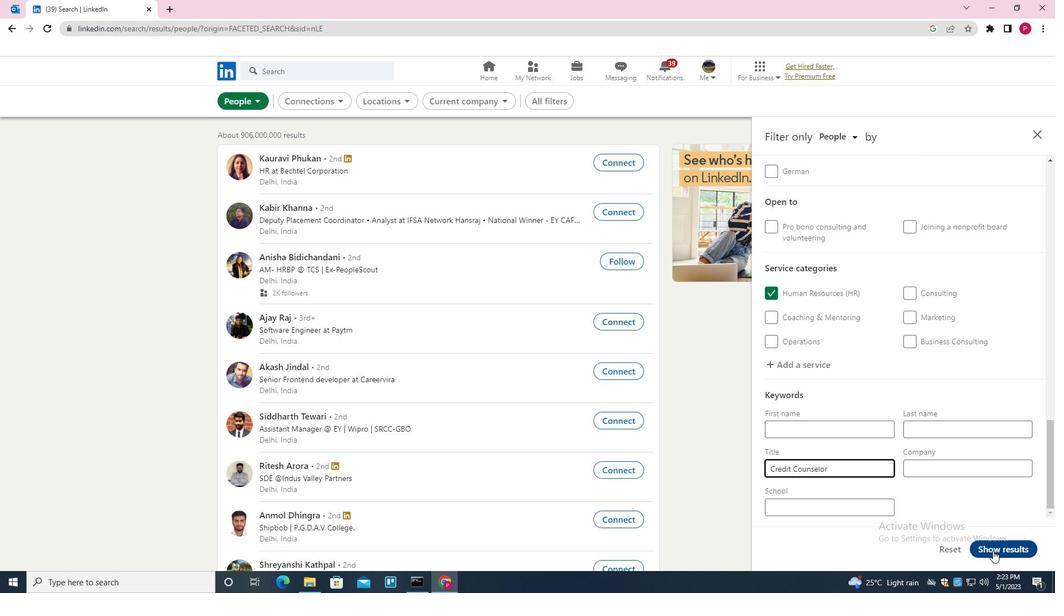
Action: Mouse moved to (462, 338)
Screenshot: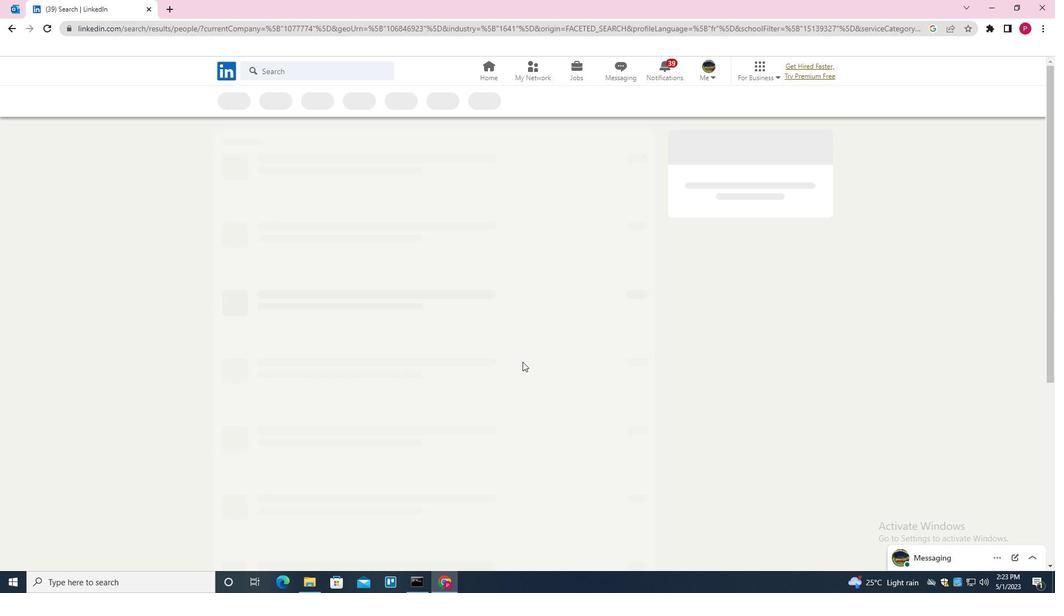 
